 Task: Set up the Egab picnic camping portable tent.
Action: Mouse scrolled (233, 150) with delta (0, 0)
Screenshot: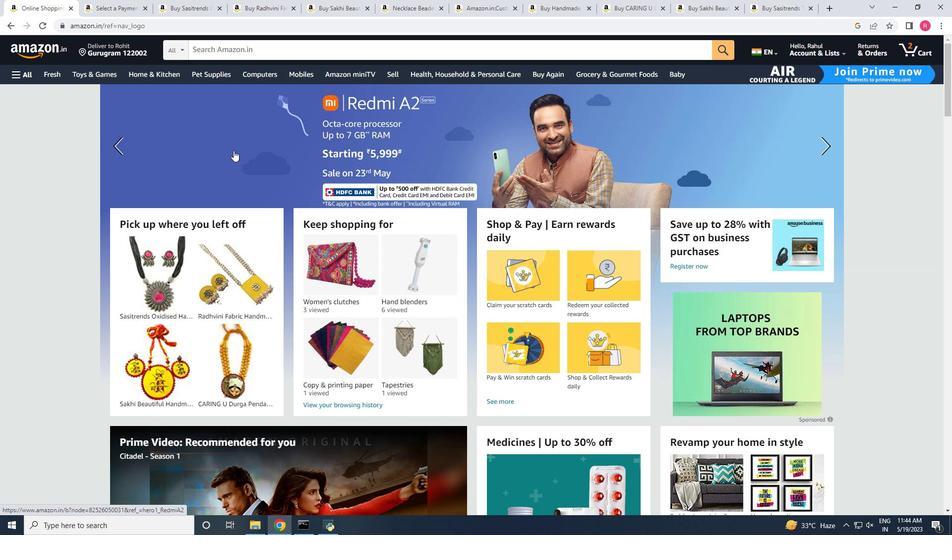 
Action: Mouse scrolled (233, 151) with delta (0, 0)
Screenshot: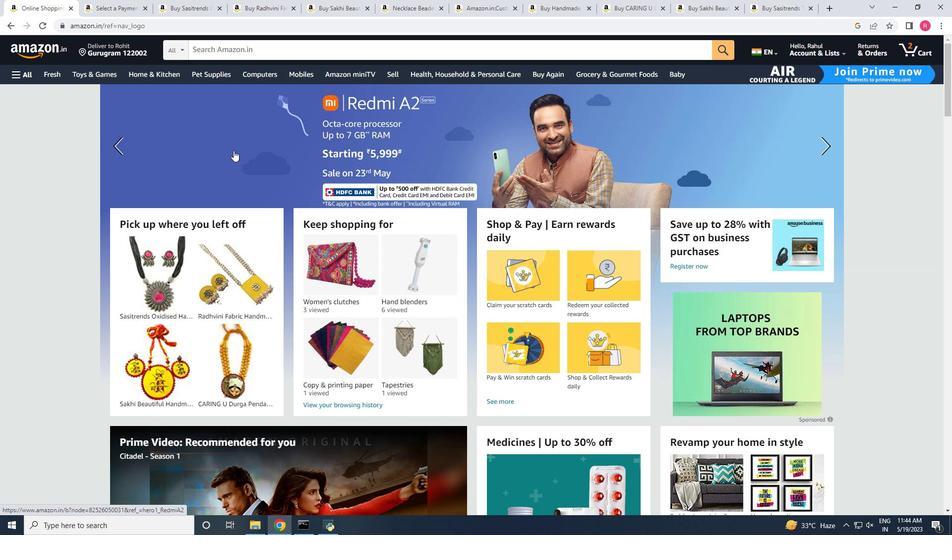 
Action: Mouse scrolled (233, 151) with delta (0, 0)
Screenshot: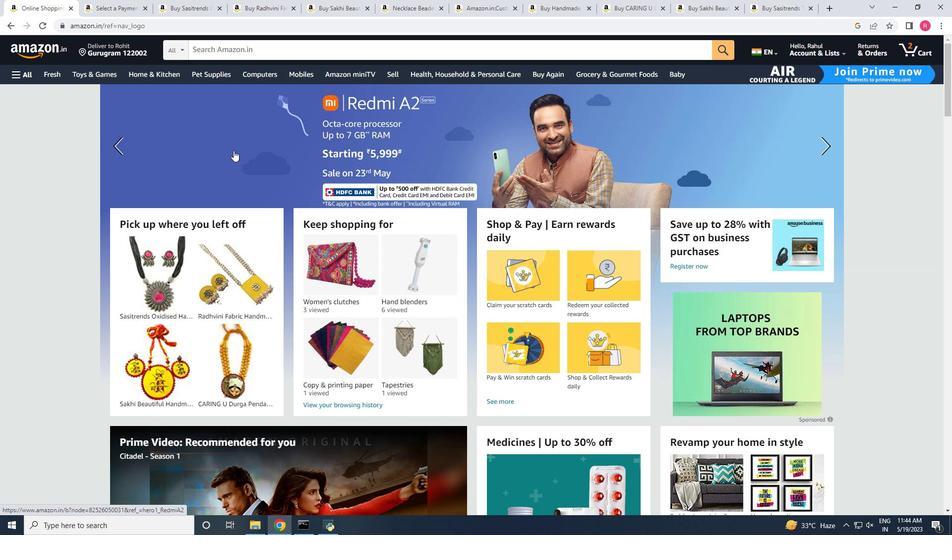 
Action: Mouse moved to (233, 145)
Screenshot: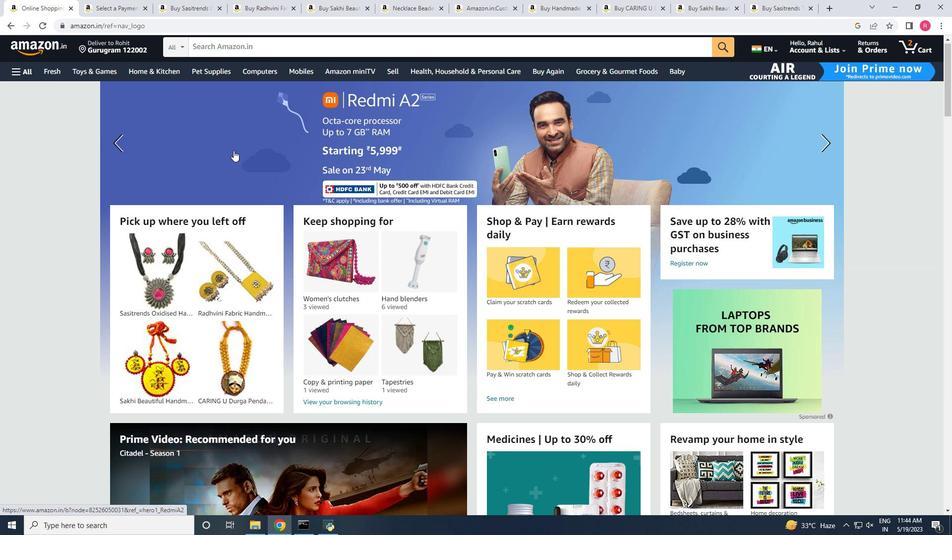
Action: Mouse scrolled (233, 146) with delta (0, 0)
Screenshot: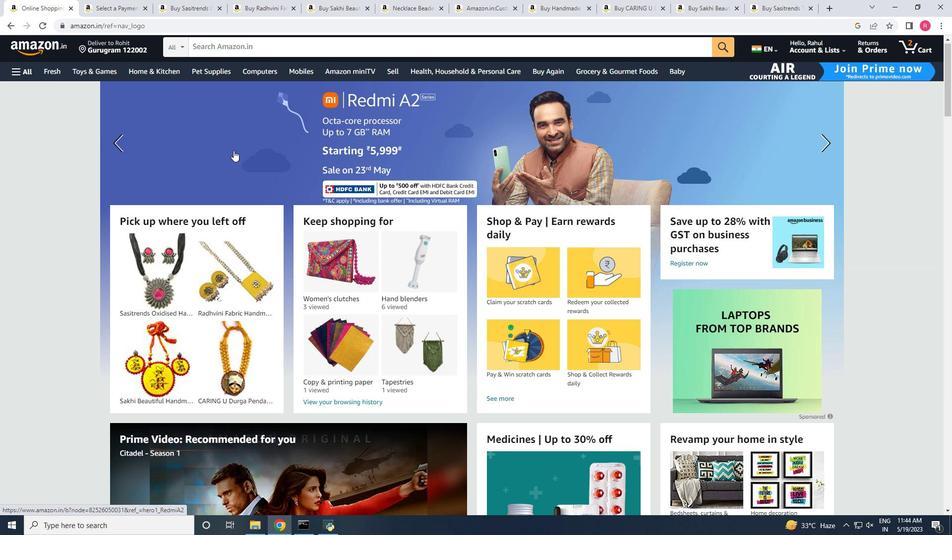 
Action: Mouse moved to (255, 47)
Screenshot: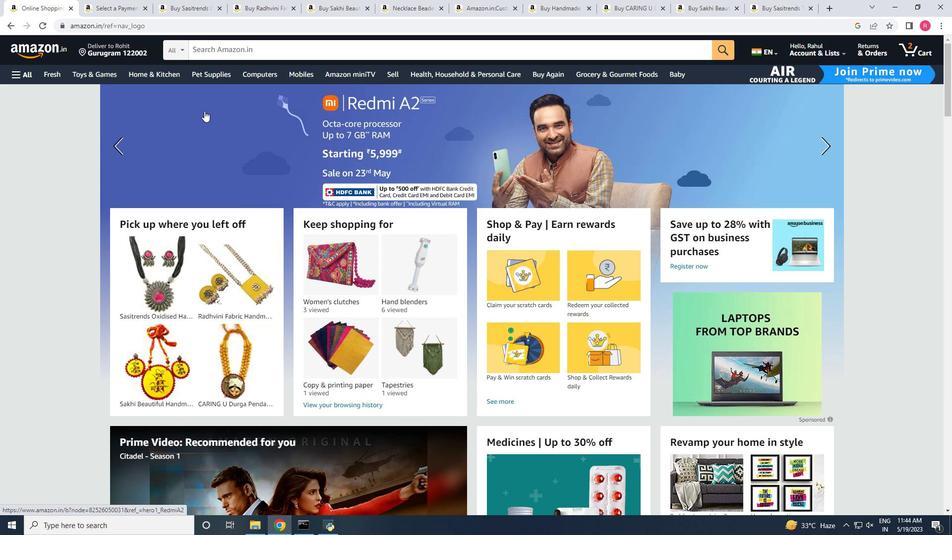
Action: Mouse pressed left at (255, 47)
Screenshot: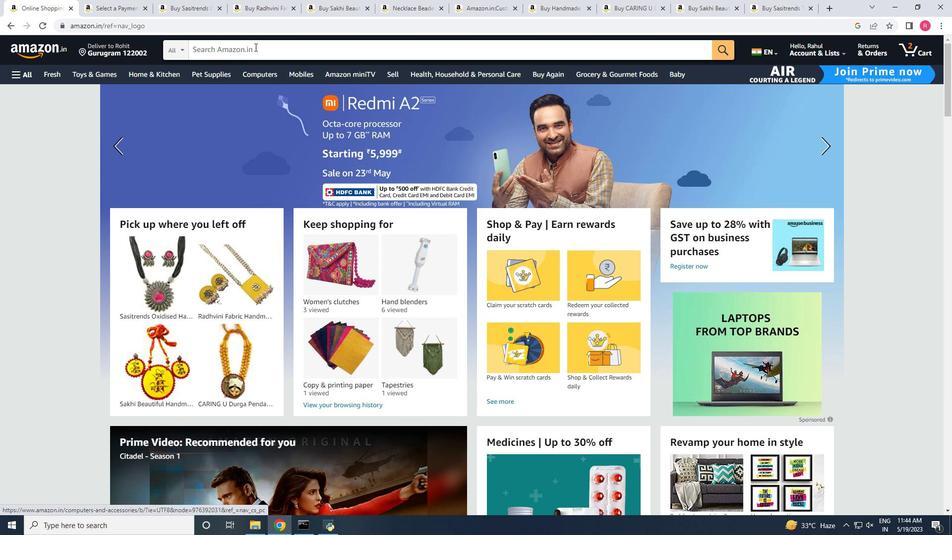 
Action: Key pressed <Key.shift>Outdoor<Key.space><Key.shift>recre<Key.down><Key.enter>
Screenshot: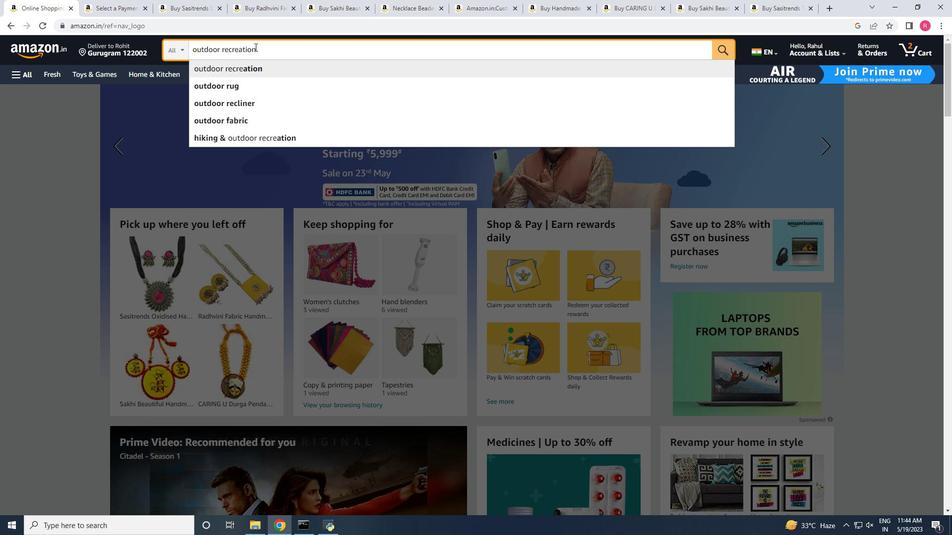 
Action: Mouse moved to (377, 249)
Screenshot: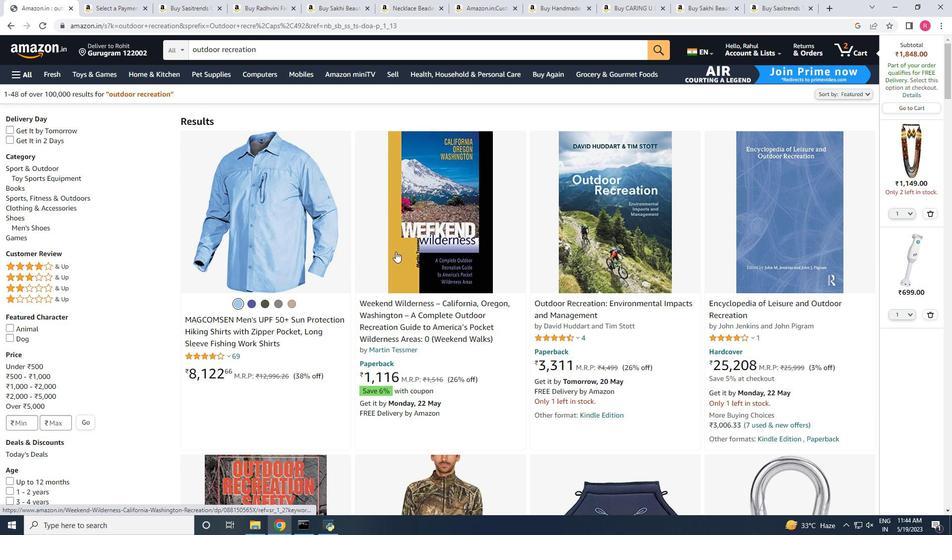 
Action: Mouse scrolled (377, 248) with delta (0, 0)
Screenshot: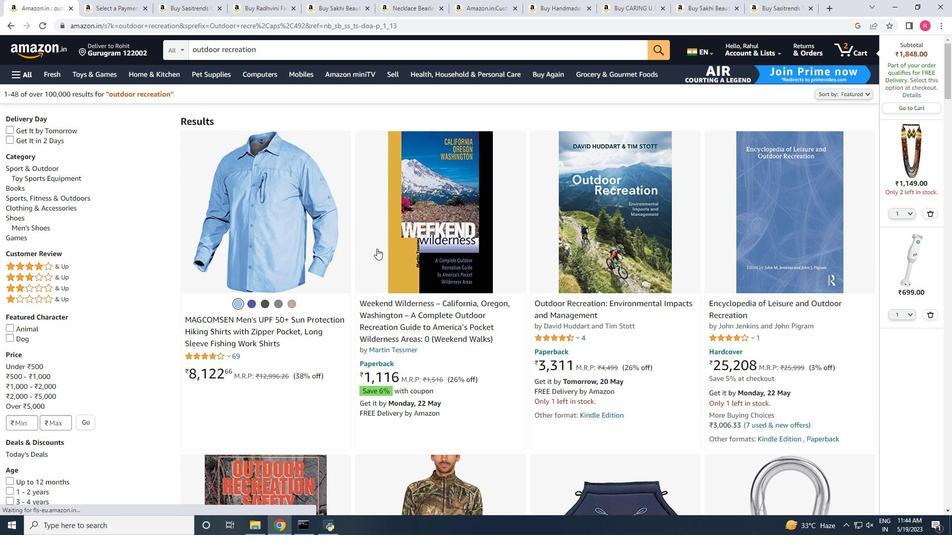 
Action: Mouse scrolled (377, 248) with delta (0, 0)
Screenshot: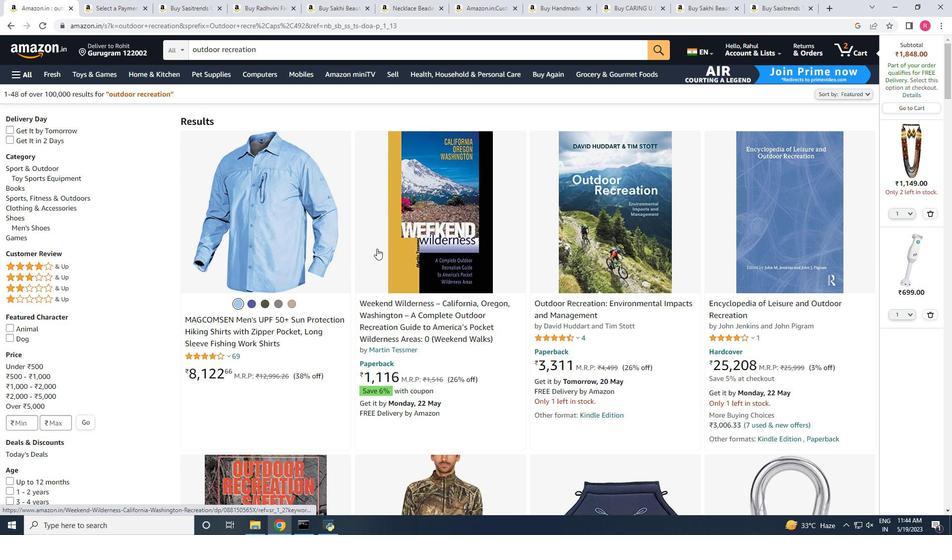
Action: Mouse scrolled (377, 248) with delta (0, 0)
Screenshot: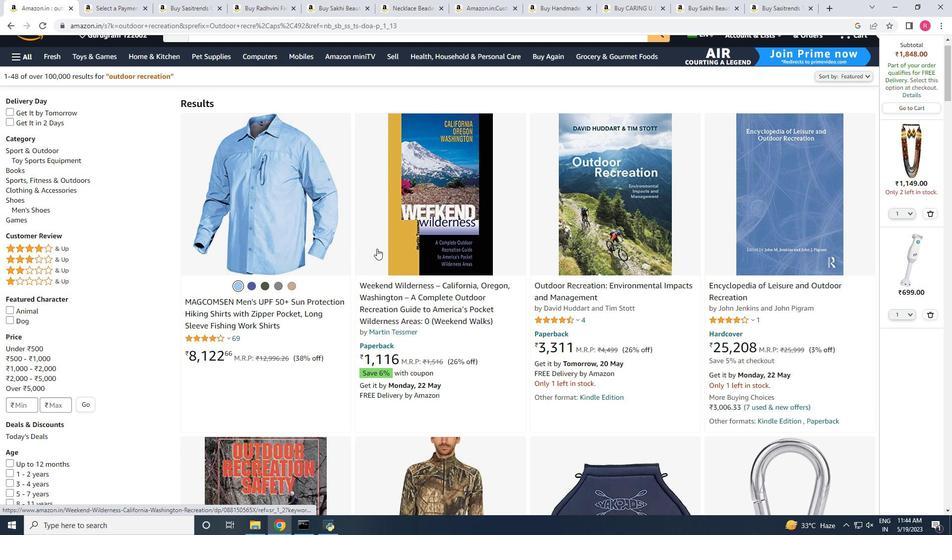 
Action: Mouse moved to (377, 248)
Screenshot: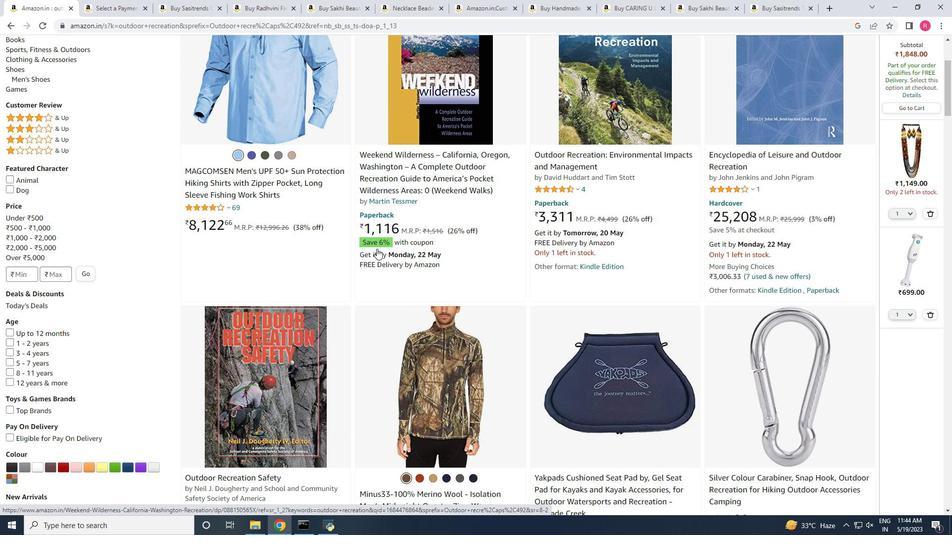 
Action: Mouse scrolled (377, 248) with delta (0, 0)
Screenshot: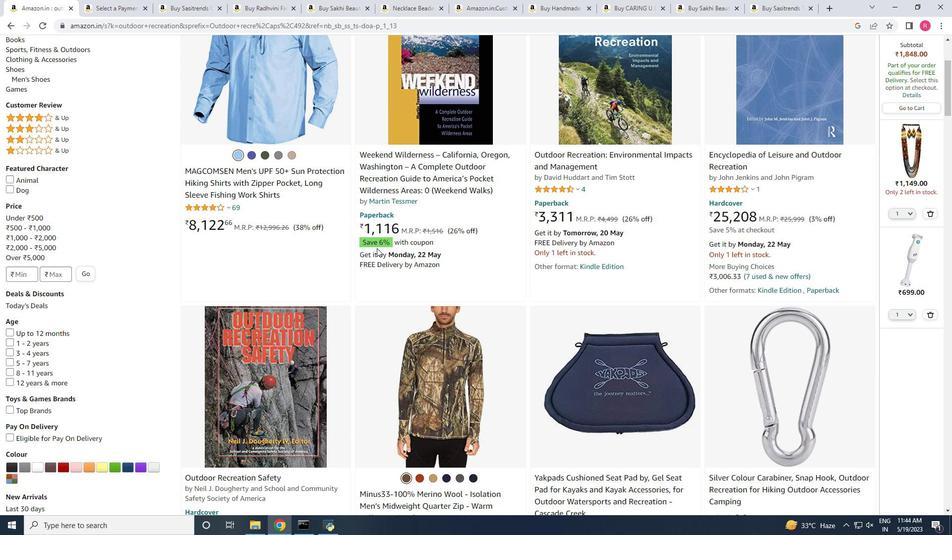 
Action: Mouse scrolled (377, 248) with delta (0, 0)
Screenshot: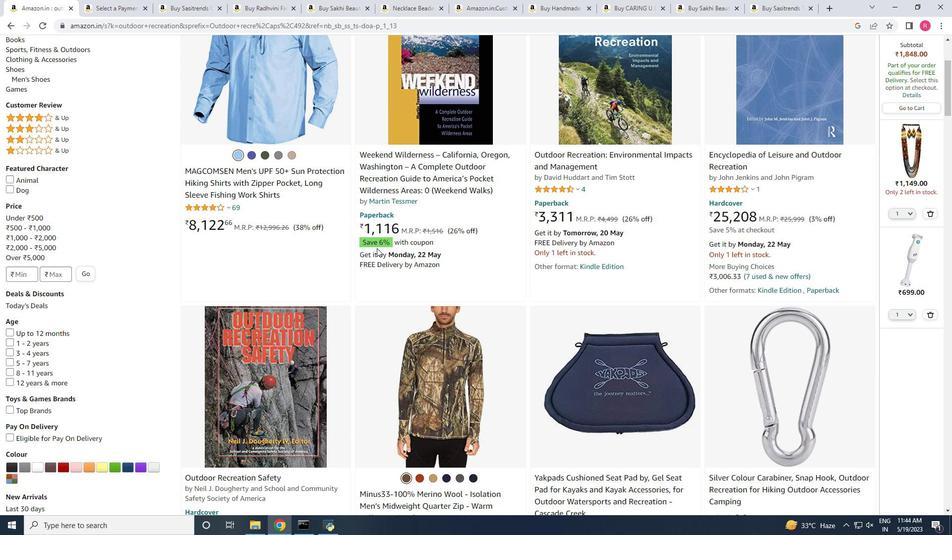 
Action: Mouse scrolled (377, 248) with delta (0, 0)
Screenshot: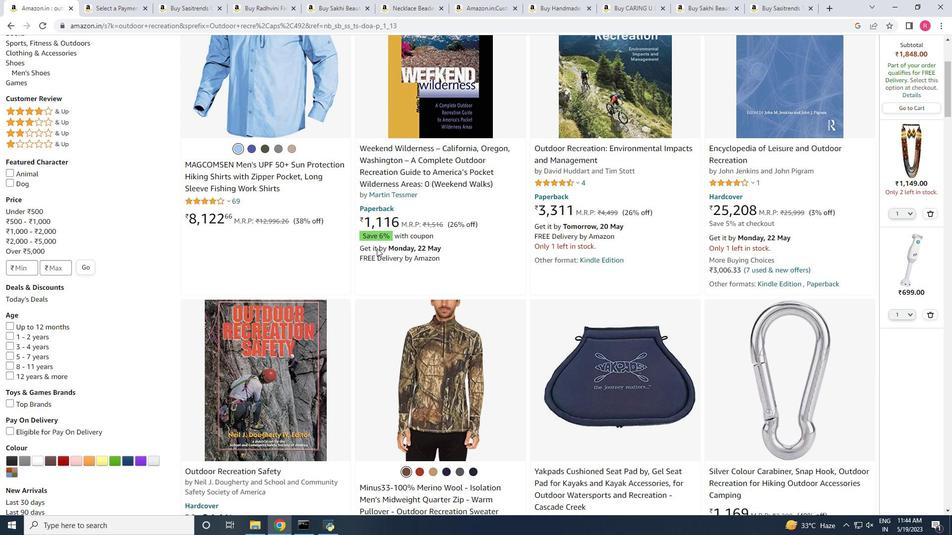 
Action: Mouse scrolled (377, 248) with delta (0, 0)
Screenshot: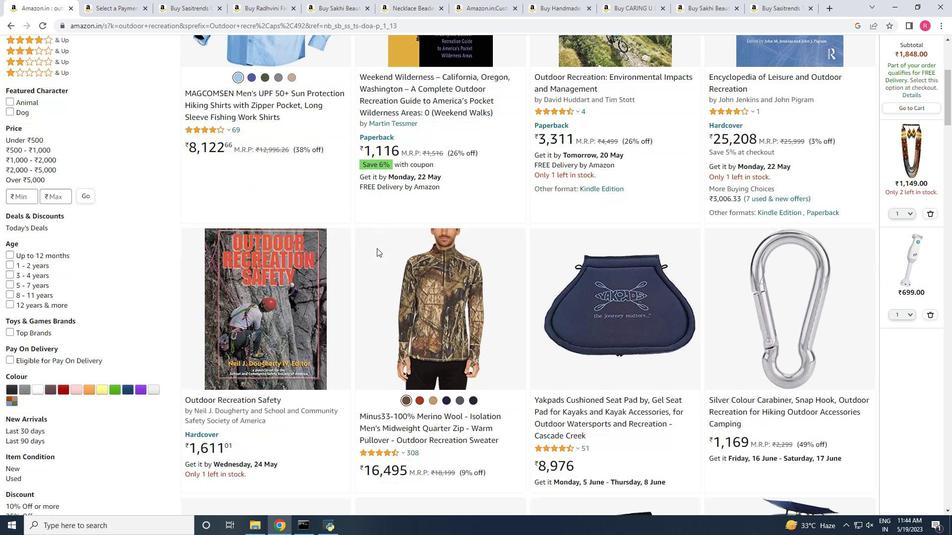 
Action: Mouse scrolled (377, 248) with delta (0, 0)
Screenshot: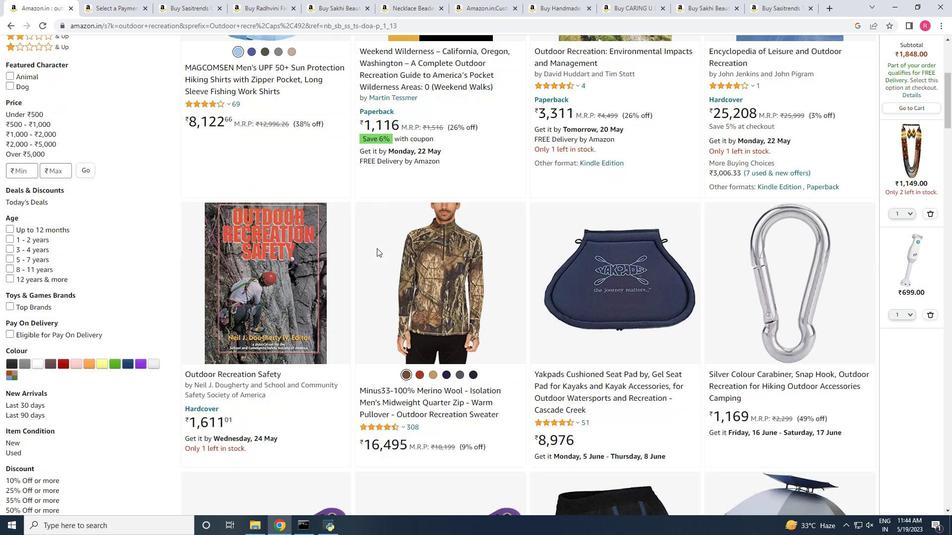 
Action: Mouse scrolled (377, 248) with delta (0, 0)
Screenshot: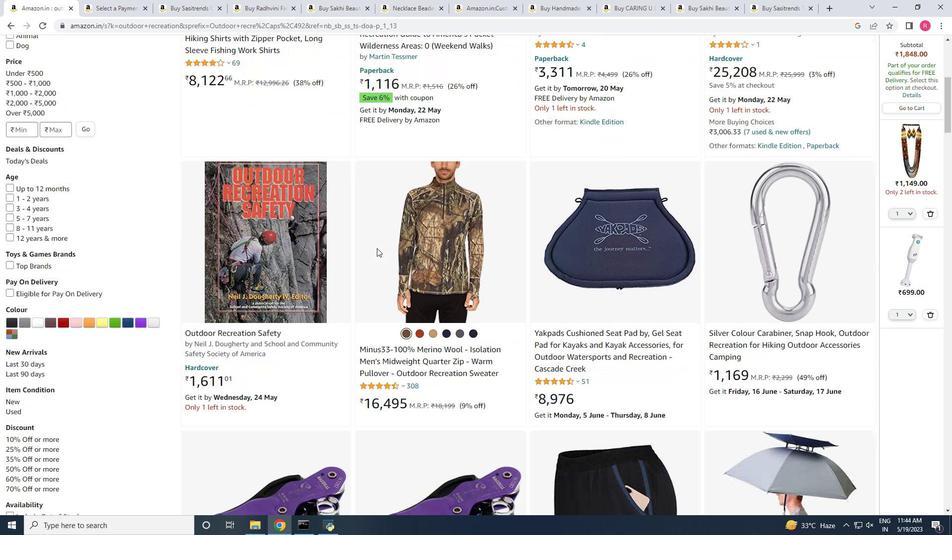 
Action: Mouse moved to (377, 248)
Screenshot: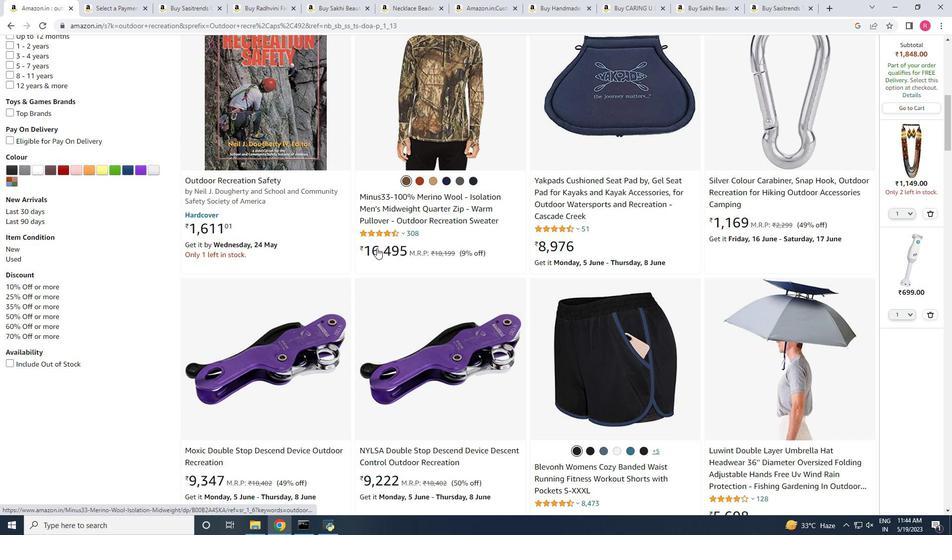 
Action: Mouse scrolled (377, 247) with delta (0, 0)
Screenshot: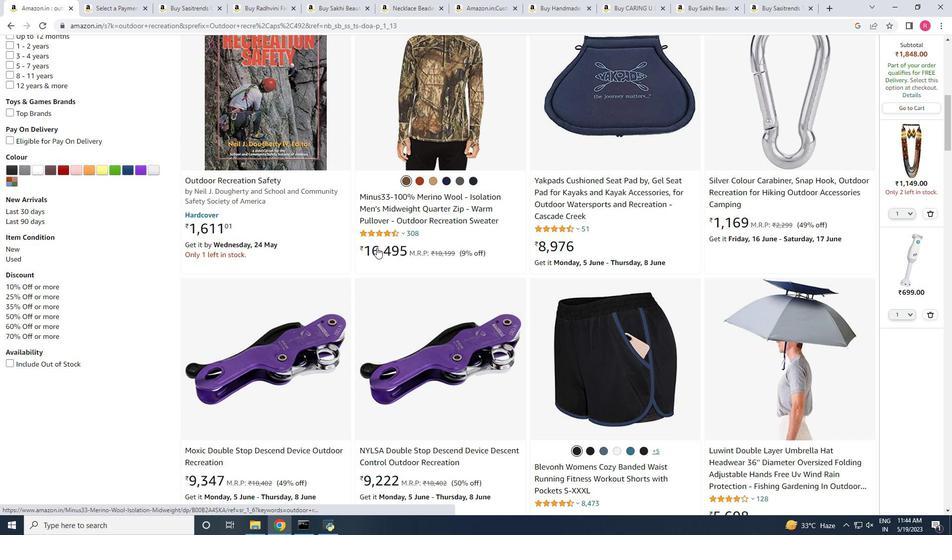 
Action: Mouse moved to (376, 247)
Screenshot: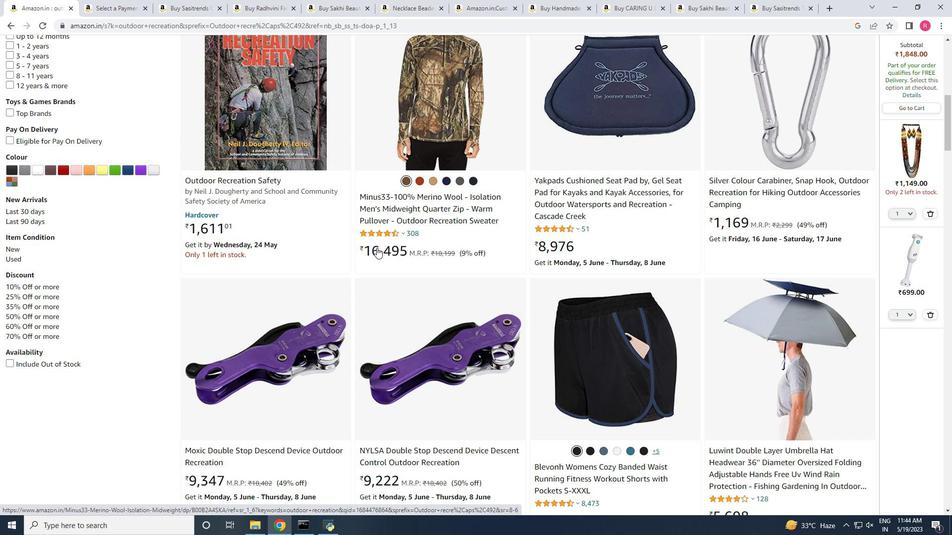 
Action: Mouse scrolled (376, 247) with delta (0, 0)
Screenshot: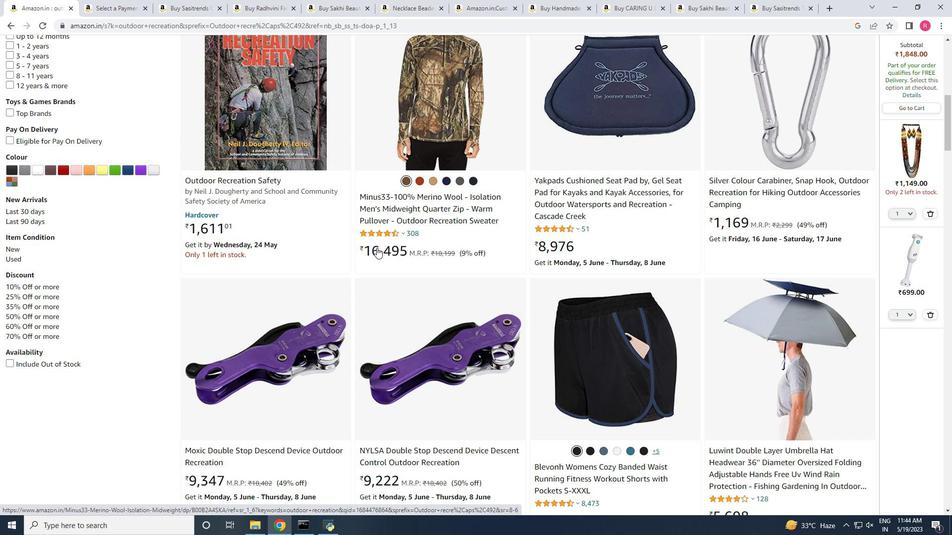 
Action: Mouse scrolled (376, 247) with delta (0, 0)
Screenshot: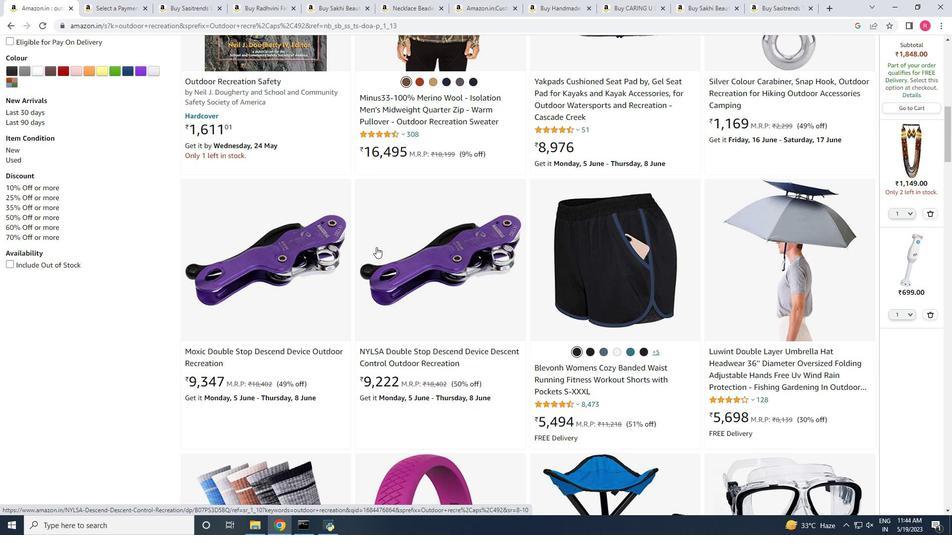 
Action: Mouse scrolled (376, 247) with delta (0, 0)
Screenshot: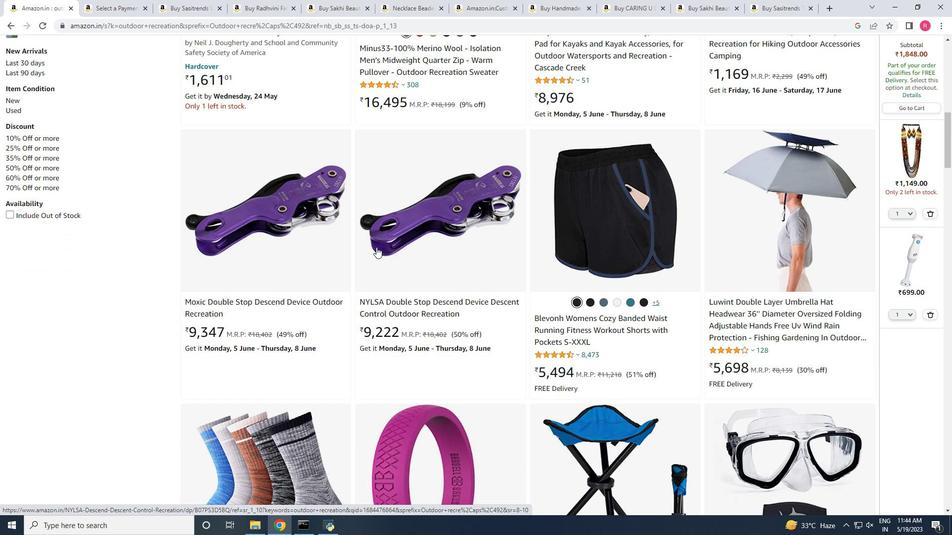 
Action: Mouse scrolled (376, 247) with delta (0, 0)
Screenshot: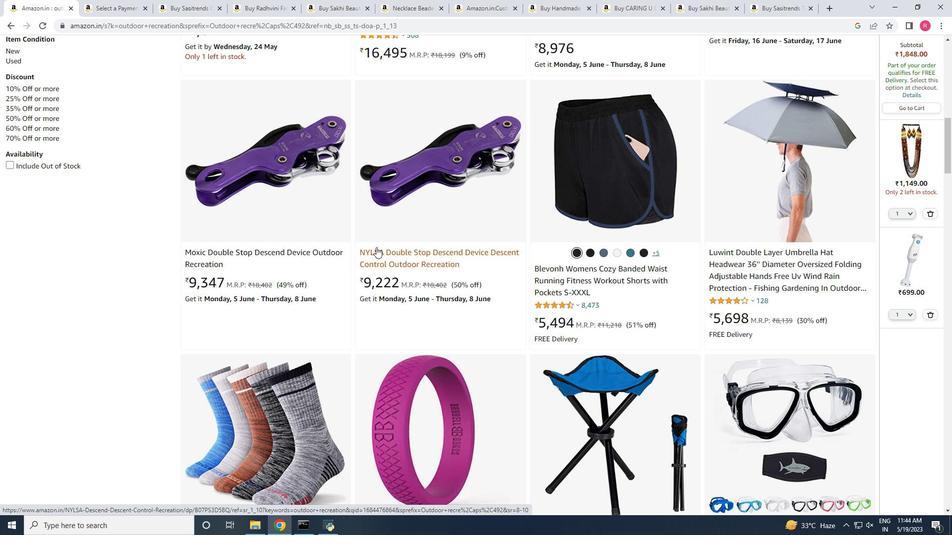 
Action: Mouse scrolled (376, 247) with delta (0, 0)
Screenshot: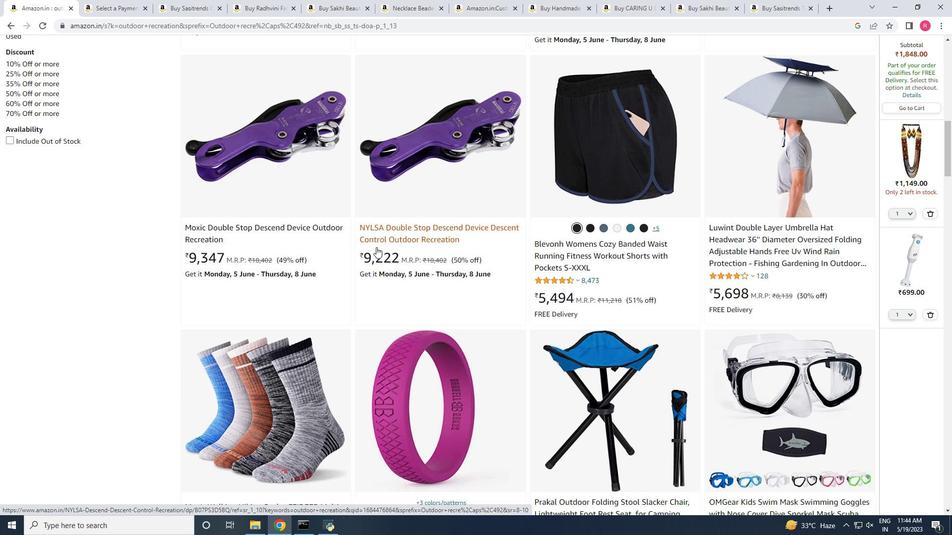 
Action: Mouse scrolled (376, 247) with delta (0, 0)
Screenshot: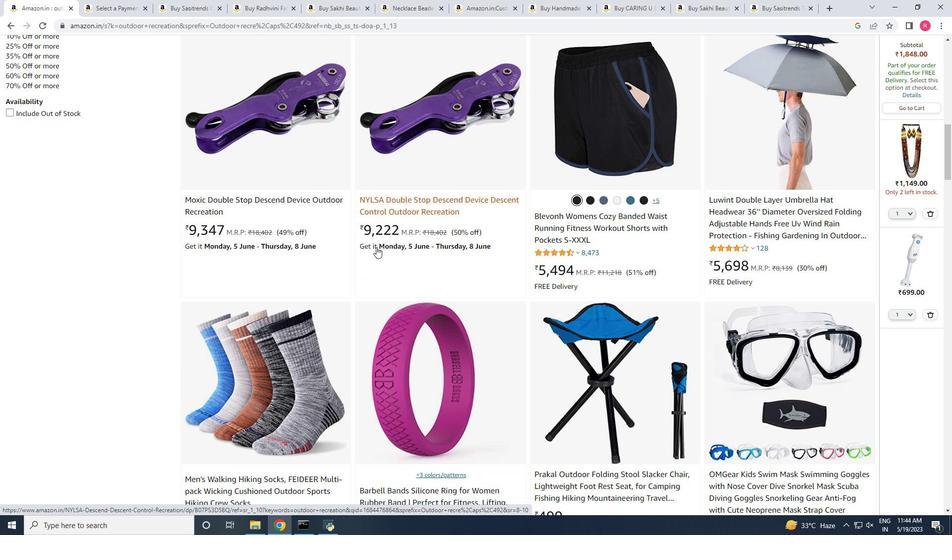
Action: Mouse scrolled (376, 247) with delta (0, 0)
Screenshot: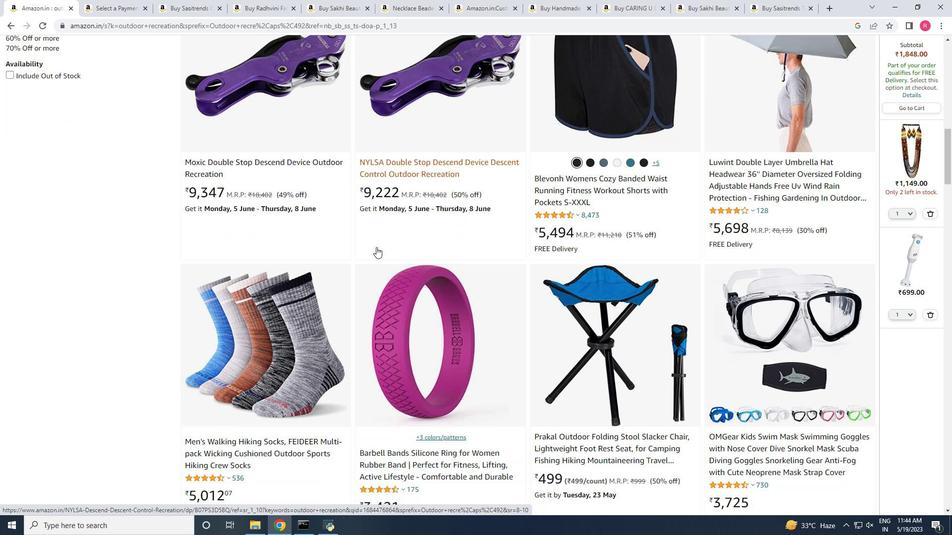 
Action: Mouse scrolled (376, 247) with delta (0, 0)
Screenshot: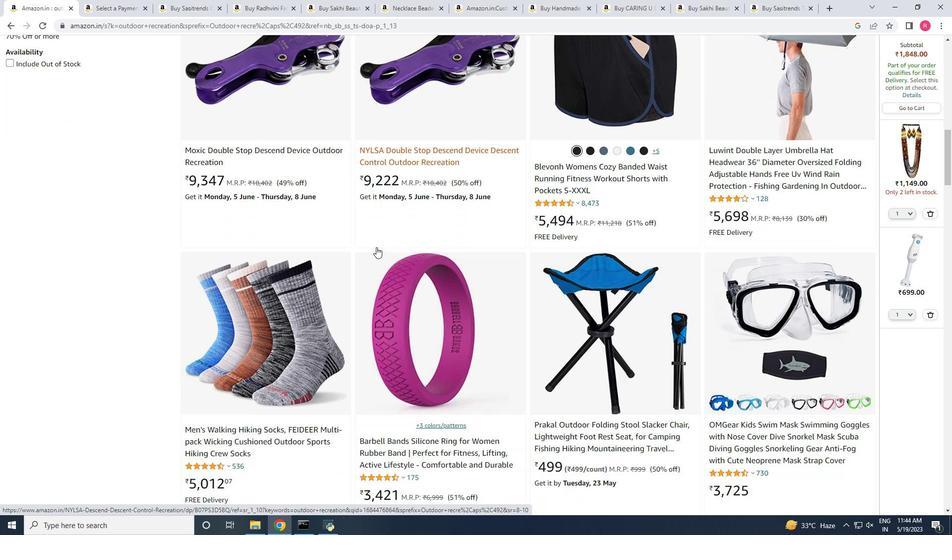 
Action: Mouse scrolled (376, 248) with delta (0, 0)
Screenshot: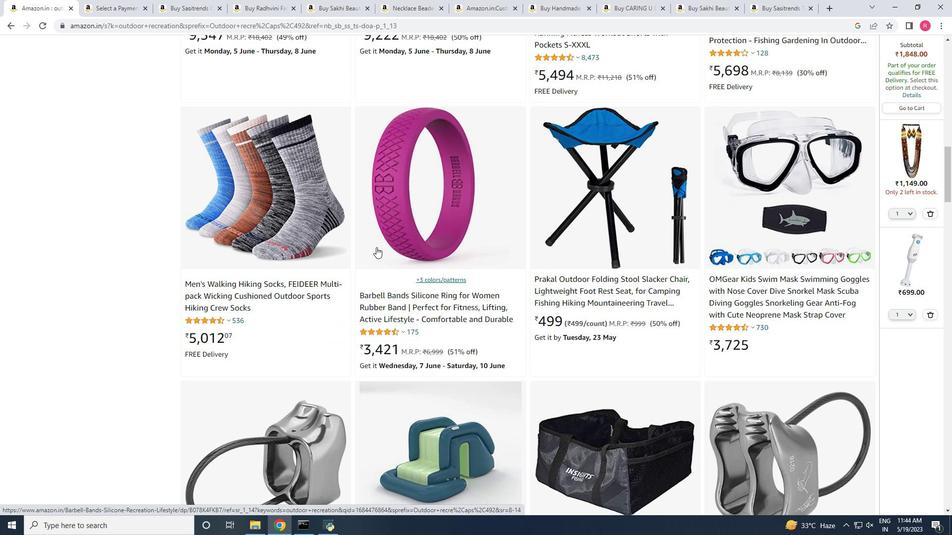 
Action: Mouse scrolled (376, 248) with delta (0, 0)
Screenshot: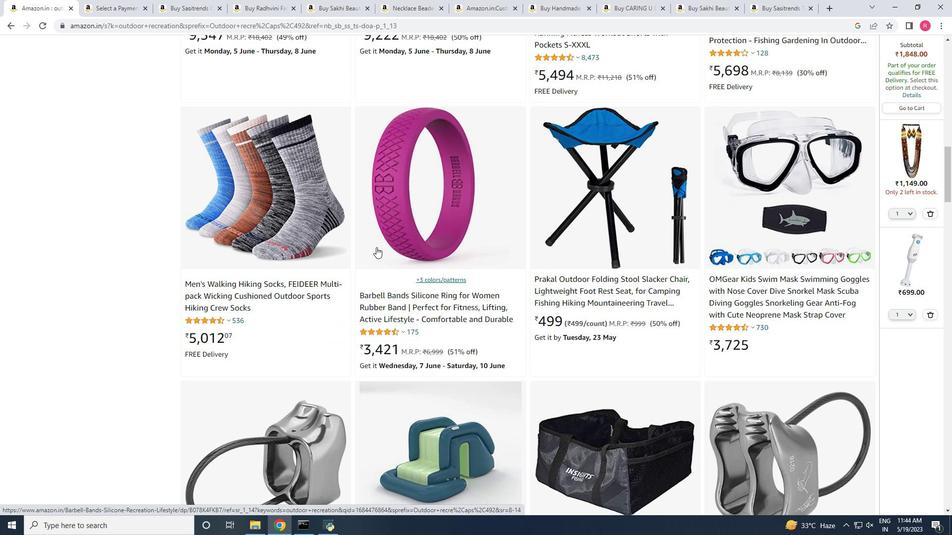 
Action: Mouse scrolled (376, 248) with delta (0, 0)
Screenshot: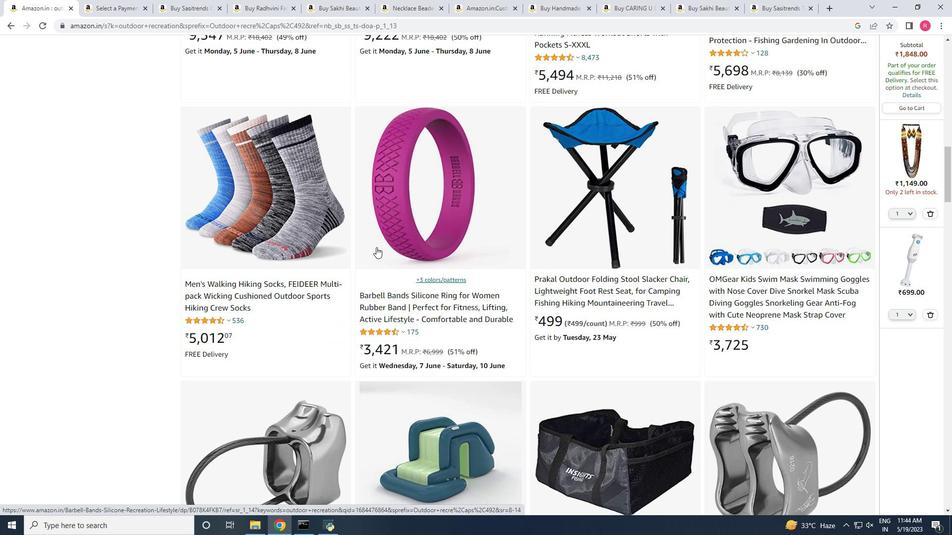 
Action: Mouse scrolled (376, 248) with delta (0, 0)
Screenshot: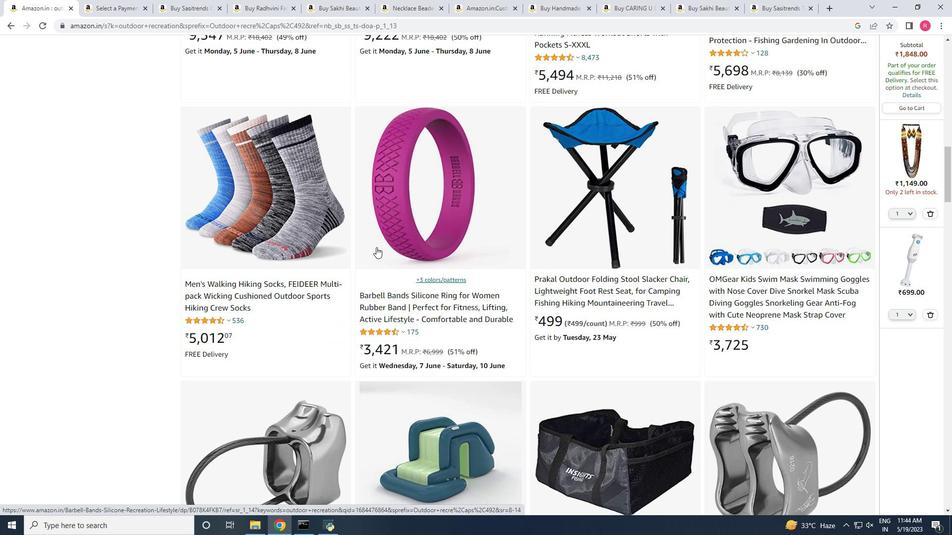 
Action: Mouse scrolled (376, 248) with delta (0, 0)
Screenshot: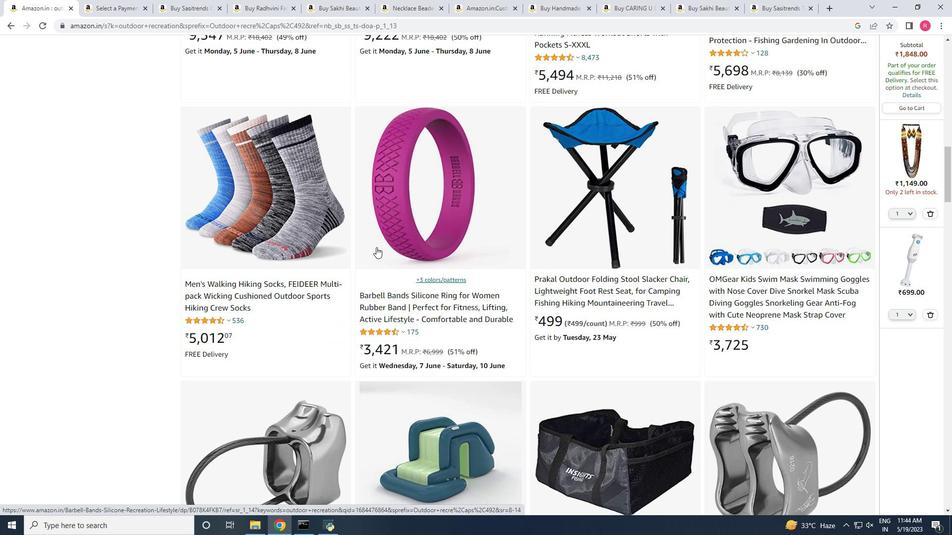 
Action: Mouse scrolled (376, 248) with delta (0, 0)
Screenshot: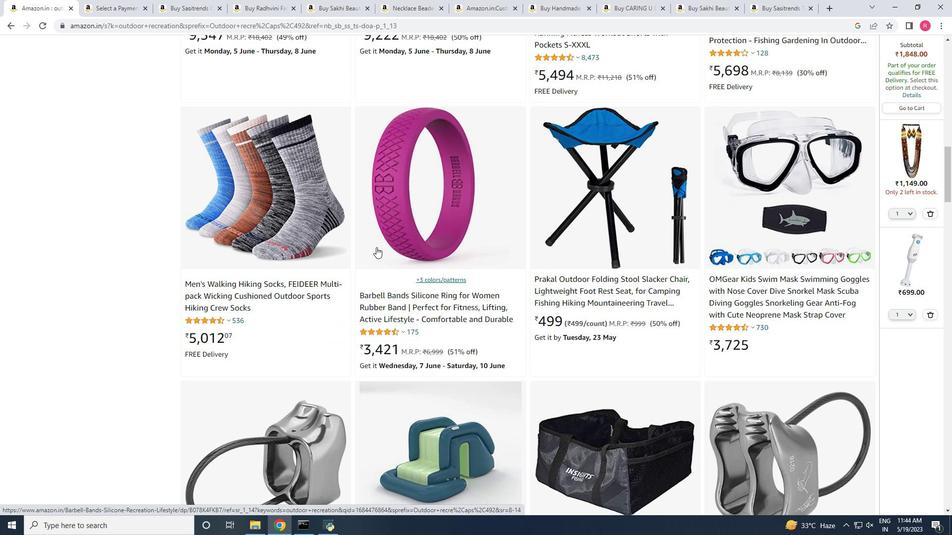 
Action: Mouse scrolled (376, 248) with delta (0, 0)
Screenshot: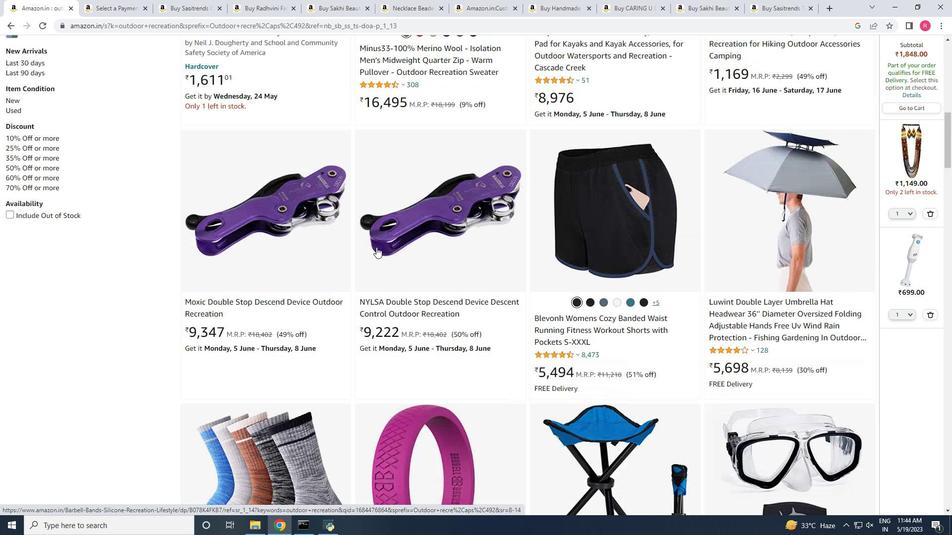 
Action: Mouse scrolled (376, 248) with delta (0, 0)
Screenshot: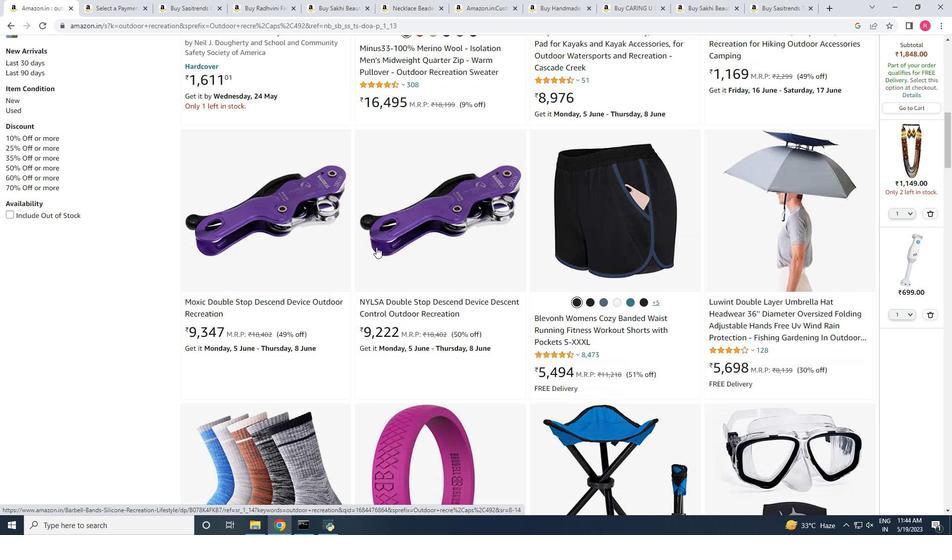 
Action: Mouse scrolled (376, 248) with delta (0, 0)
Screenshot: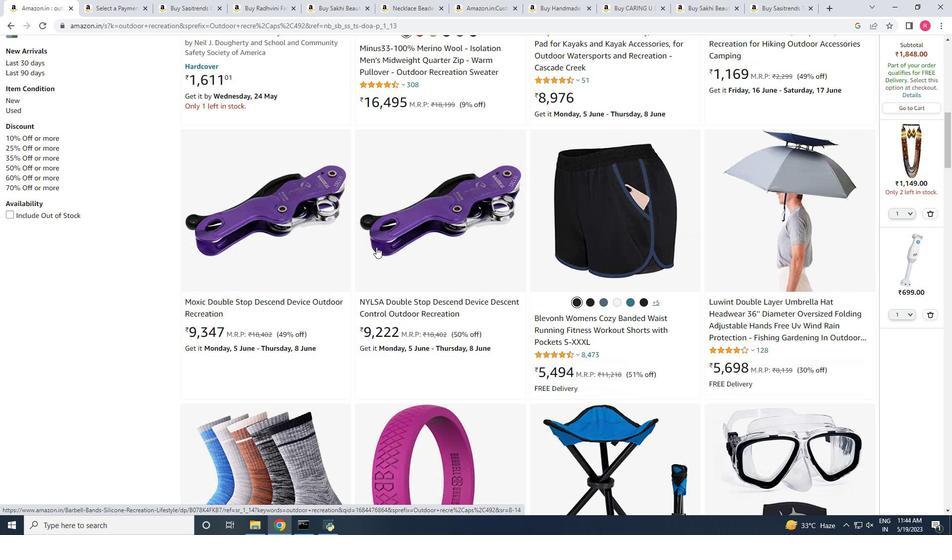 
Action: Mouse scrolled (376, 248) with delta (0, 0)
Screenshot: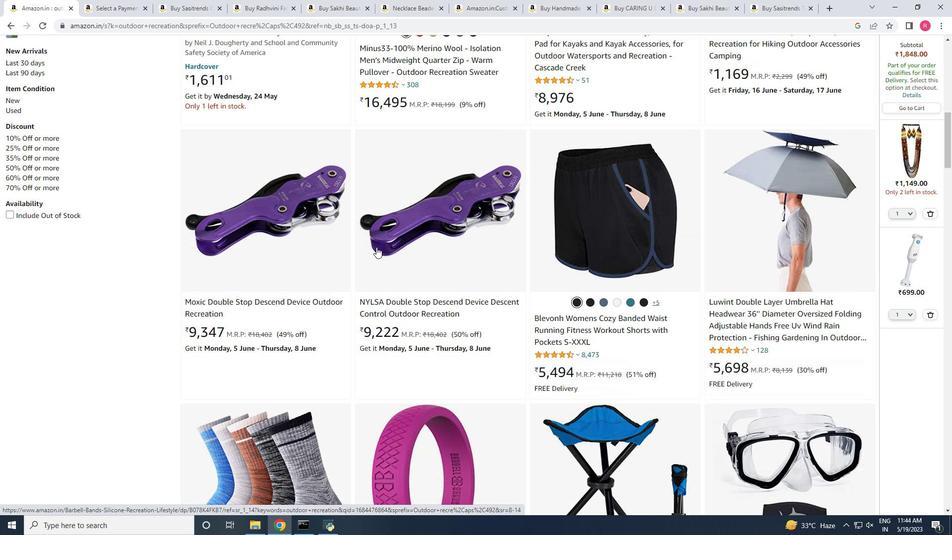 
Action: Mouse scrolled (376, 248) with delta (0, 0)
Screenshot: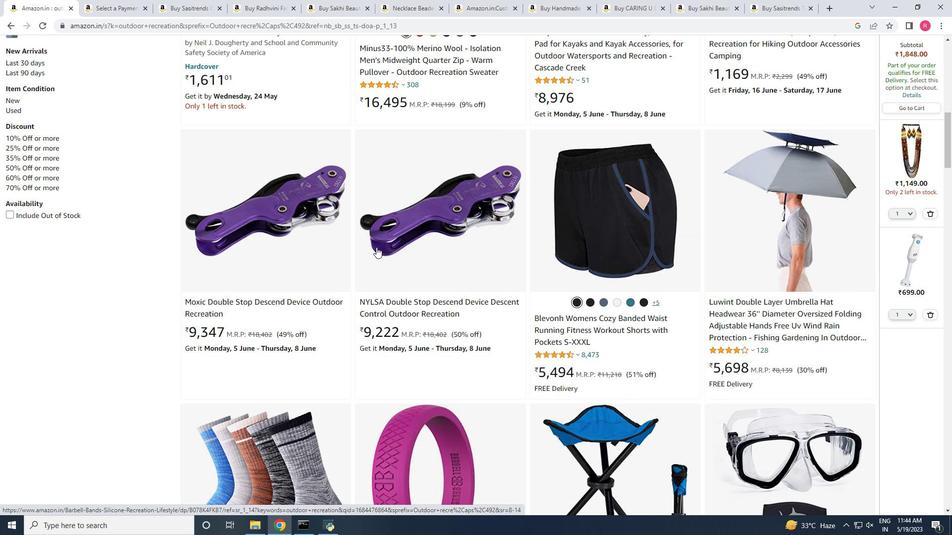 
Action: Mouse moved to (306, 233)
Screenshot: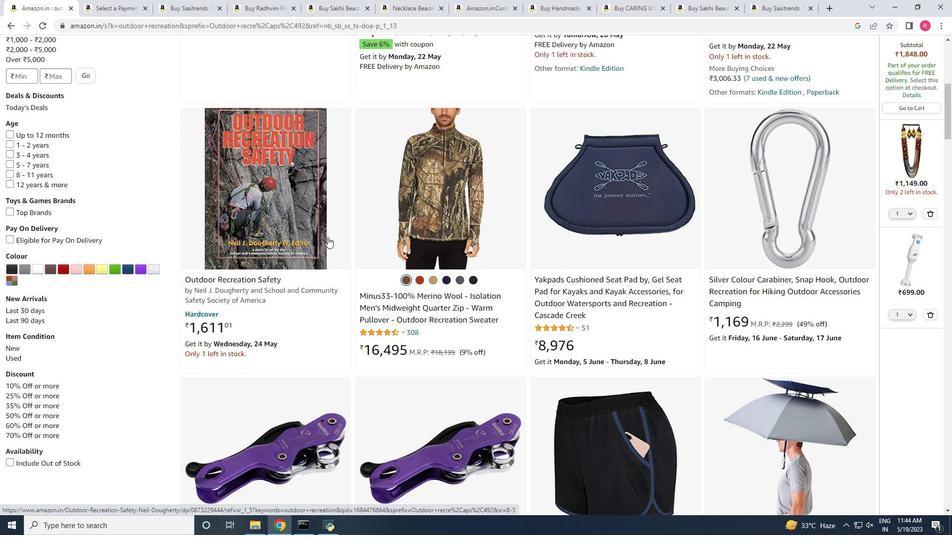
Action: Mouse scrolled (306, 233) with delta (0, 0)
Screenshot: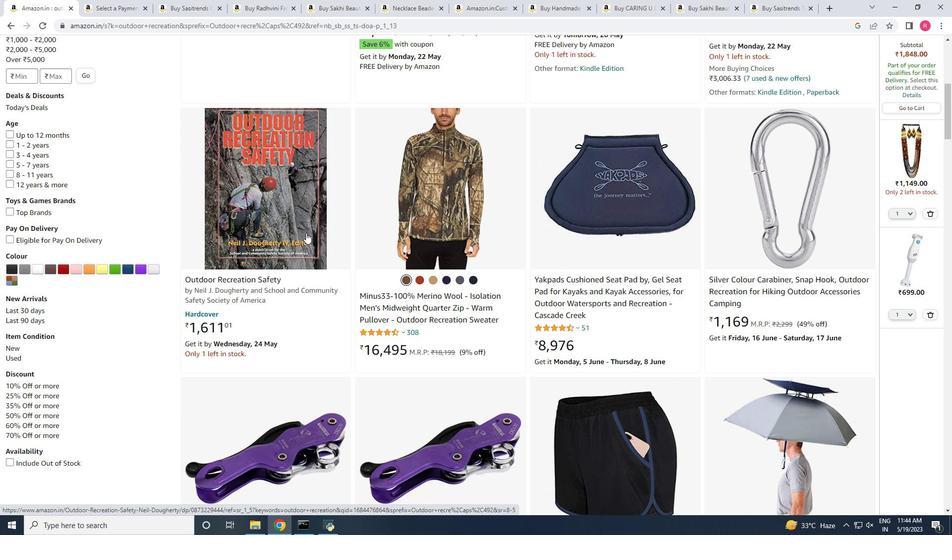 
Action: Mouse scrolled (306, 233) with delta (0, 0)
Screenshot: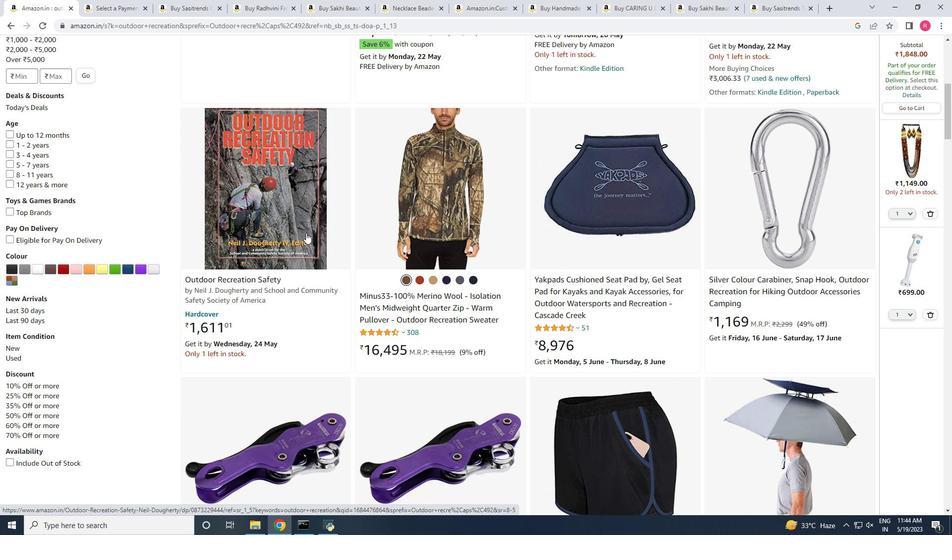 
Action: Mouse scrolled (306, 233) with delta (0, 0)
Screenshot: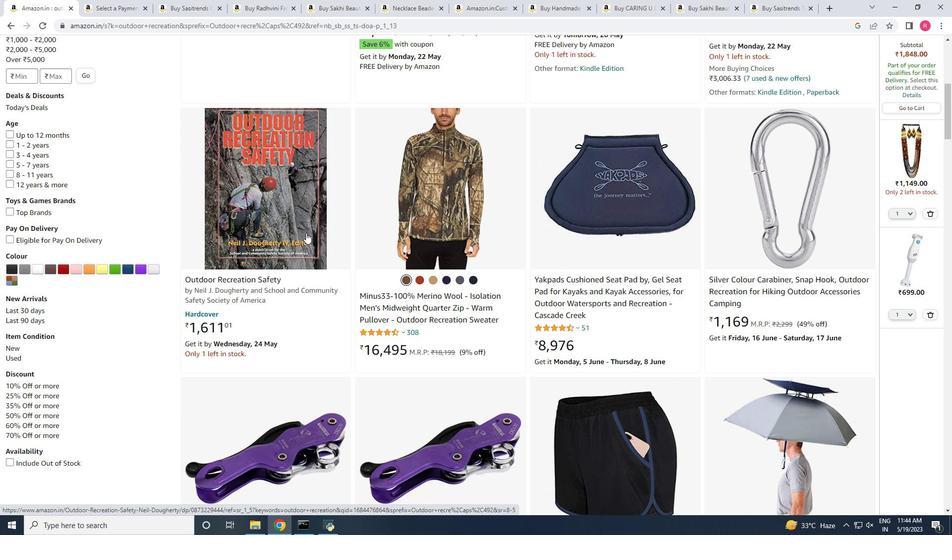 
Action: Mouse scrolled (306, 233) with delta (0, 0)
Screenshot: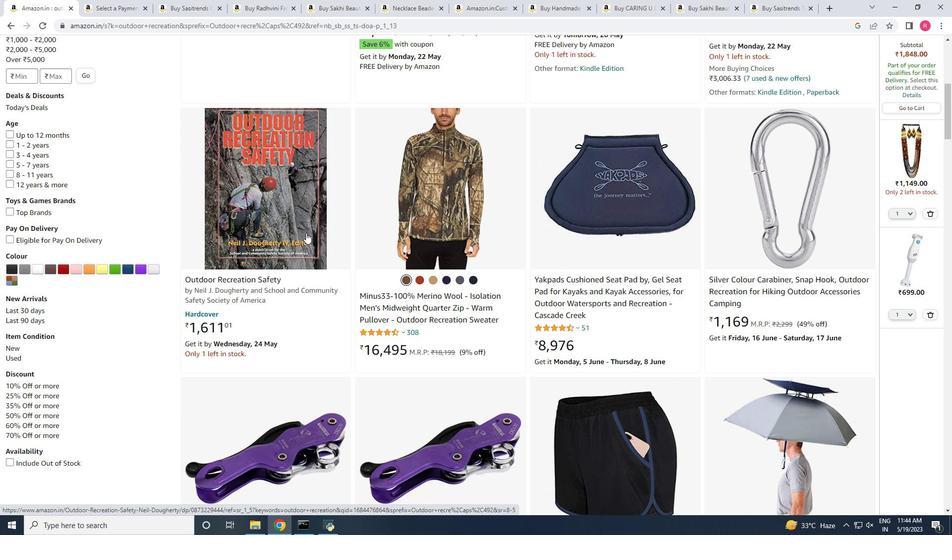 
Action: Mouse scrolled (306, 233) with delta (0, 0)
Screenshot: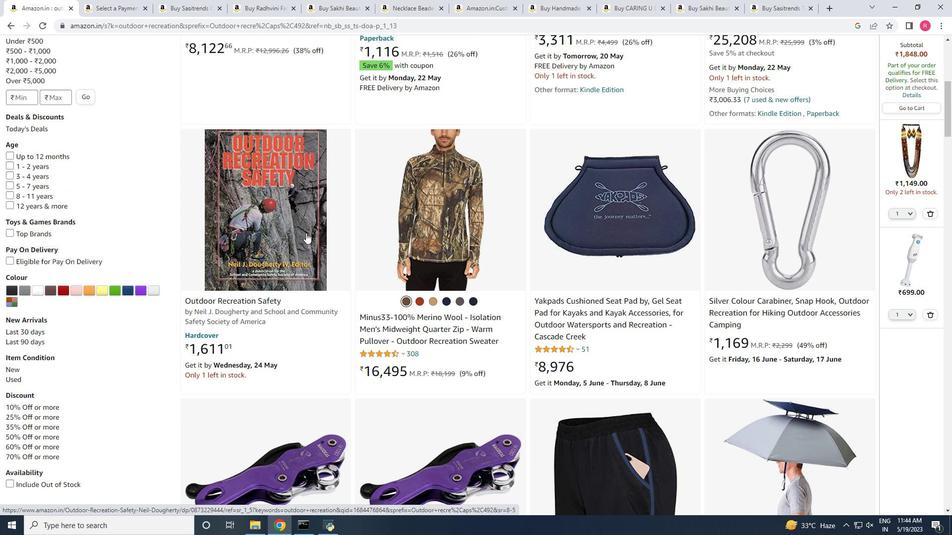 
Action: Mouse scrolled (306, 233) with delta (0, 0)
Screenshot: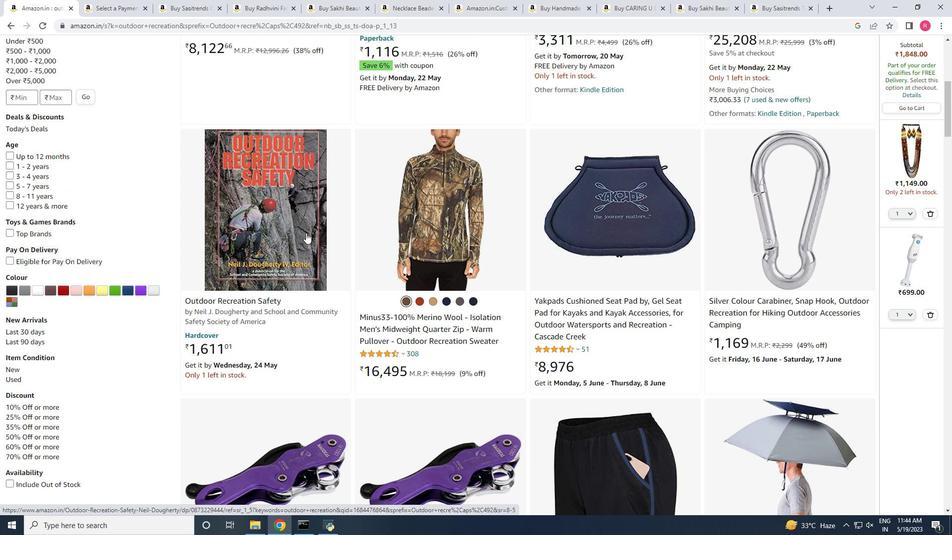 
Action: Mouse scrolled (306, 233) with delta (0, 0)
Screenshot: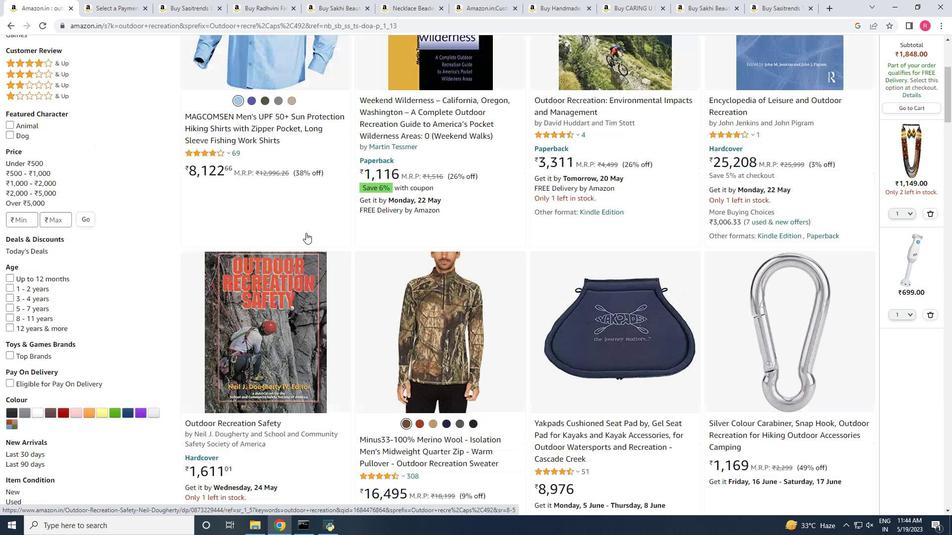 
Action: Mouse moved to (305, 232)
Screenshot: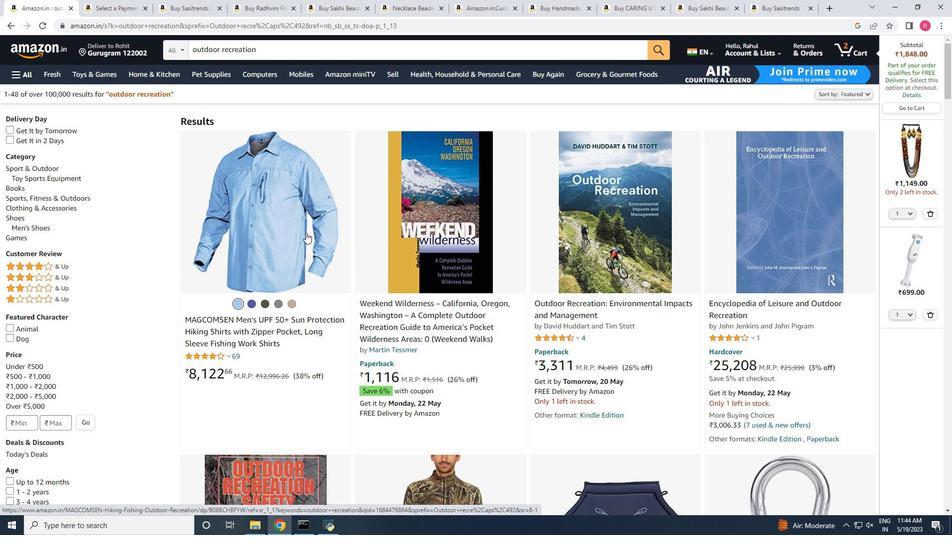 
Action: Mouse pressed left at (305, 232)
Screenshot: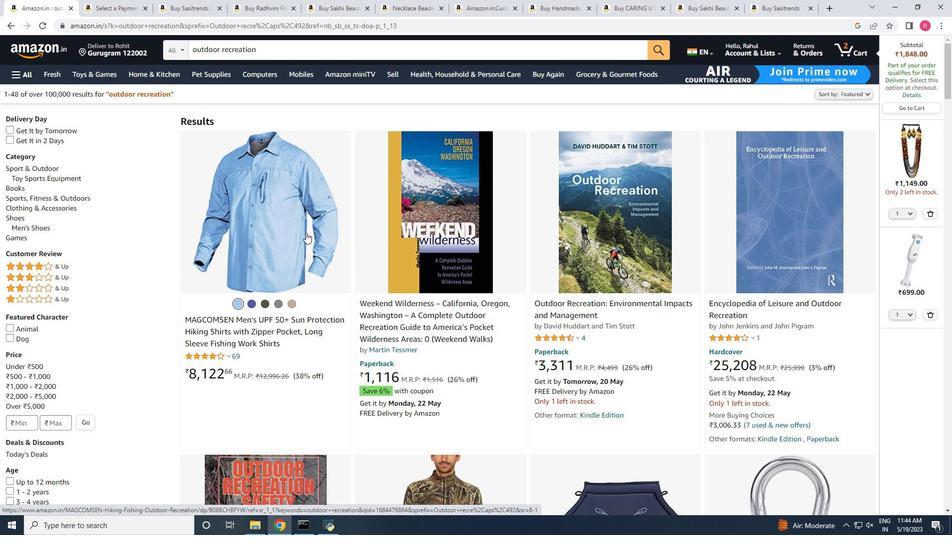 
Action: Mouse moved to (248, 315)
Screenshot: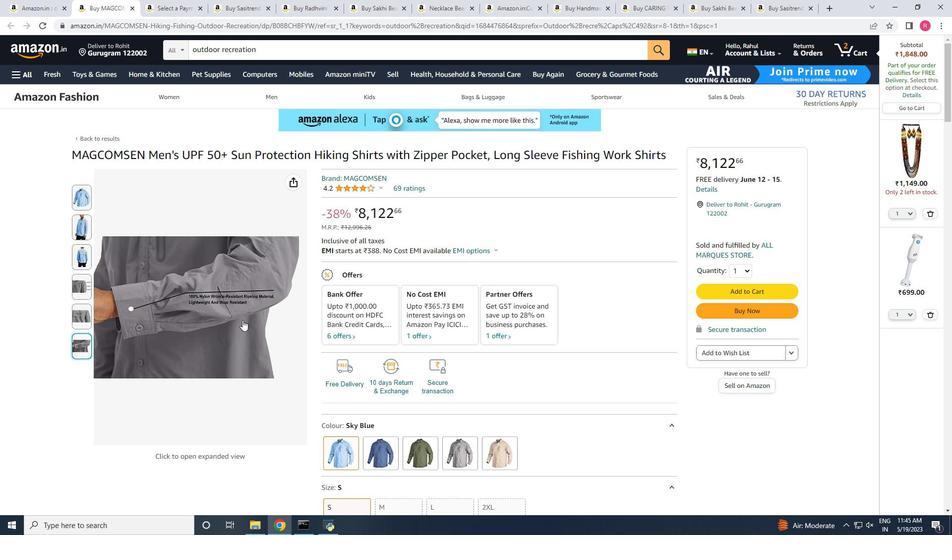 
Action: Mouse scrolled (248, 315) with delta (0, 0)
Screenshot: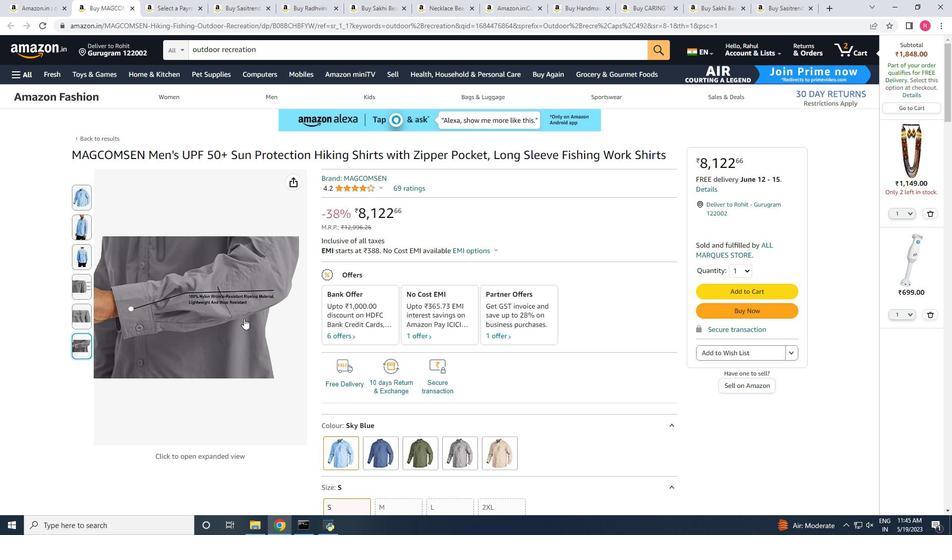 
Action: Mouse scrolled (248, 315) with delta (0, 0)
Screenshot: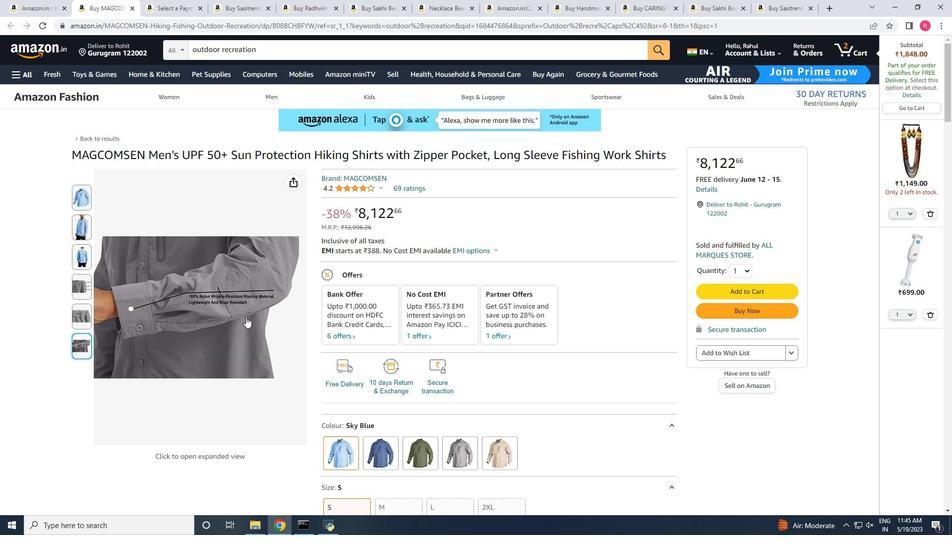 
Action: Mouse scrolled (248, 315) with delta (0, 0)
Screenshot: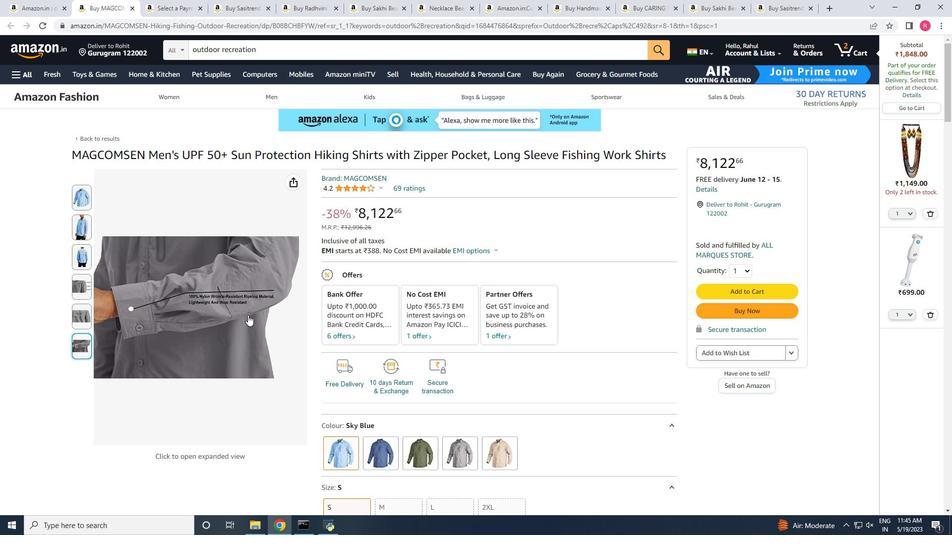 
Action: Mouse scrolled (248, 315) with delta (0, 0)
Screenshot: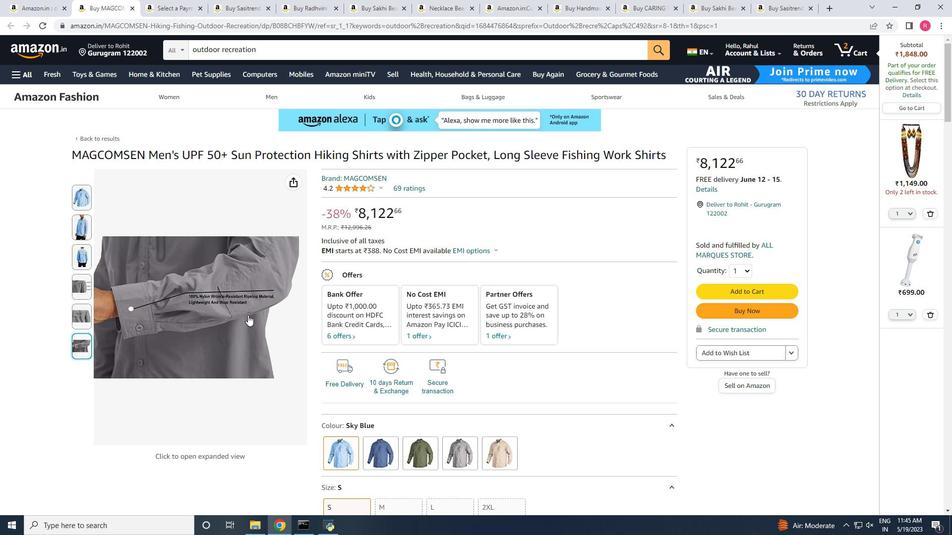 
Action: Mouse scrolled (248, 315) with delta (0, 0)
Screenshot: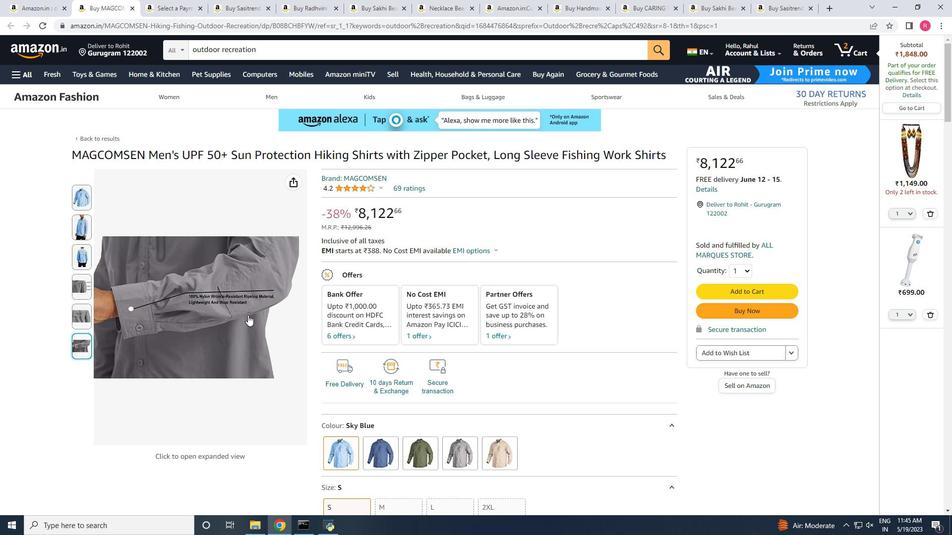 
Action: Mouse moved to (286, 319)
Screenshot: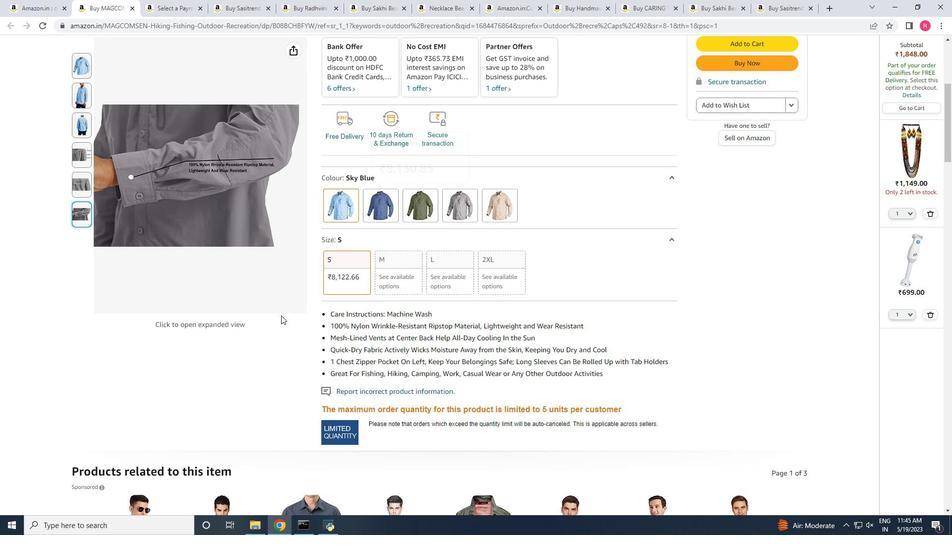 
Action: Mouse scrolled (286, 318) with delta (0, 0)
Screenshot: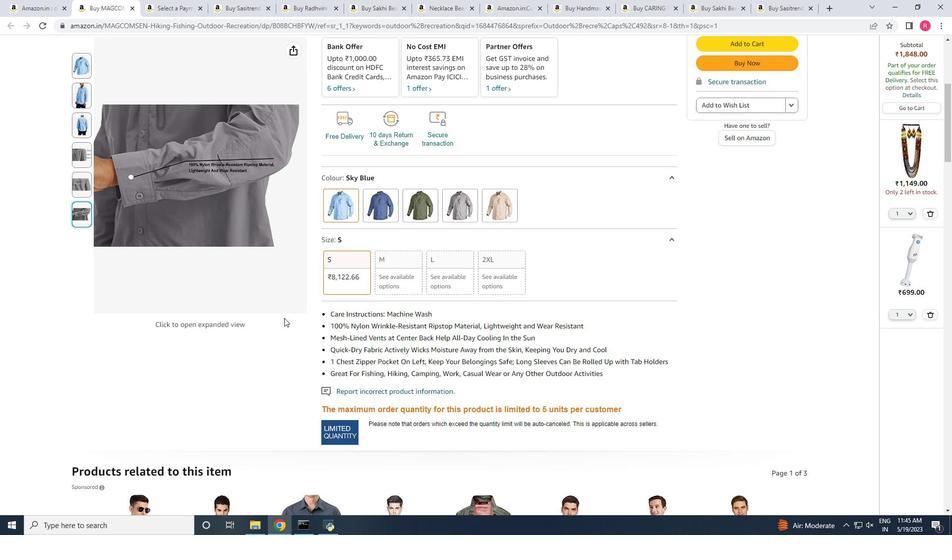 
Action: Mouse scrolled (286, 318) with delta (0, 0)
Screenshot: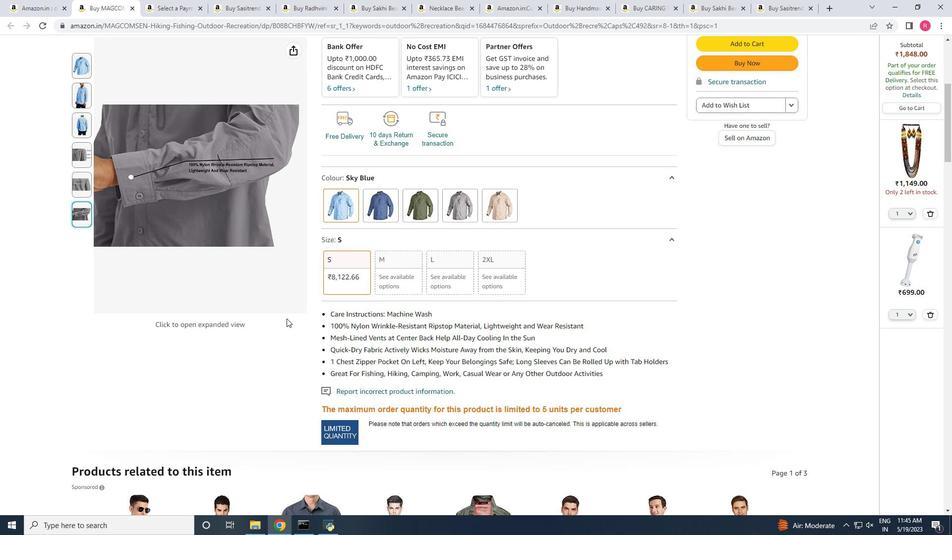 
Action: Mouse scrolled (286, 318) with delta (0, 0)
Screenshot: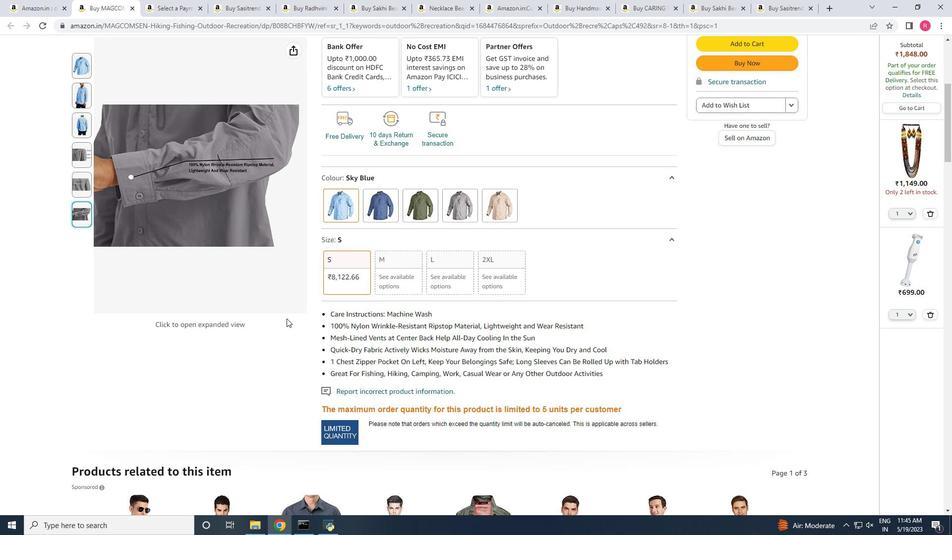 
Action: Mouse scrolled (286, 318) with delta (0, 0)
Screenshot: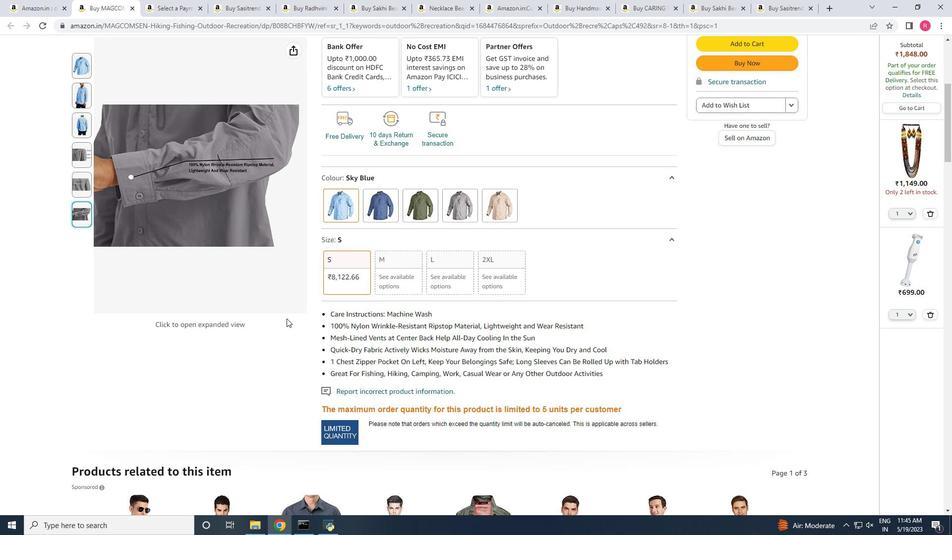 
Action: Mouse scrolled (286, 318) with delta (0, 0)
Screenshot: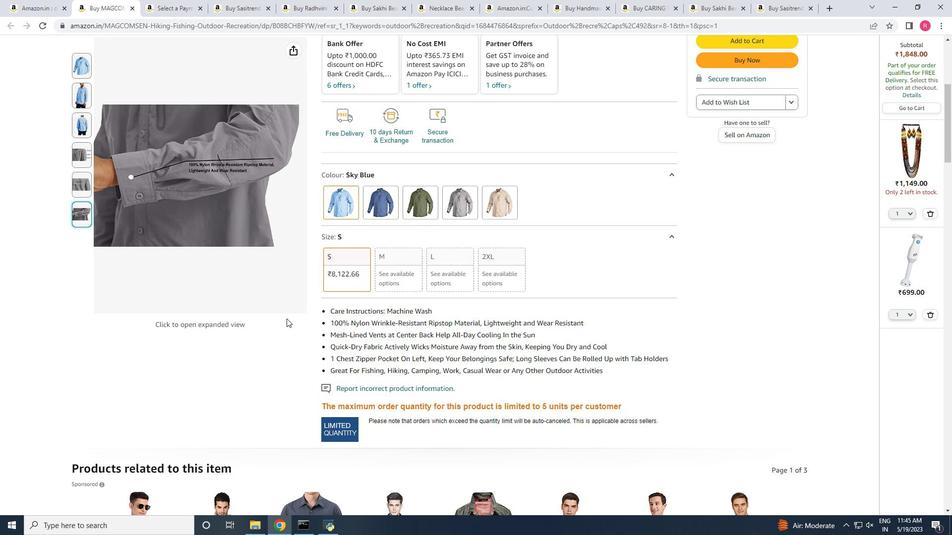 
Action: Mouse scrolled (286, 318) with delta (0, 0)
Screenshot: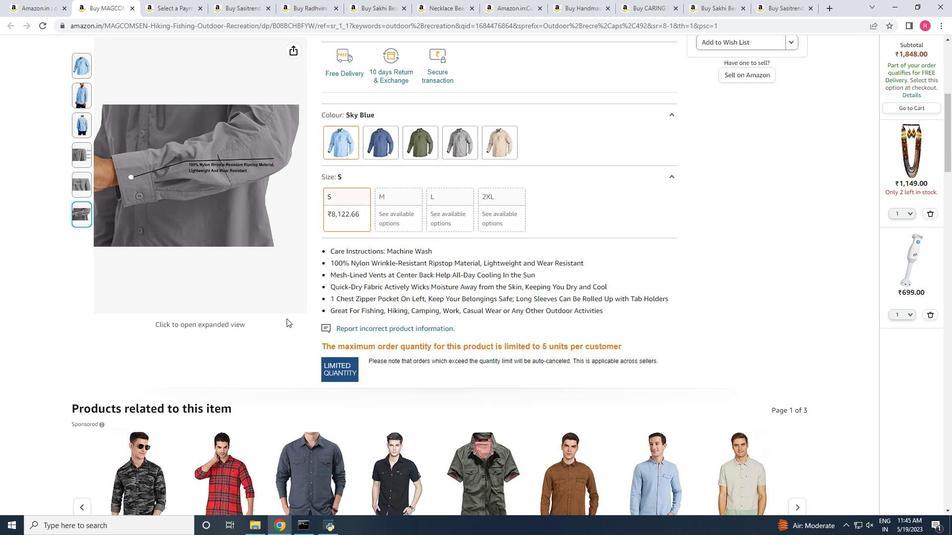 
Action: Mouse scrolled (286, 318) with delta (0, 0)
Screenshot: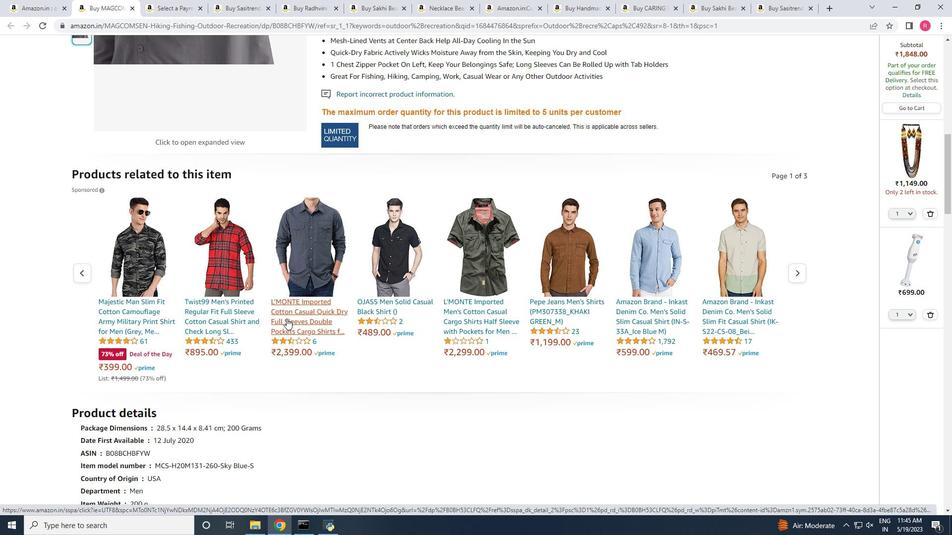 
Action: Mouse scrolled (286, 318) with delta (0, 0)
Screenshot: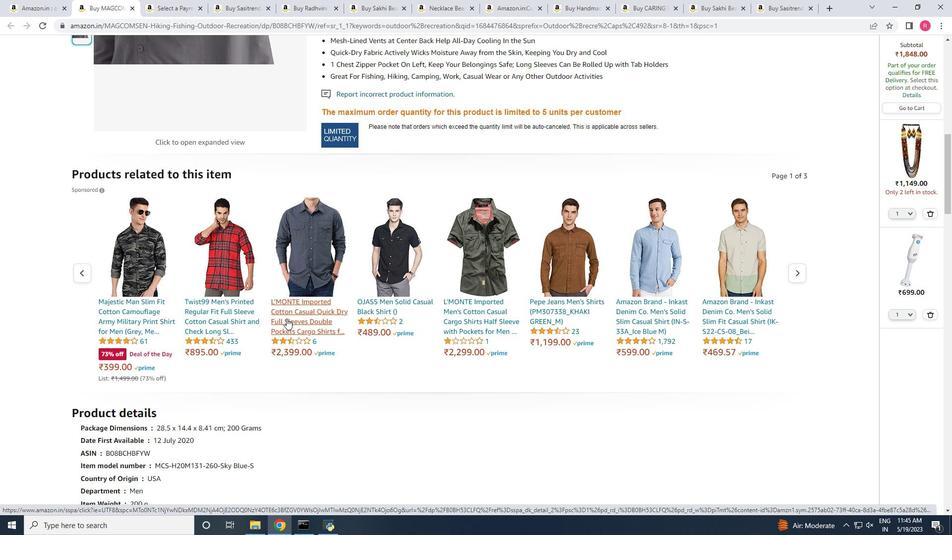 
Action: Mouse scrolled (286, 318) with delta (0, 0)
Screenshot: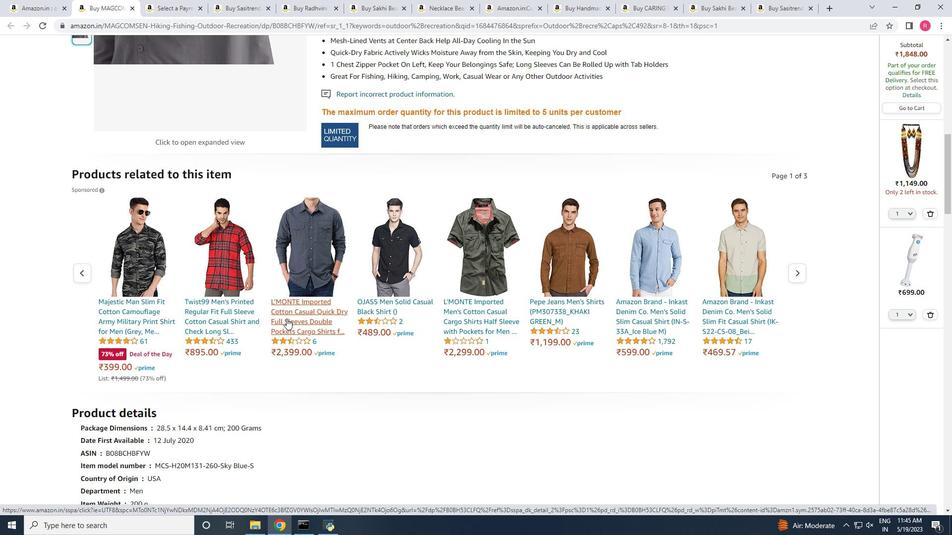 
Action: Mouse scrolled (286, 318) with delta (0, 0)
Screenshot: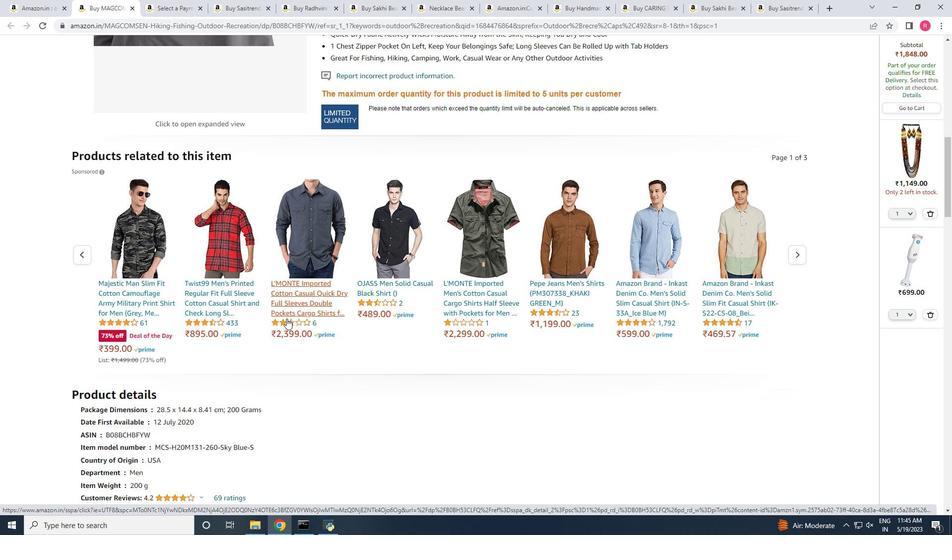 
Action: Mouse scrolled (286, 318) with delta (0, 0)
Screenshot: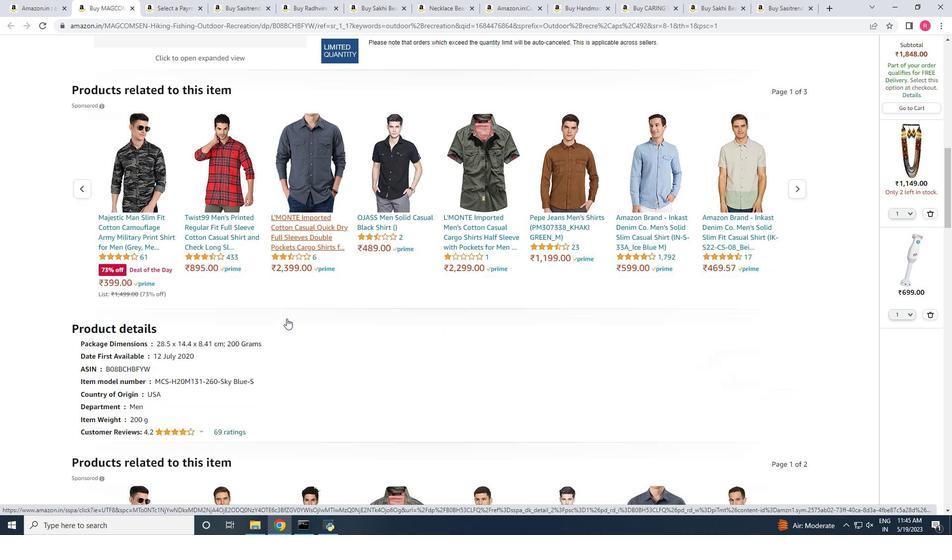 
Action: Mouse scrolled (286, 319) with delta (0, 0)
Screenshot: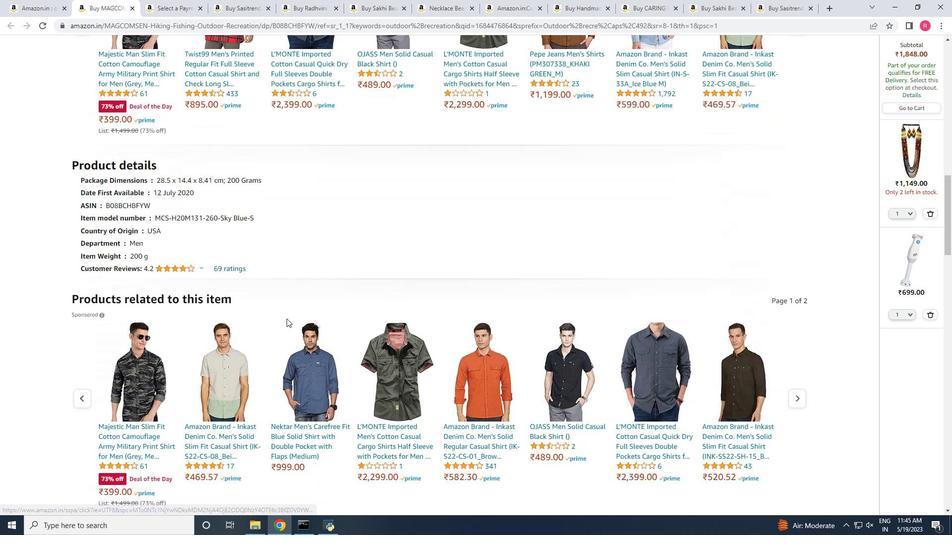 
Action: Mouse scrolled (286, 319) with delta (0, 0)
Screenshot: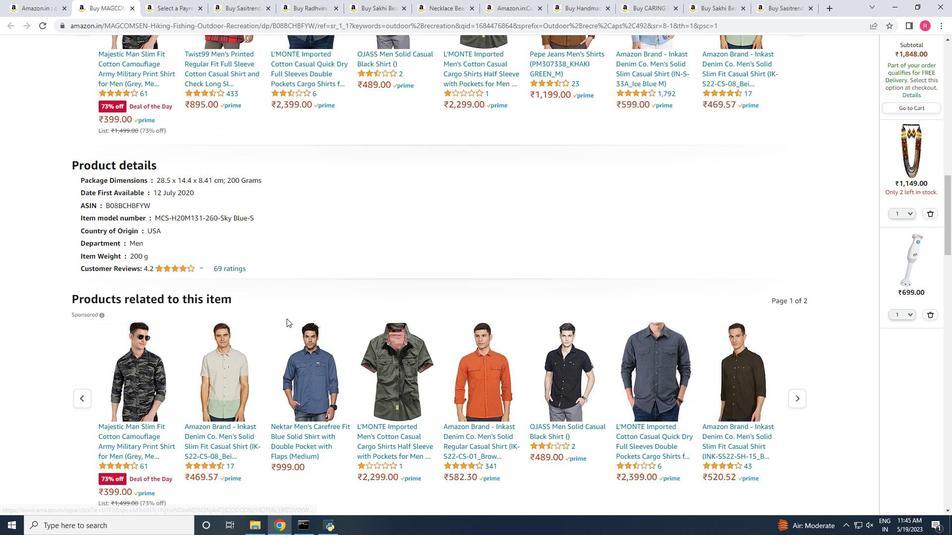 
Action: Mouse scrolled (286, 319) with delta (0, 0)
Screenshot: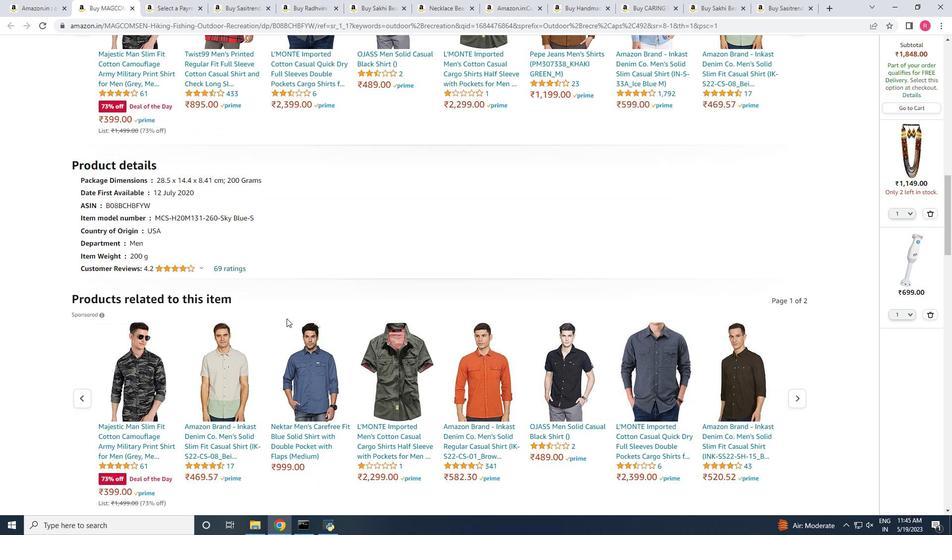 
Action: Mouse moved to (286, 319)
Screenshot: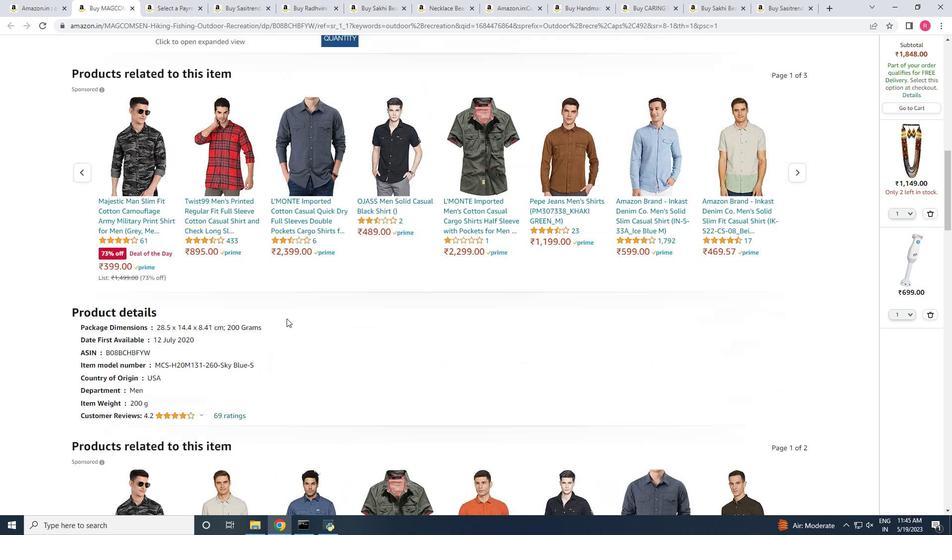 
Action: Mouse scrolled (286, 318) with delta (0, 0)
Screenshot: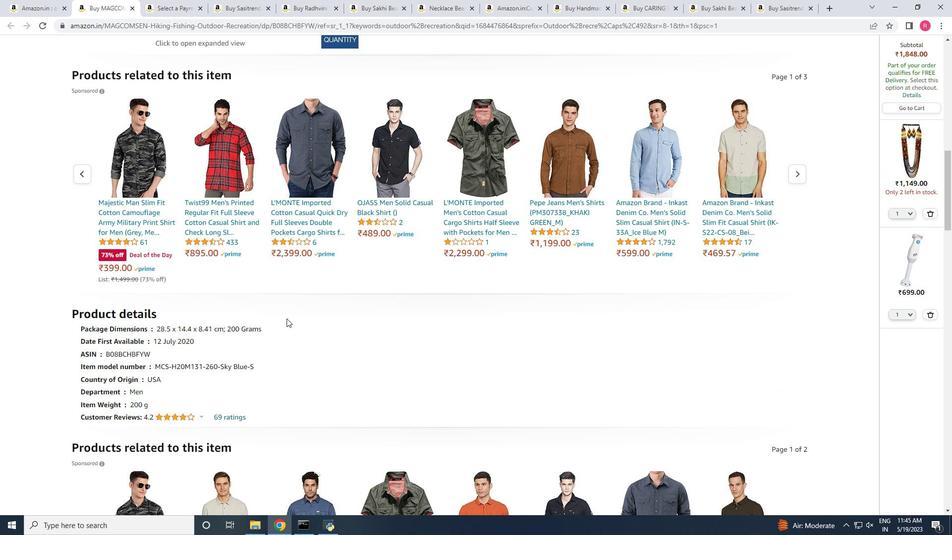 
Action: Mouse scrolled (286, 318) with delta (0, 0)
Screenshot: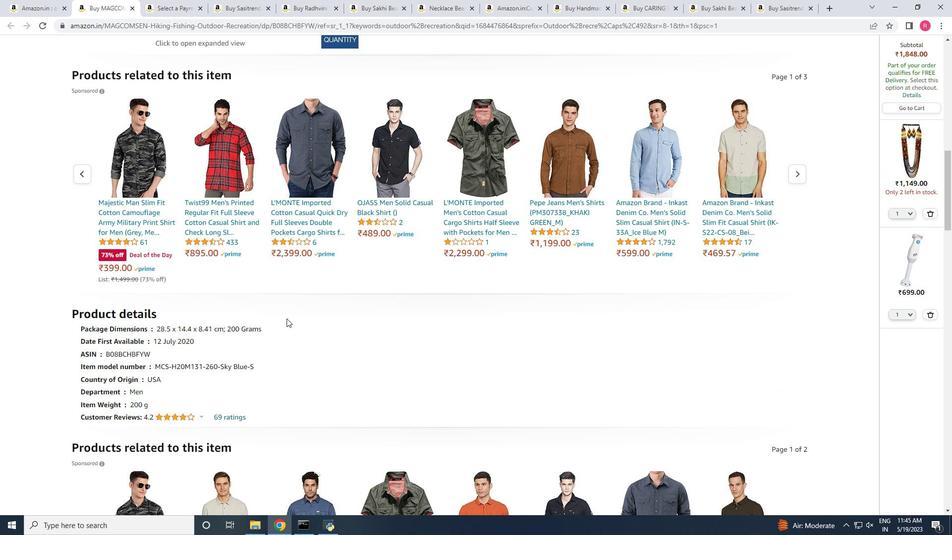 
Action: Mouse scrolled (286, 318) with delta (0, 0)
Screenshot: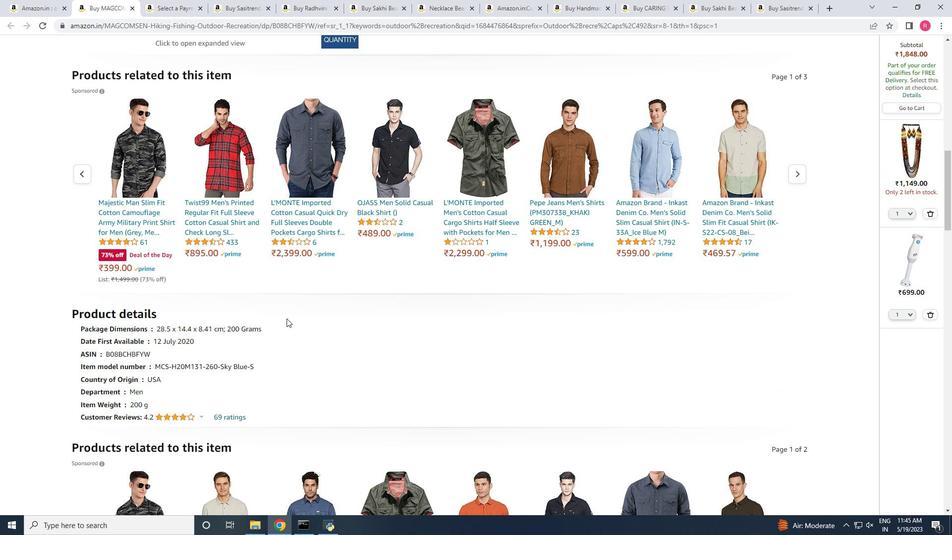 
Action: Mouse scrolled (286, 318) with delta (0, 0)
Screenshot: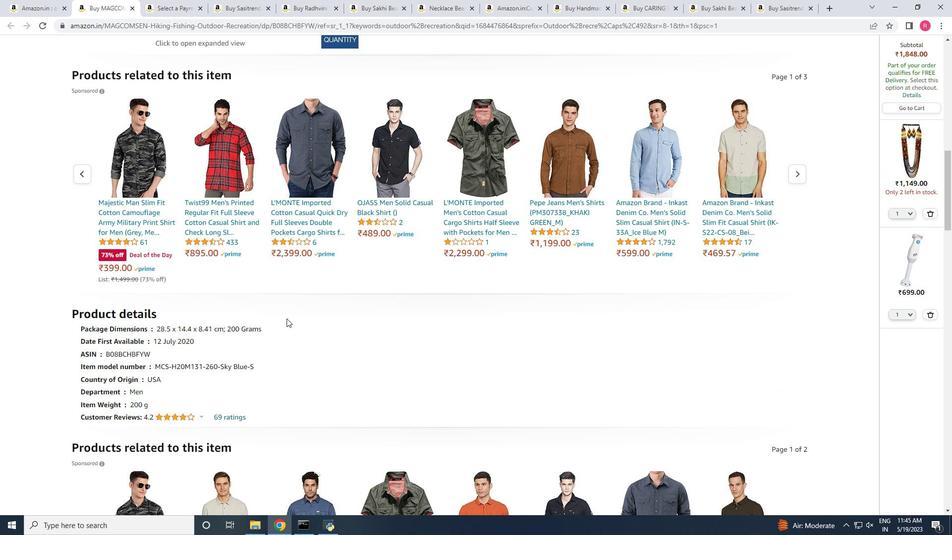 
Action: Mouse scrolled (286, 318) with delta (0, 0)
Screenshot: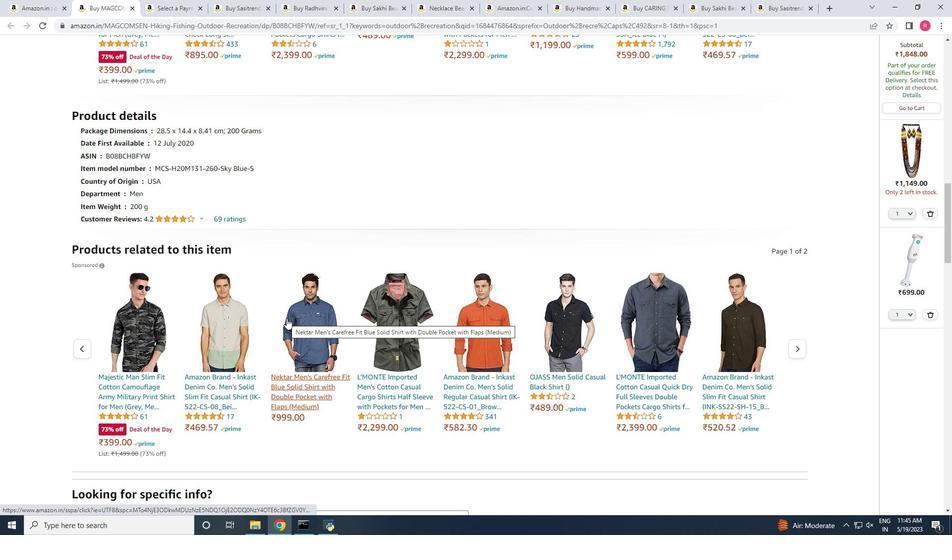 
Action: Mouse scrolled (286, 318) with delta (0, 0)
Screenshot: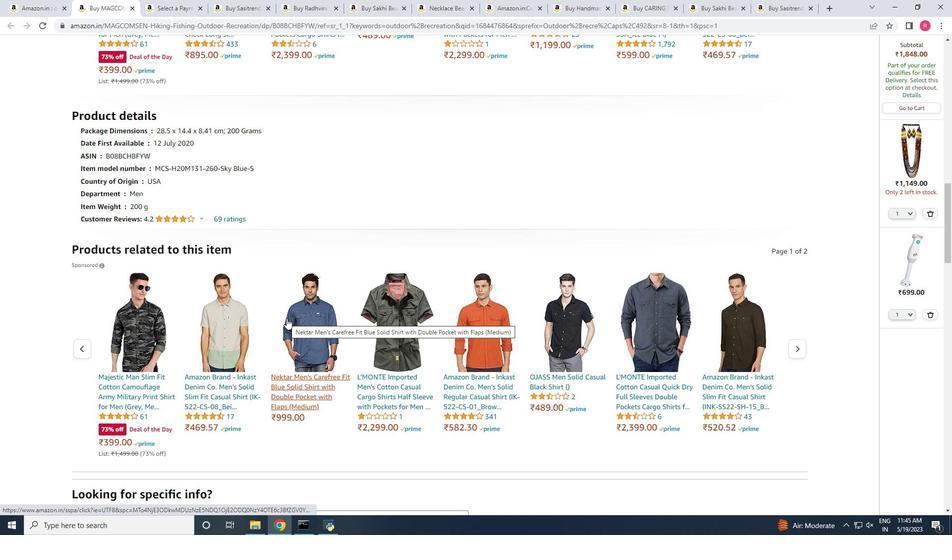 
Action: Mouse scrolled (286, 318) with delta (0, 0)
Screenshot: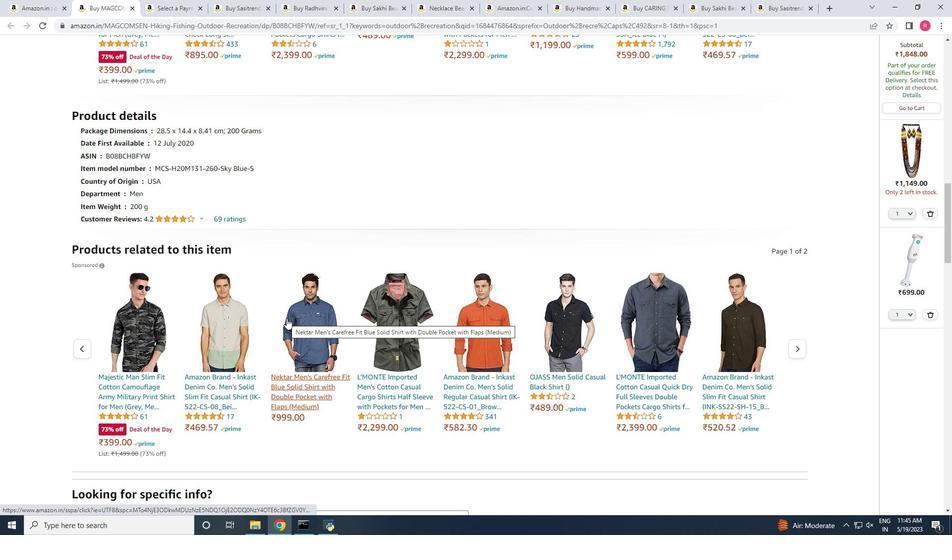 
Action: Mouse scrolled (286, 318) with delta (0, 0)
Screenshot: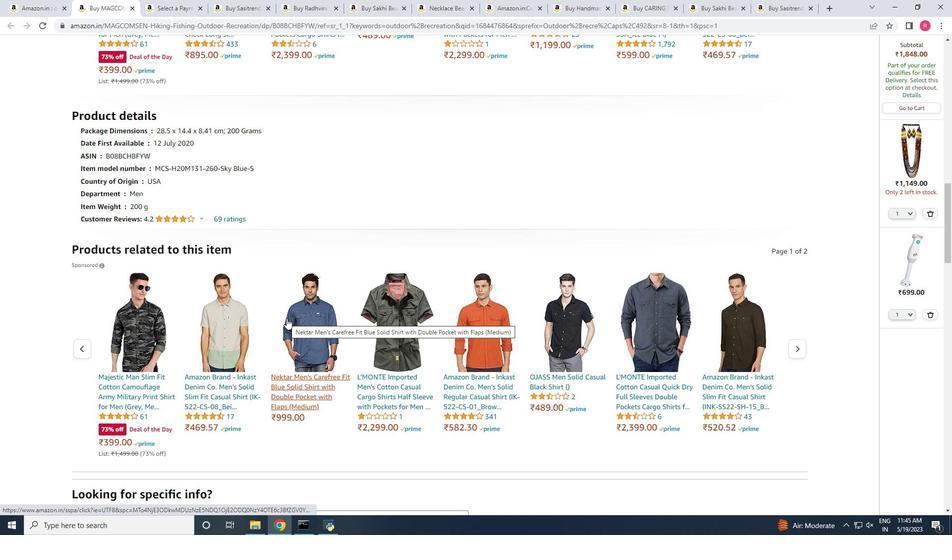 
Action: Mouse scrolled (286, 318) with delta (0, 0)
Screenshot: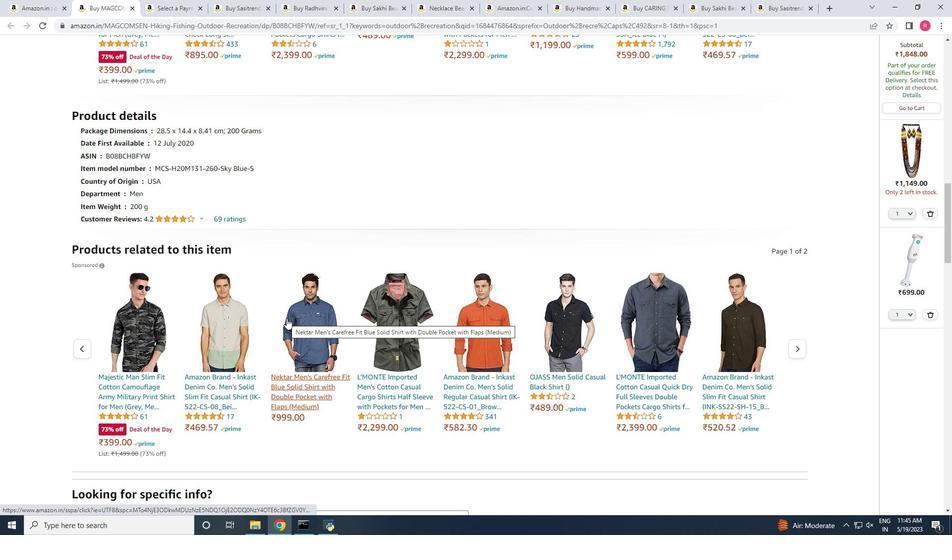 
Action: Mouse scrolled (286, 318) with delta (0, 0)
Screenshot: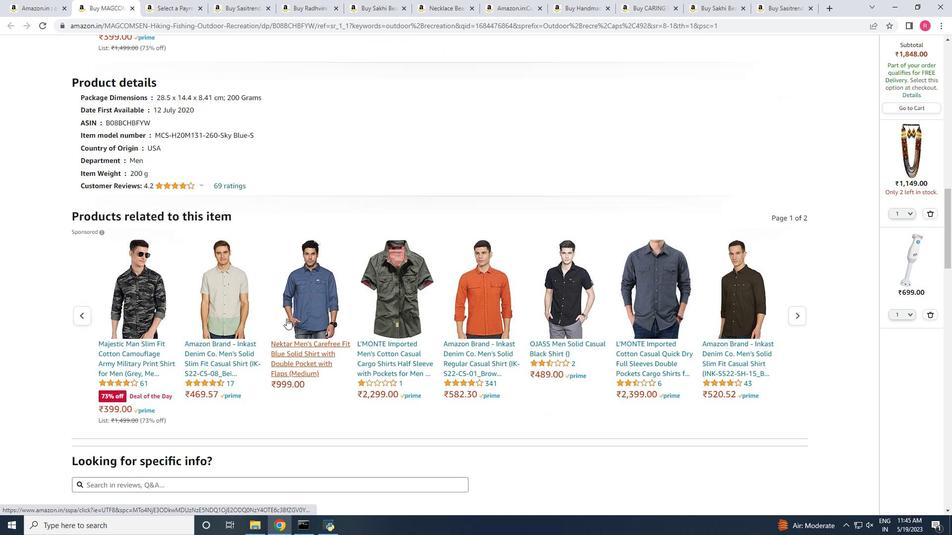 
Action: Mouse scrolled (286, 318) with delta (0, 0)
Screenshot: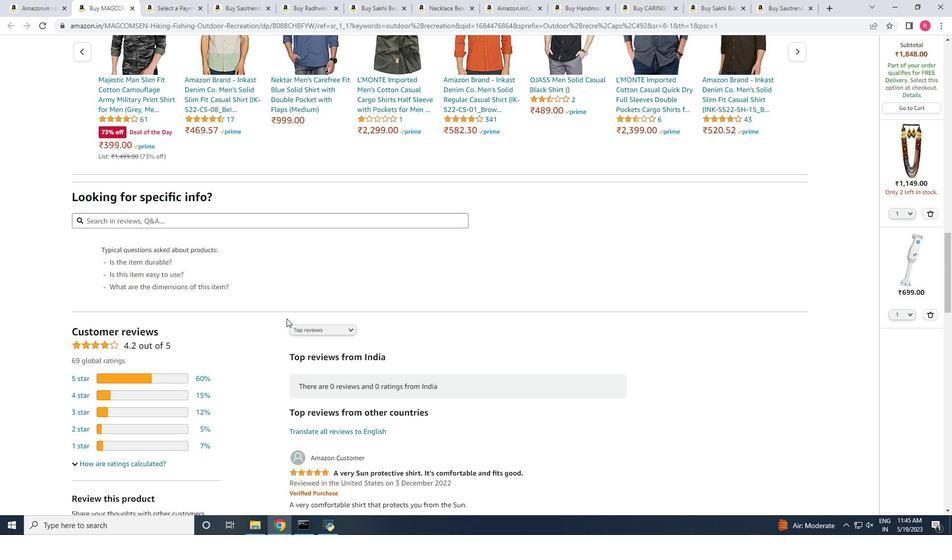 
Action: Mouse scrolled (286, 318) with delta (0, 0)
Screenshot: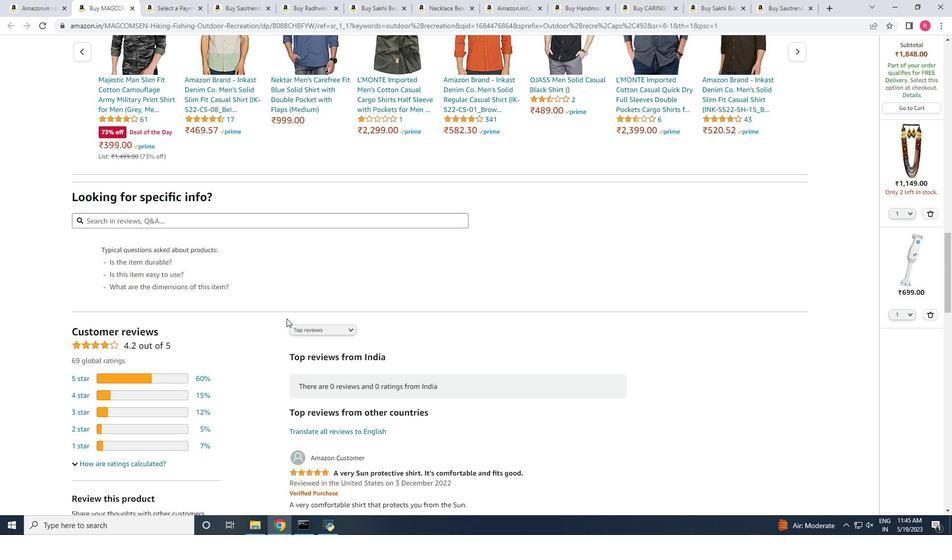 
Action: Mouse scrolled (286, 318) with delta (0, 0)
Screenshot: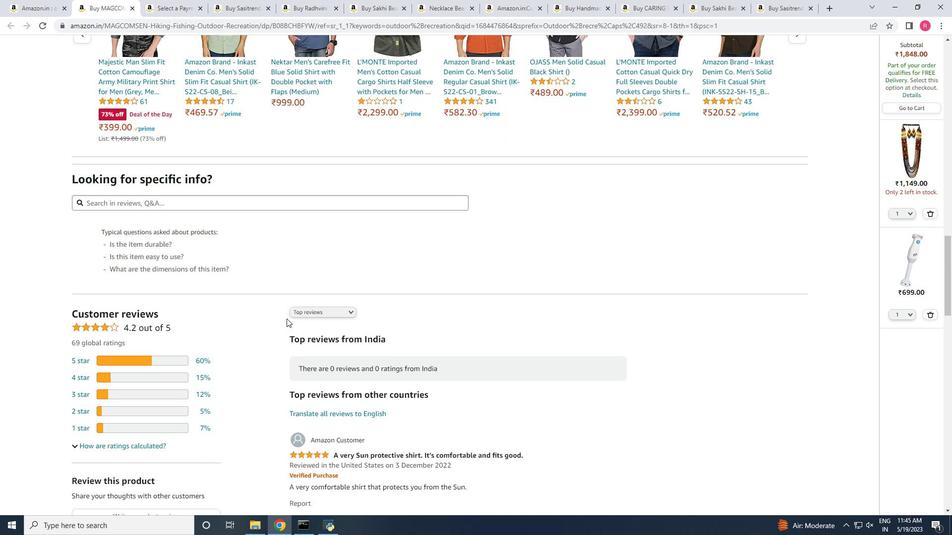 
Action: Mouse scrolled (286, 318) with delta (0, 0)
Screenshot: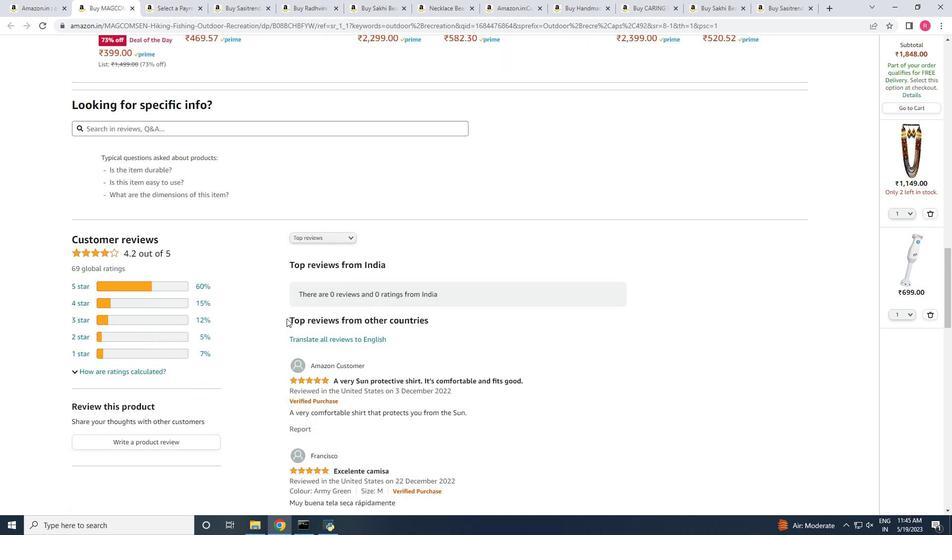 
Action: Mouse scrolled (286, 318) with delta (0, 0)
Screenshot: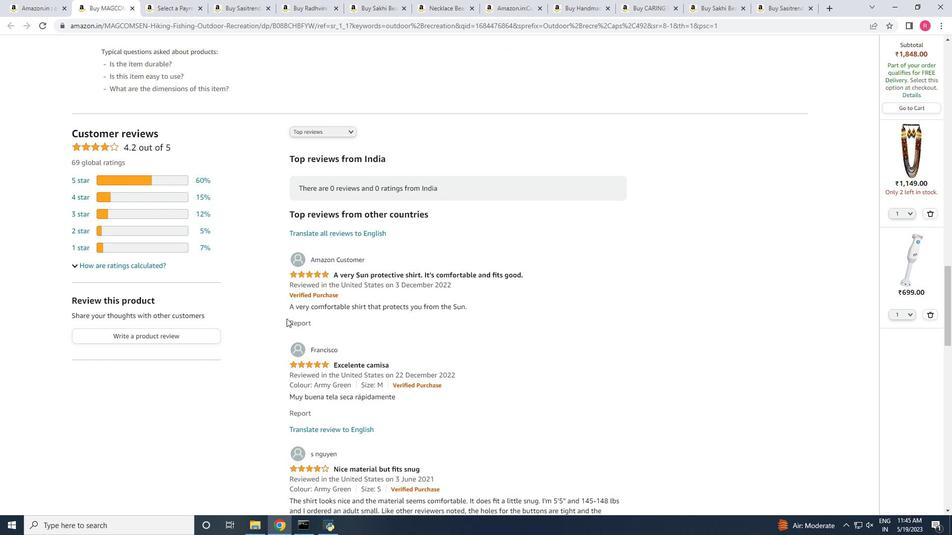 
Action: Mouse scrolled (286, 318) with delta (0, 0)
Screenshot: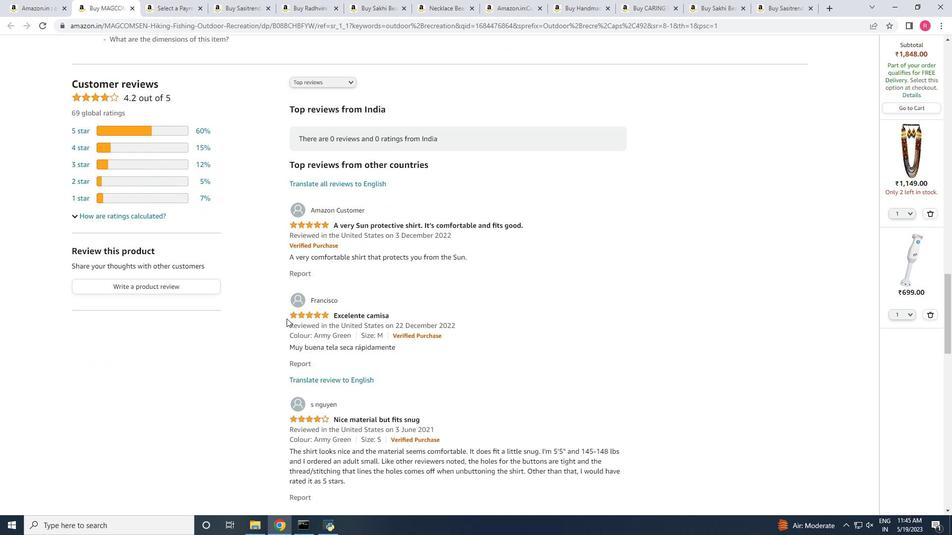 
Action: Mouse scrolled (286, 318) with delta (0, 0)
Screenshot: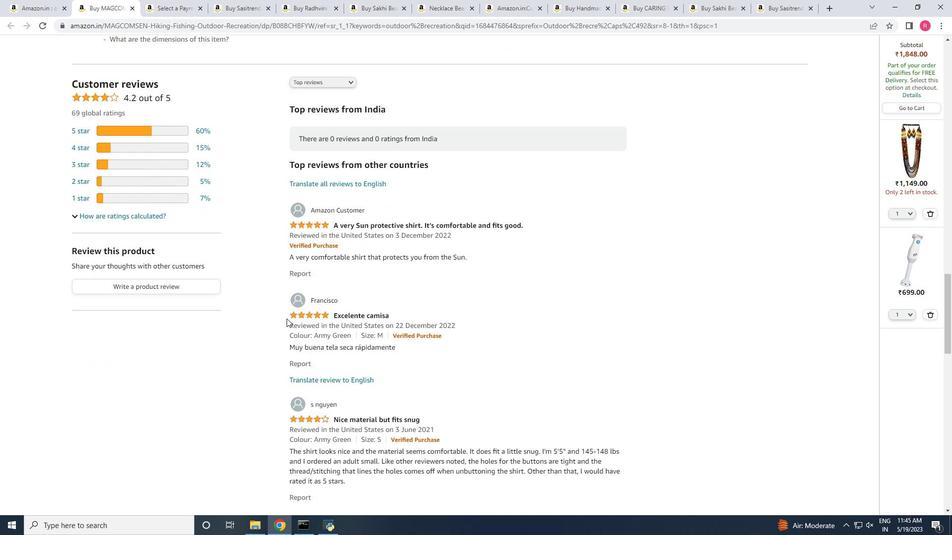 
Action: Mouse scrolled (286, 318) with delta (0, 0)
Screenshot: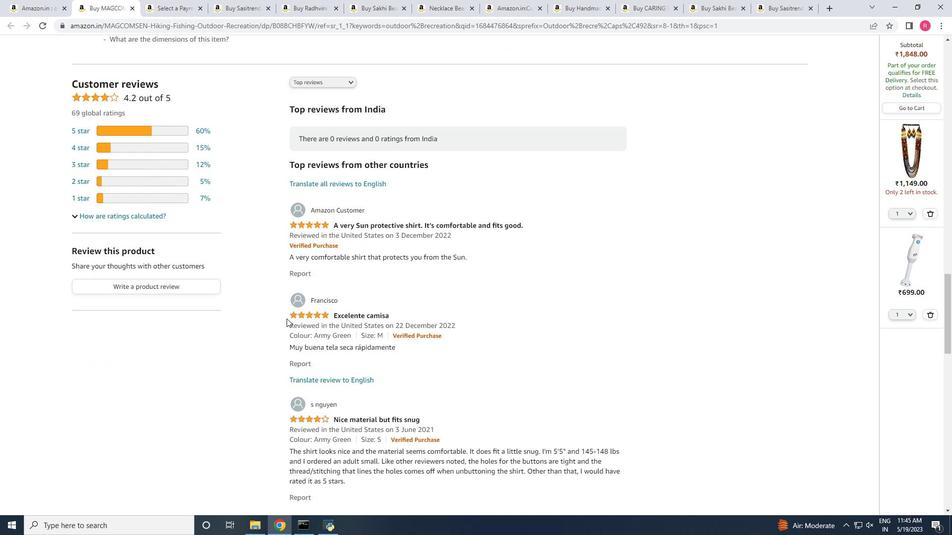 
Action: Mouse scrolled (286, 318) with delta (0, 0)
Screenshot: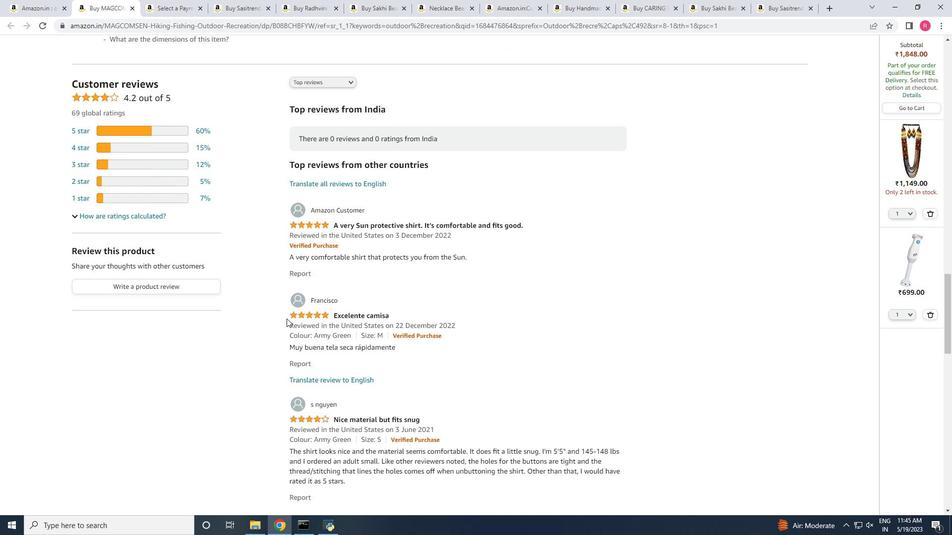 
Action: Mouse scrolled (286, 318) with delta (0, 0)
Screenshot: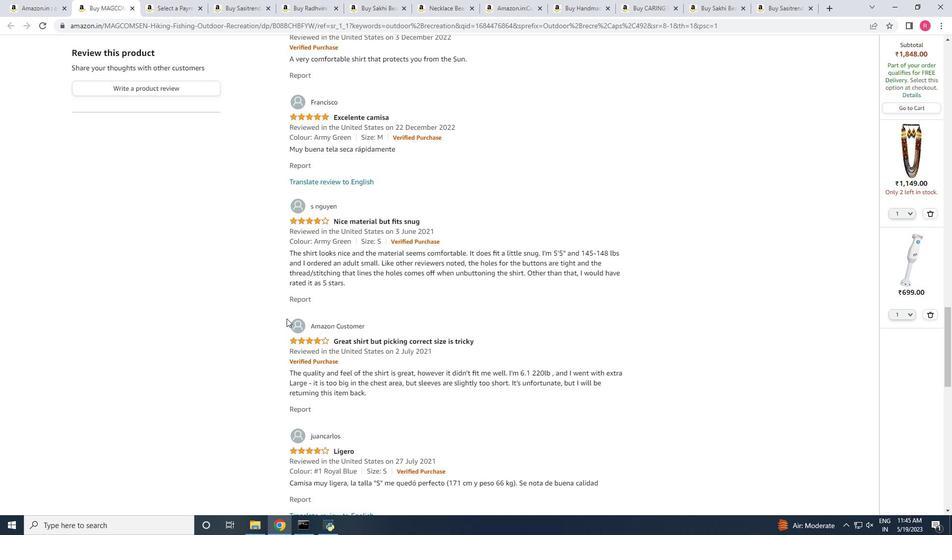 
Action: Mouse scrolled (286, 318) with delta (0, 0)
Screenshot: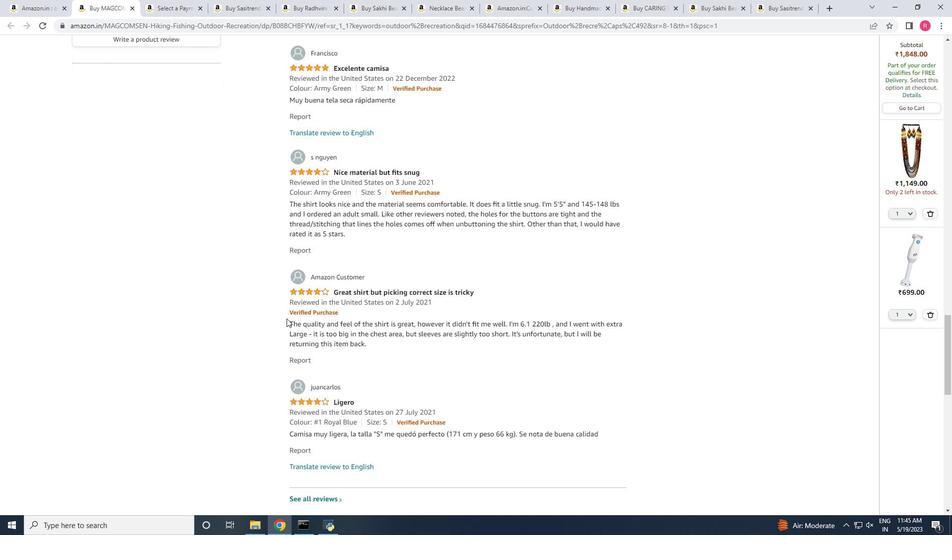 
Action: Mouse scrolled (286, 318) with delta (0, 0)
Screenshot: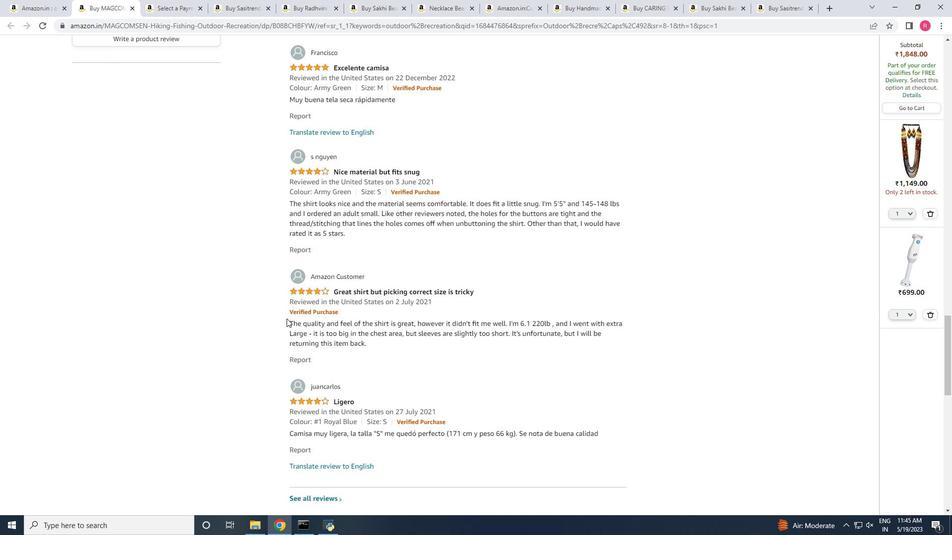 
Action: Mouse scrolled (286, 318) with delta (0, 0)
Screenshot: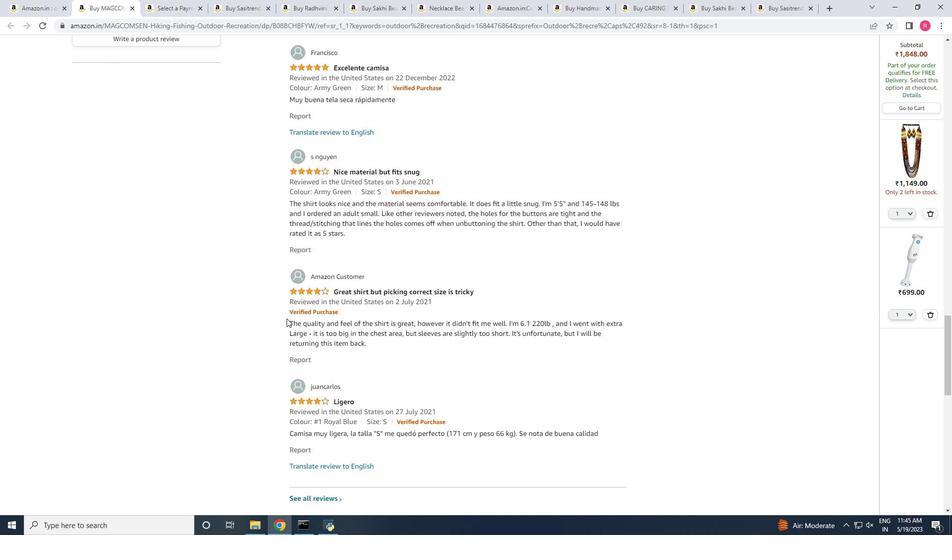 
Action: Mouse scrolled (286, 318) with delta (0, 0)
Screenshot: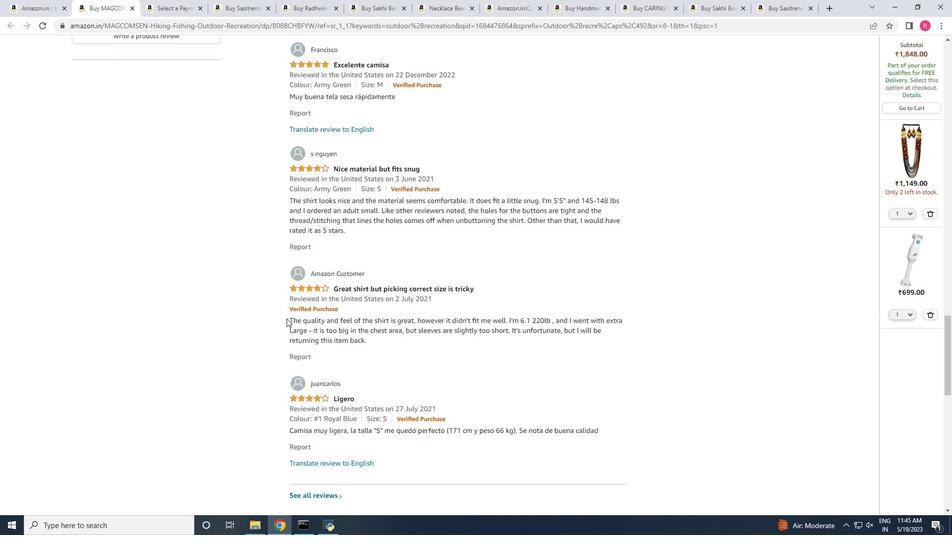
Action: Mouse scrolled (286, 318) with delta (0, 0)
Screenshot: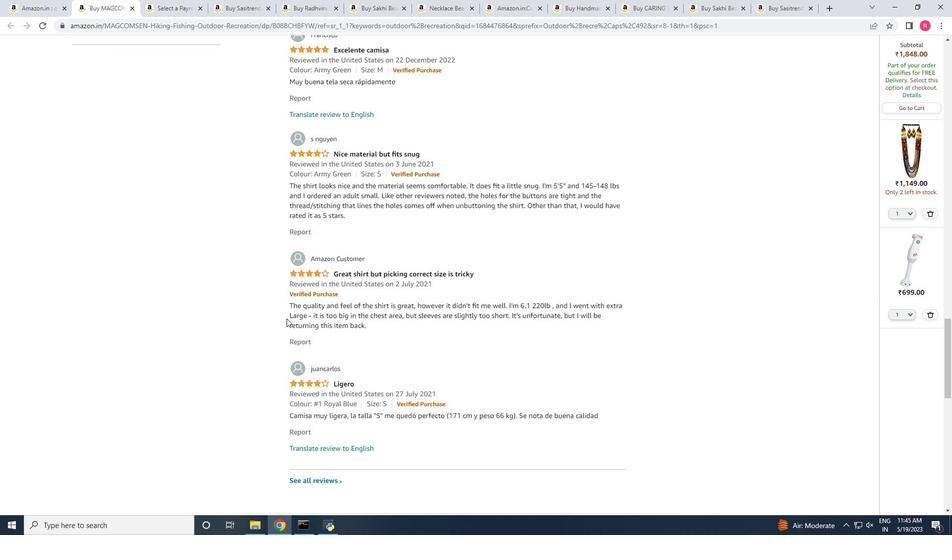 
Action: Mouse scrolled (286, 318) with delta (0, 0)
Screenshot: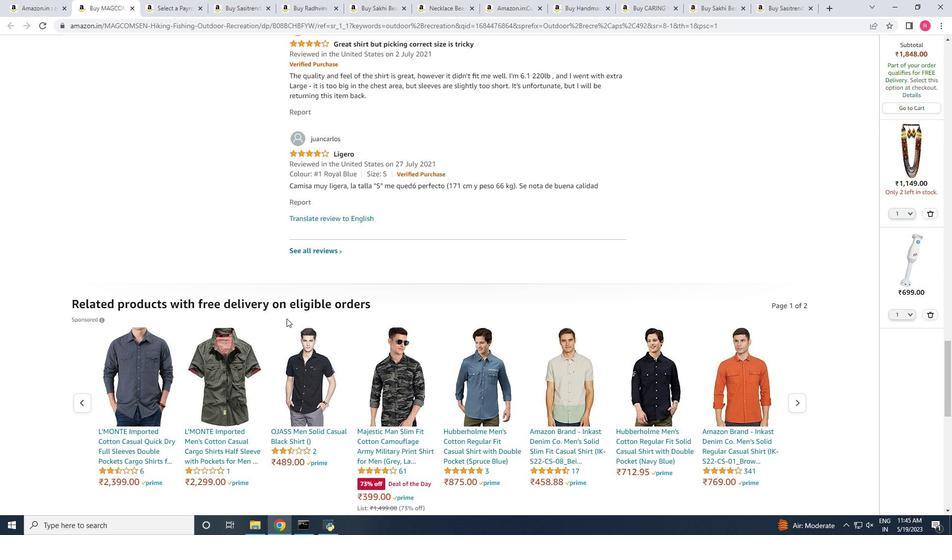 
Action: Mouse scrolled (286, 318) with delta (0, 0)
Screenshot: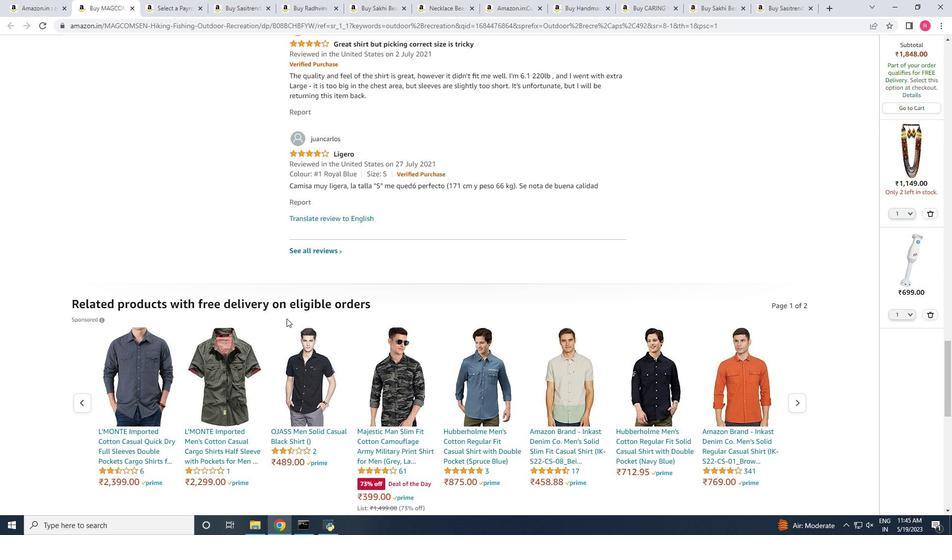 
Action: Mouse scrolled (286, 318) with delta (0, 0)
Screenshot: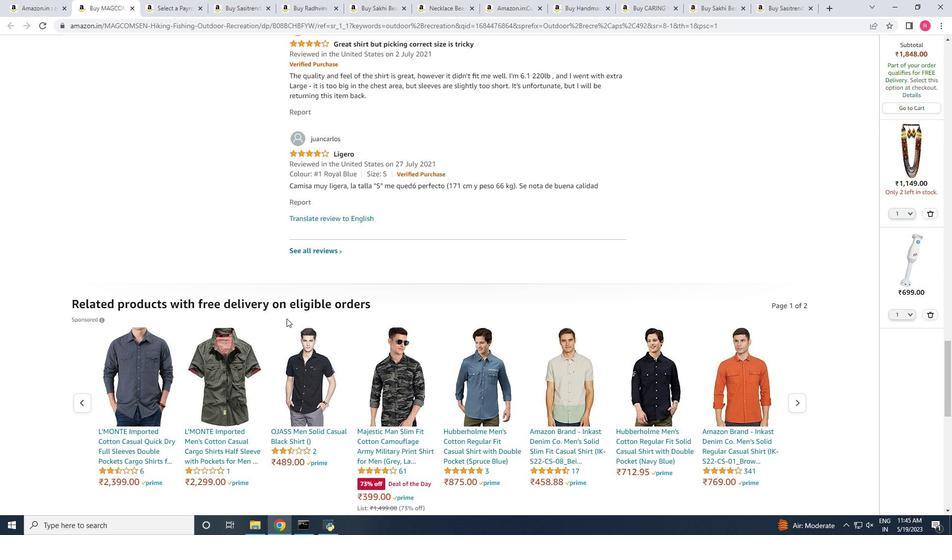 
Action: Mouse scrolled (286, 318) with delta (0, 0)
Screenshot: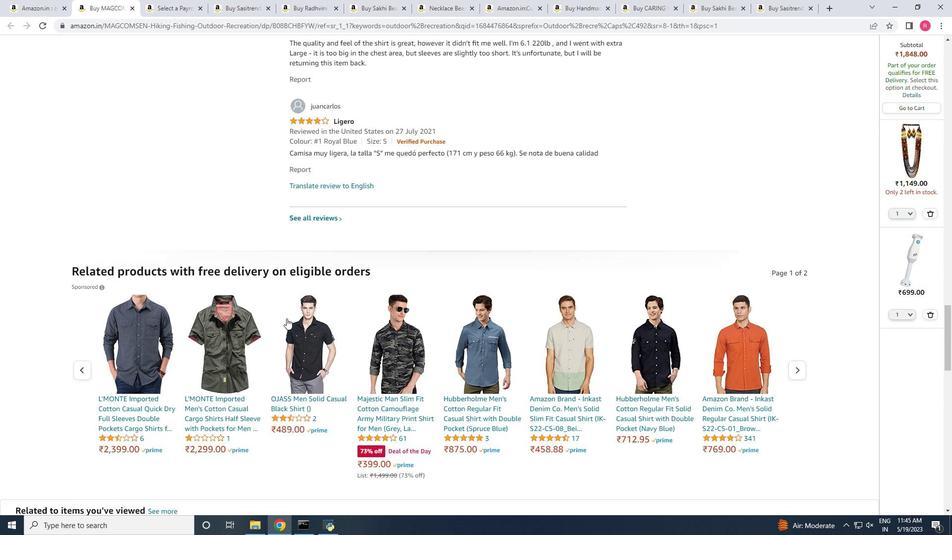 
Action: Mouse scrolled (286, 318) with delta (0, 0)
Screenshot: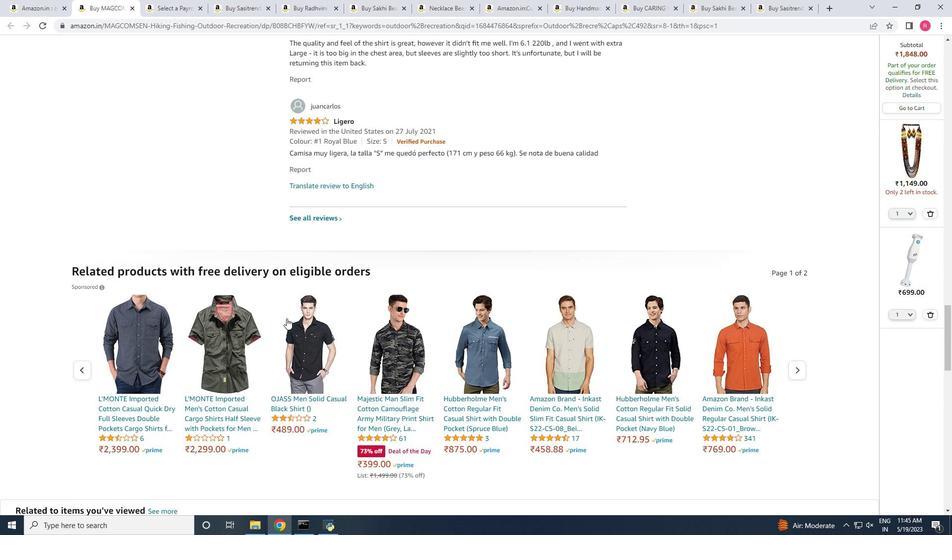 
Action: Mouse scrolled (286, 318) with delta (0, 0)
Screenshot: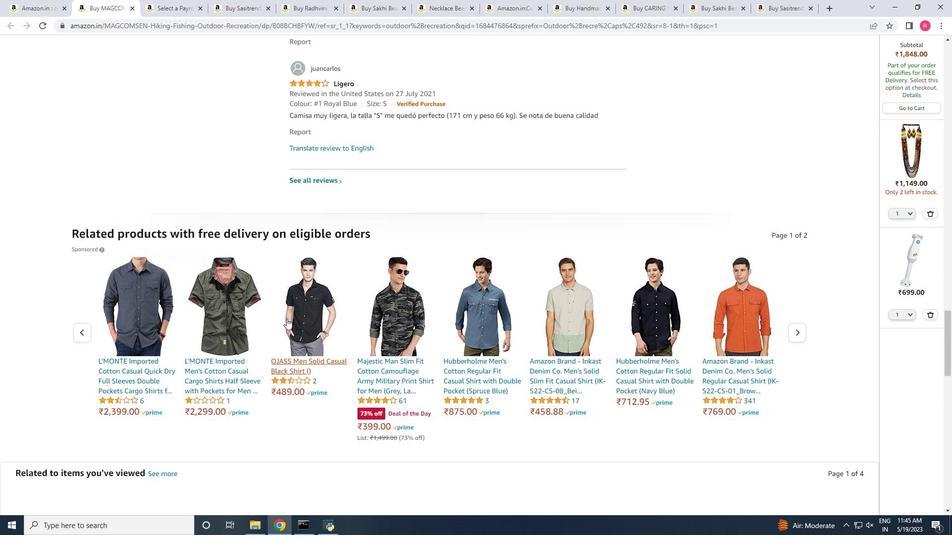 
Action: Mouse scrolled (286, 318) with delta (0, 0)
Screenshot: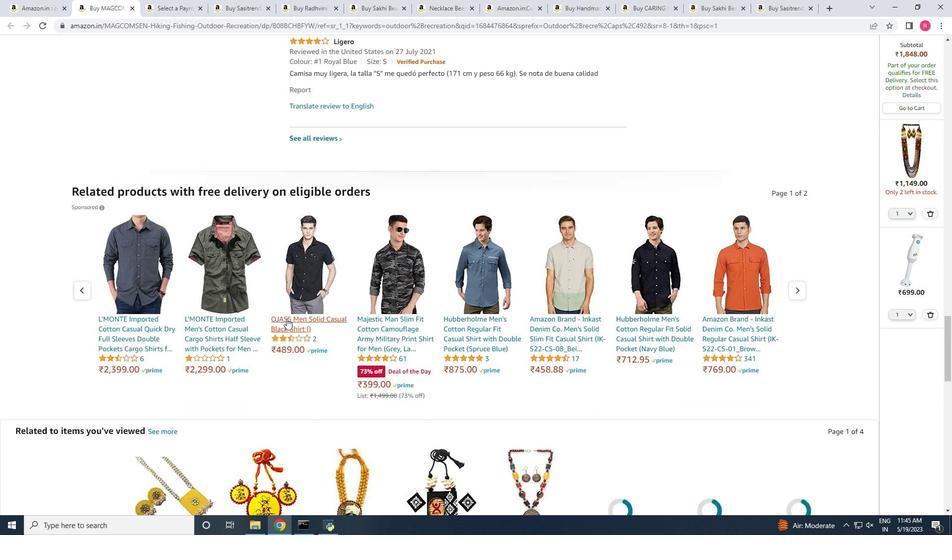 
Action: Mouse scrolled (286, 318) with delta (0, 0)
Screenshot: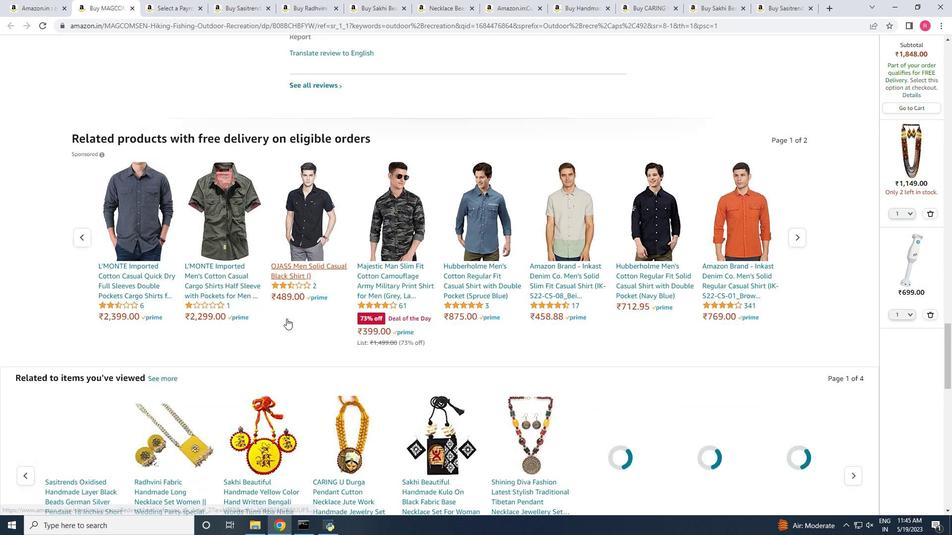 
Action: Mouse scrolled (286, 319) with delta (0, 0)
Screenshot: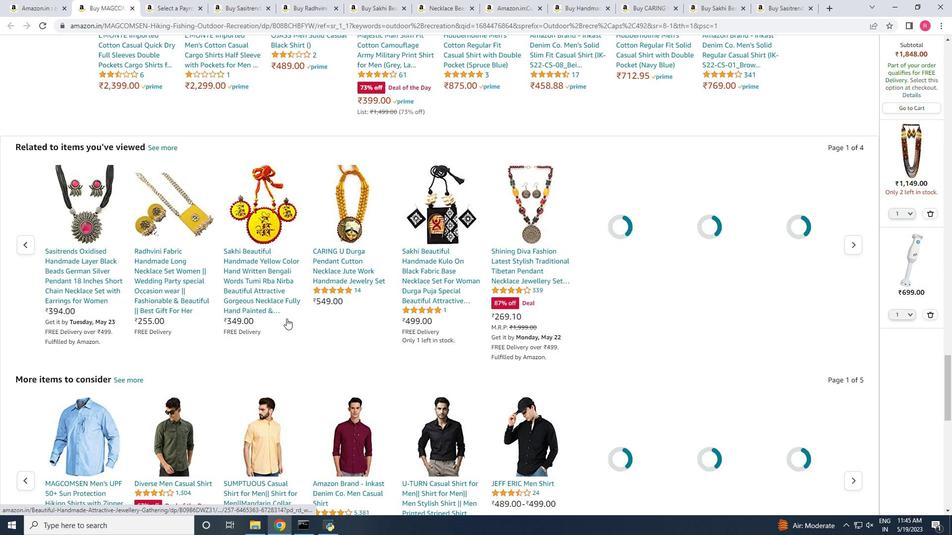 
Action: Mouse scrolled (286, 319) with delta (0, 0)
Screenshot: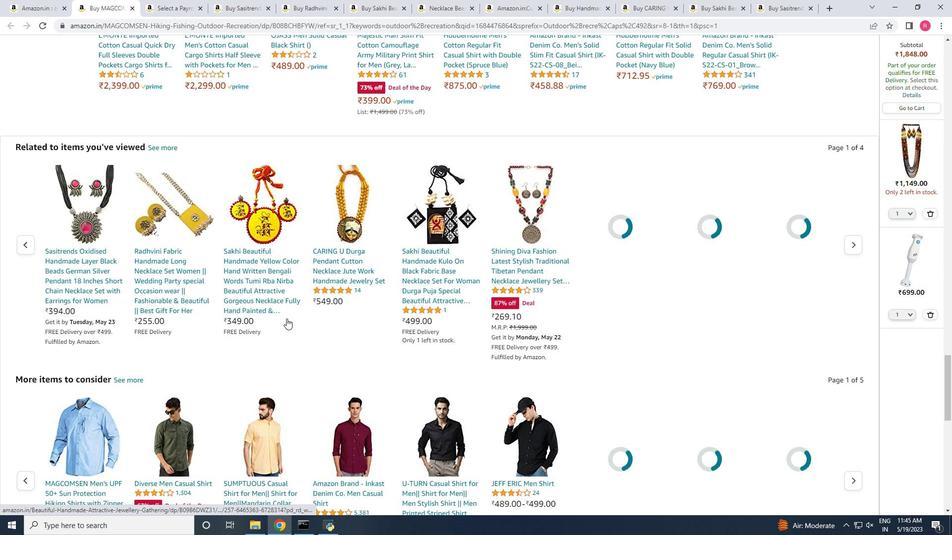 
Action: Mouse scrolled (286, 319) with delta (0, 0)
Screenshot: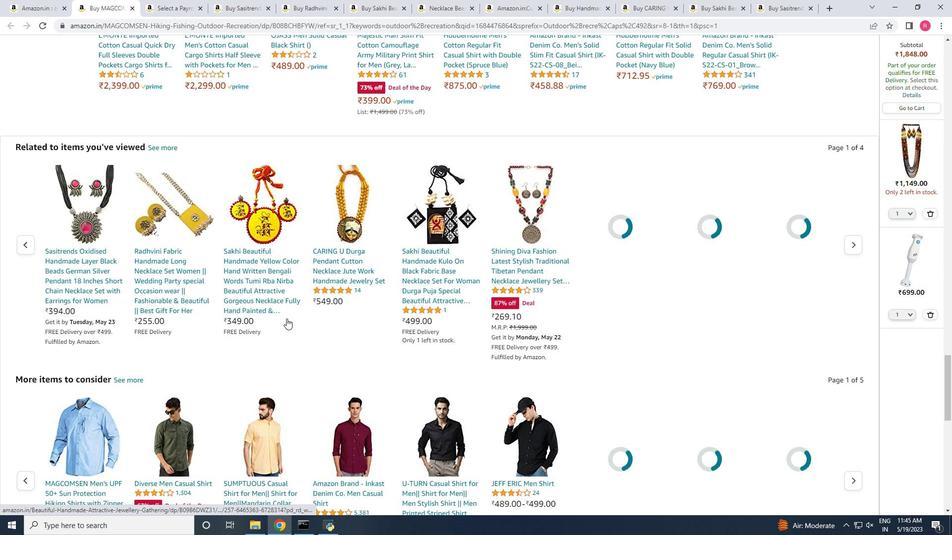 
Action: Mouse scrolled (286, 319) with delta (0, 0)
Screenshot: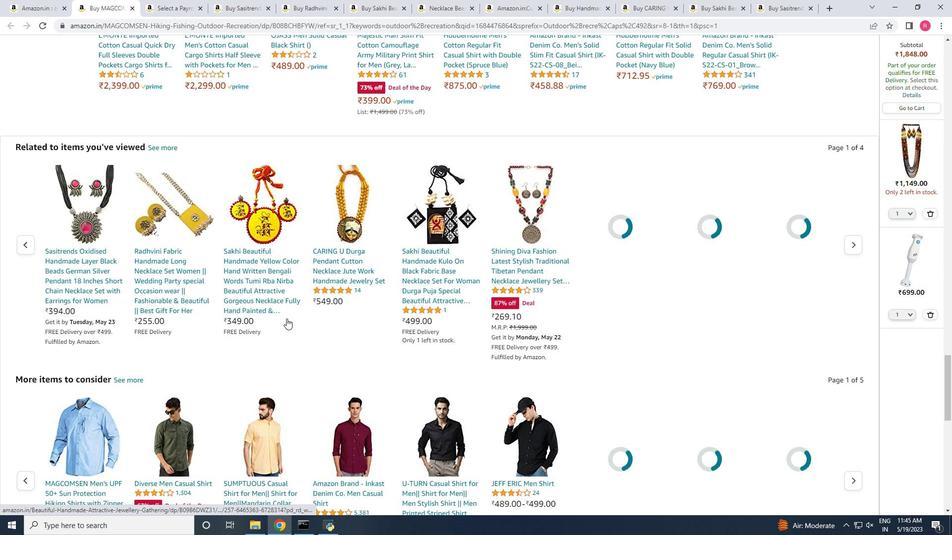 
Action: Mouse scrolled (286, 319) with delta (0, 0)
Screenshot: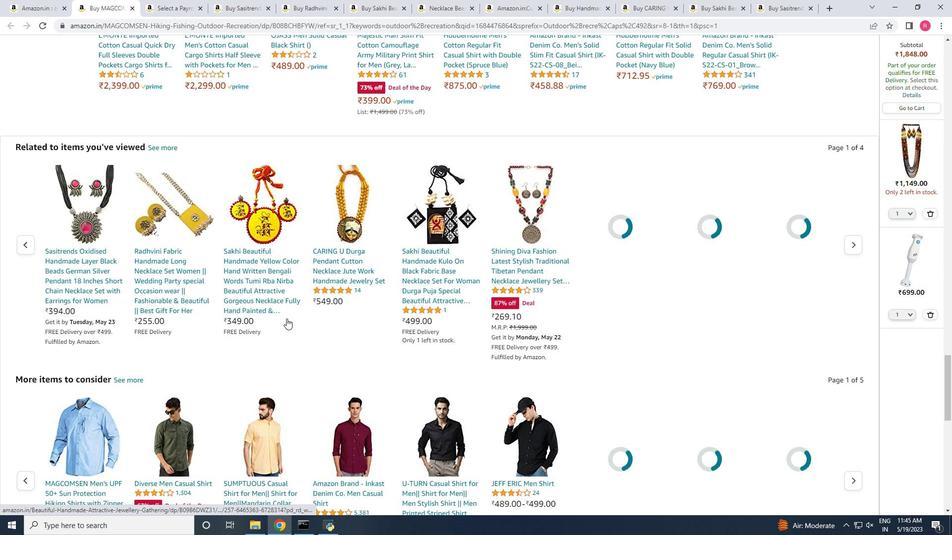 
Action: Mouse scrolled (286, 319) with delta (0, 0)
Screenshot: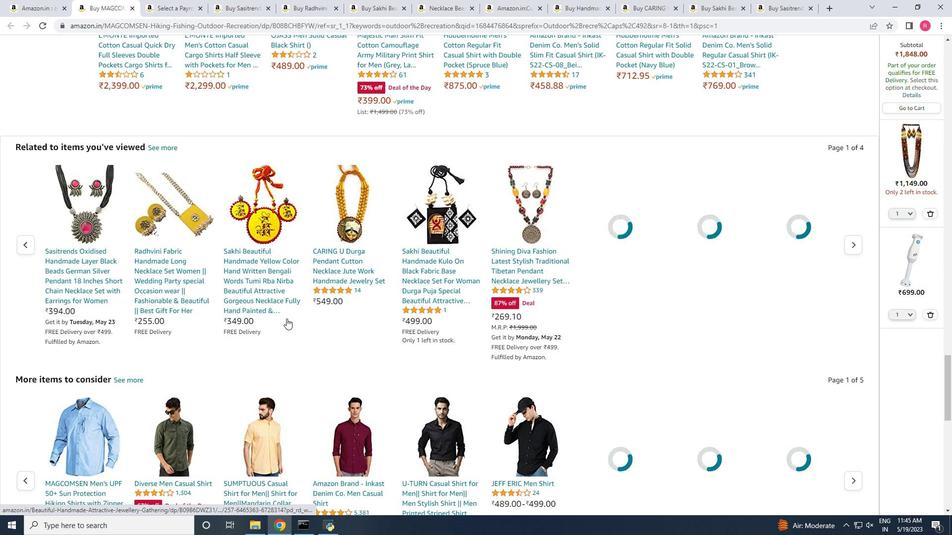 
Action: Mouse scrolled (286, 319) with delta (0, 0)
Screenshot: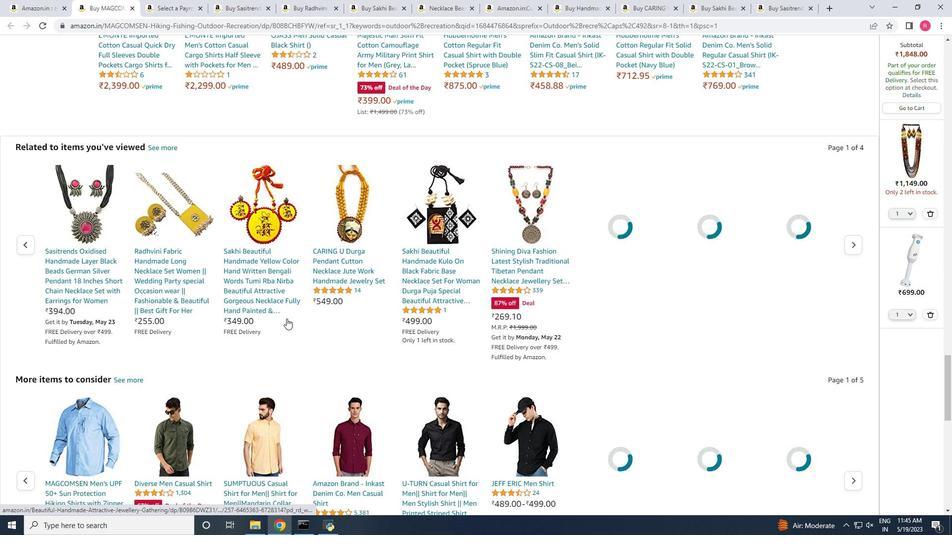 
Action: Mouse scrolled (286, 319) with delta (0, 0)
Screenshot: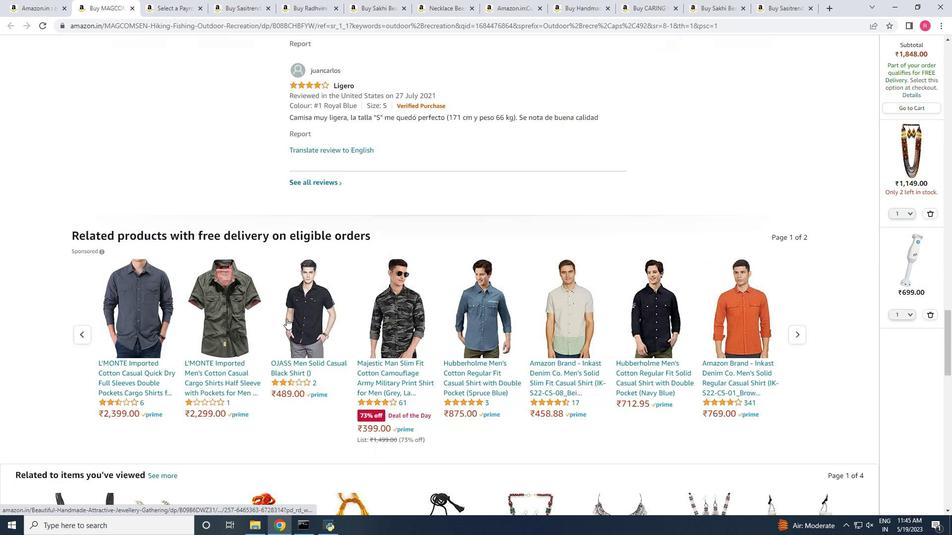 
Action: Mouse scrolled (286, 319) with delta (0, 0)
Screenshot: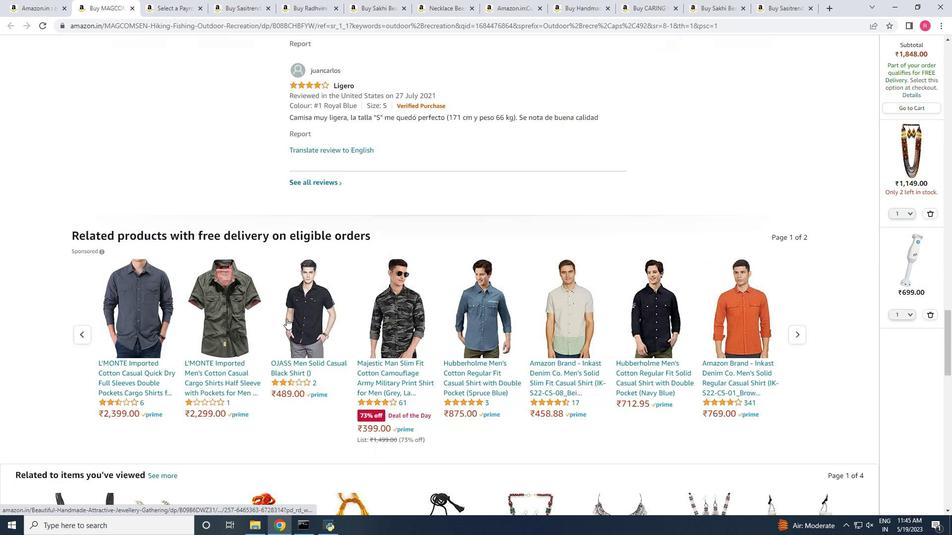 
Action: Mouse scrolled (286, 319) with delta (0, 0)
Screenshot: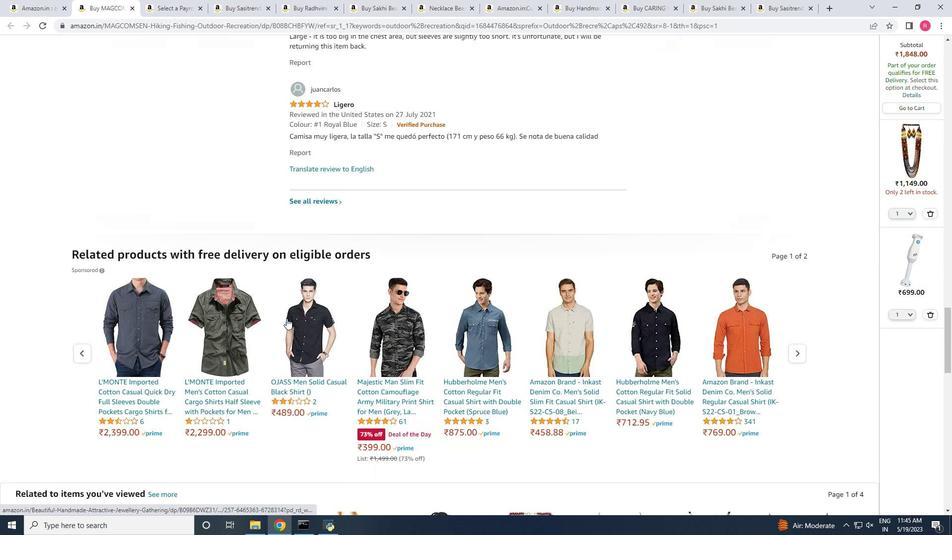 
Action: Mouse scrolled (286, 319) with delta (0, 0)
Screenshot: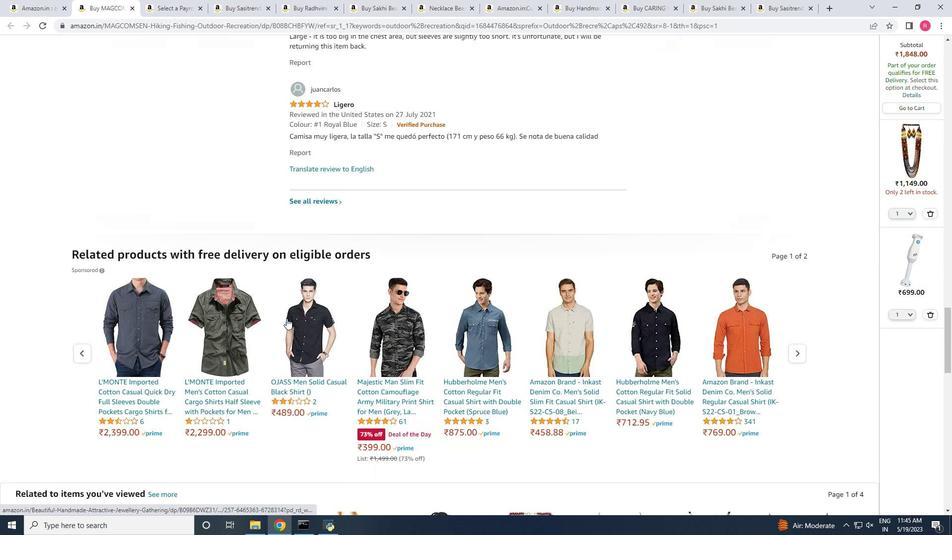 
Action: Mouse scrolled (286, 319) with delta (0, 0)
Screenshot: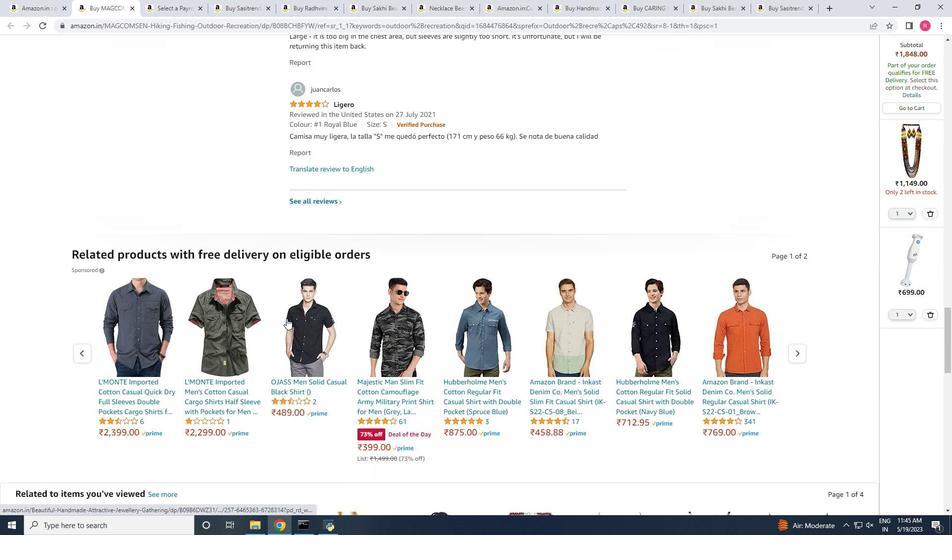 
Action: Mouse moved to (41, 6)
Screenshot: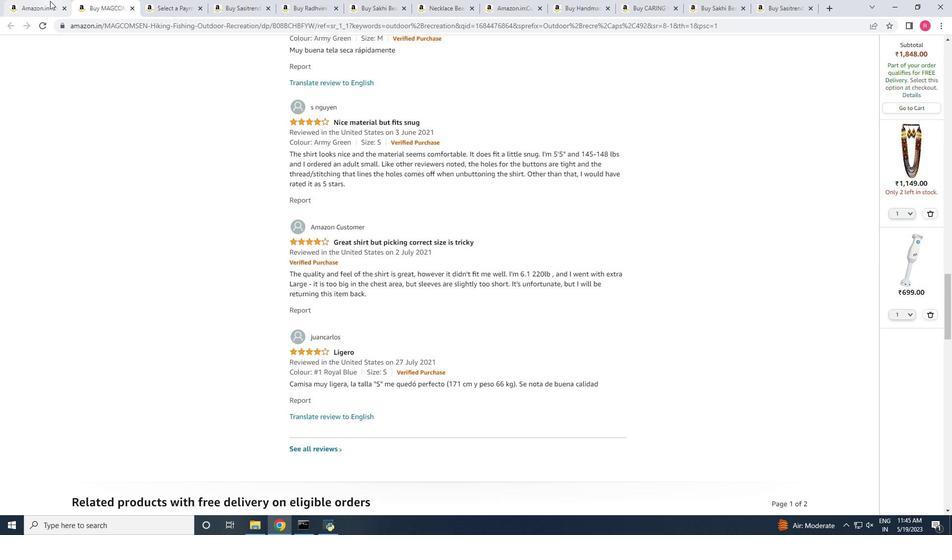 
Action: Mouse pressed left at (41, 6)
Screenshot: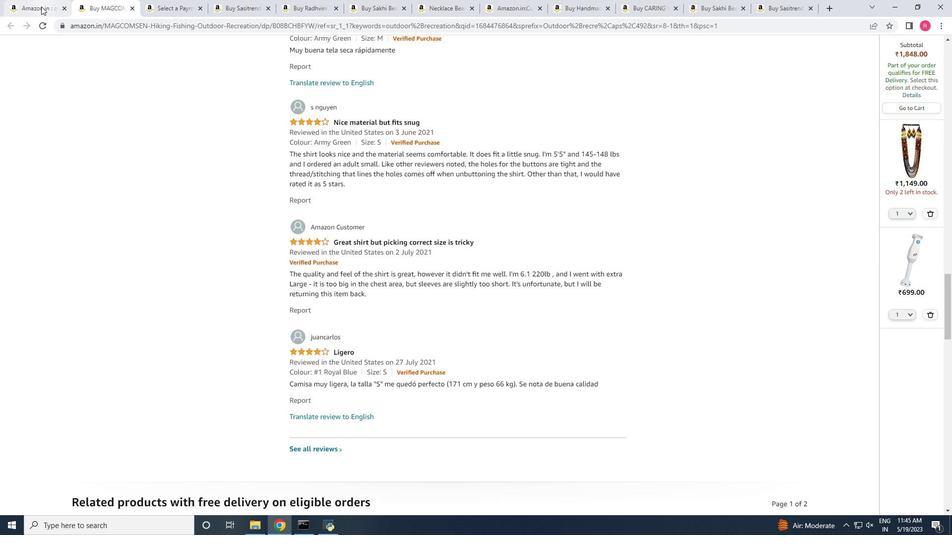 
Action: Mouse moved to (372, 259)
Screenshot: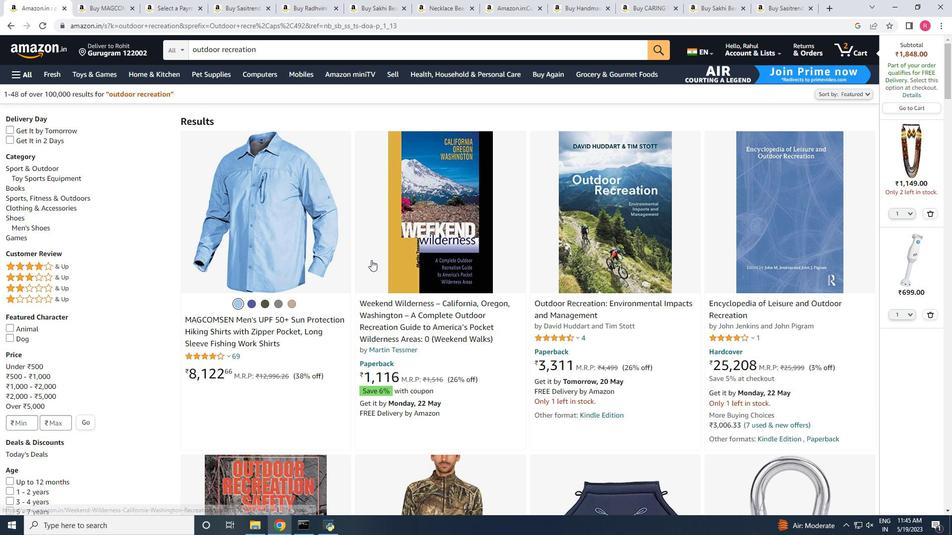 
Action: Mouse scrolled (372, 258) with delta (0, 0)
Screenshot: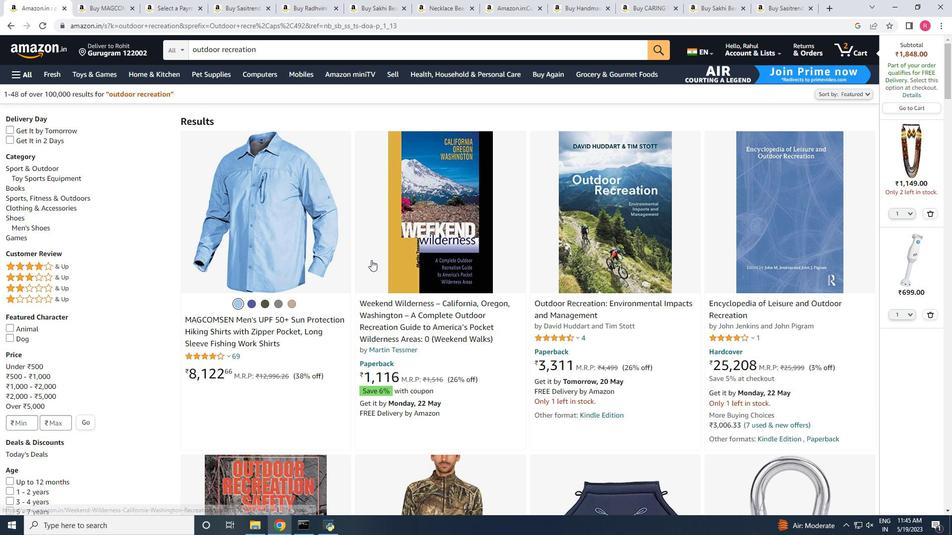 
Action: Mouse moved to (372, 258)
Screenshot: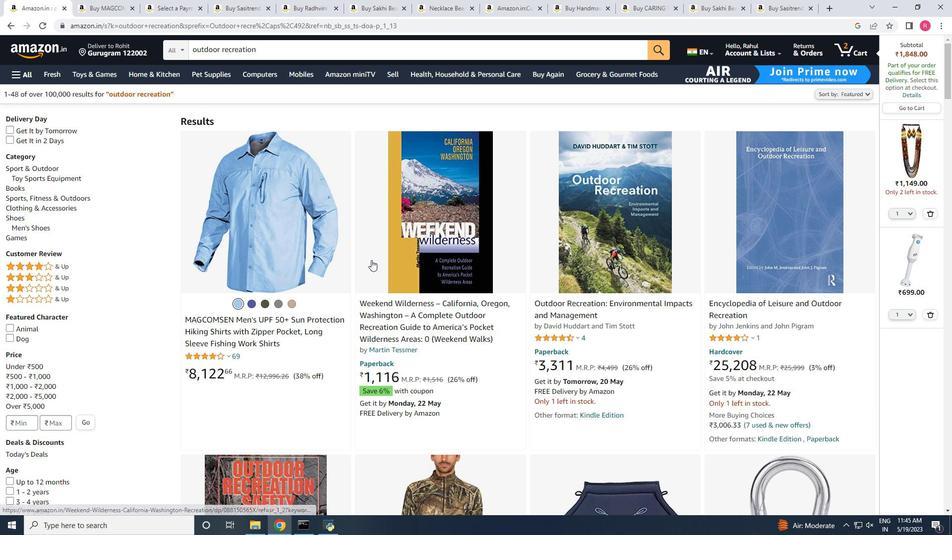 
Action: Mouse scrolled (372, 258) with delta (0, 0)
Screenshot: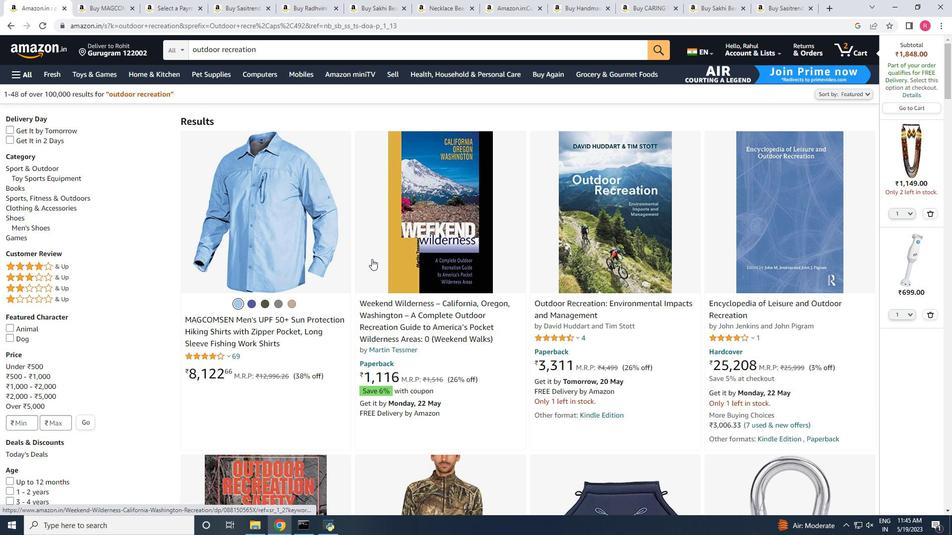 
Action: Mouse moved to (326, 238)
Screenshot: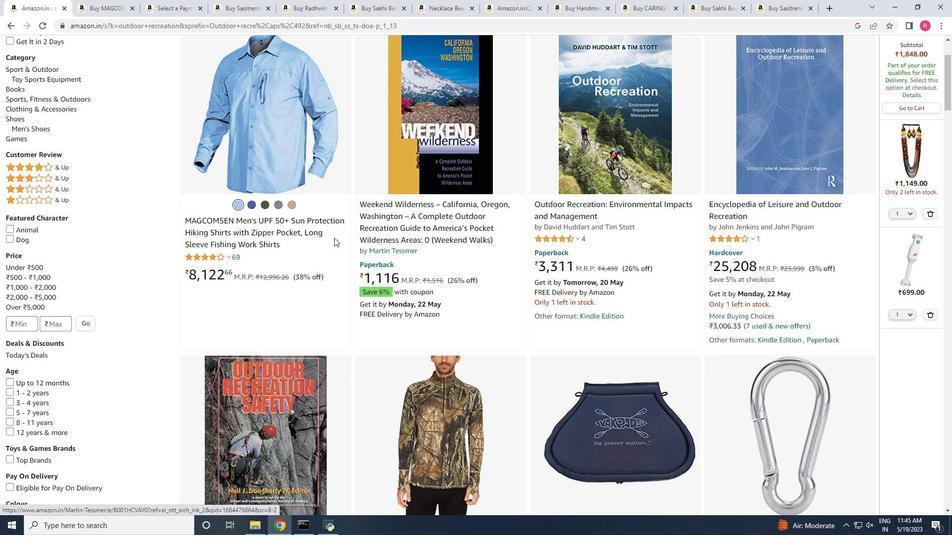 
Action: Mouse scrolled (326, 237) with delta (0, 0)
Screenshot: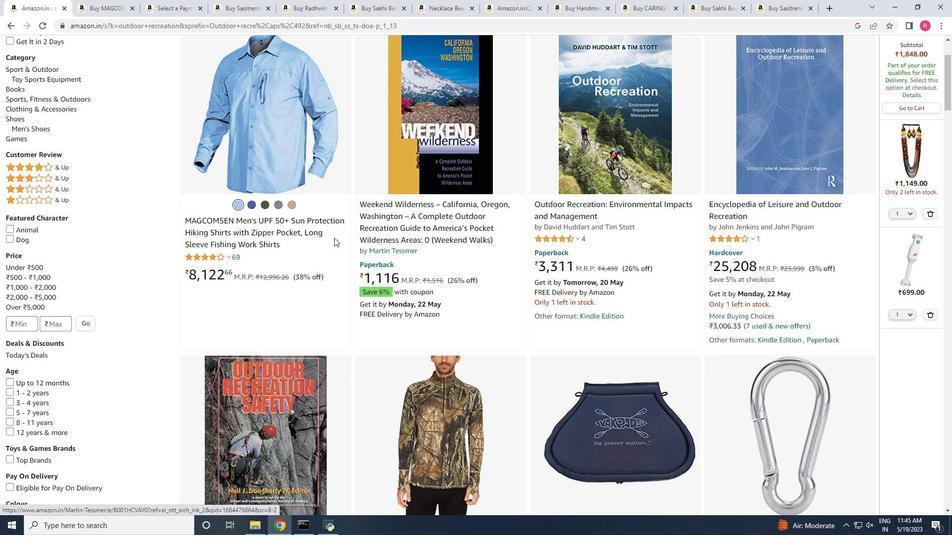 
Action: Mouse scrolled (326, 237) with delta (0, 0)
Screenshot: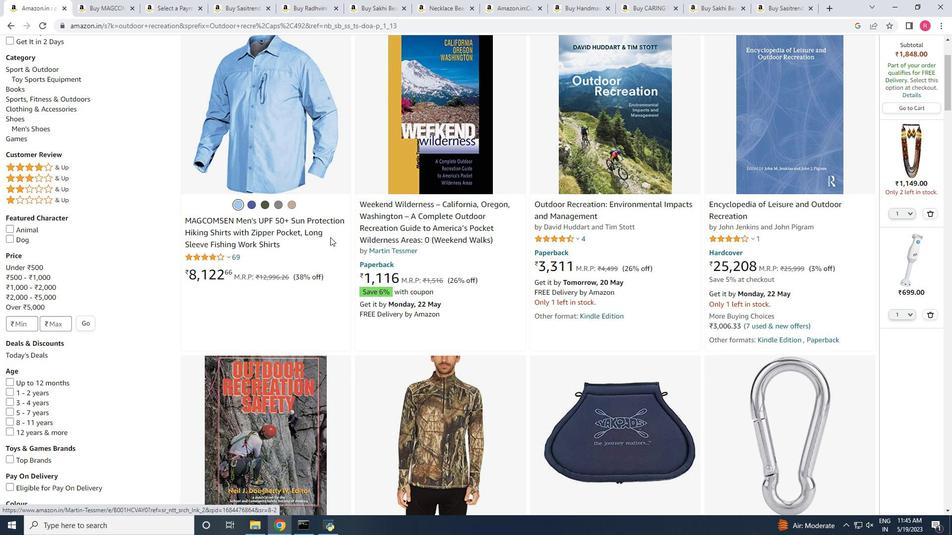 
Action: Mouse scrolled (326, 237) with delta (0, 0)
Screenshot: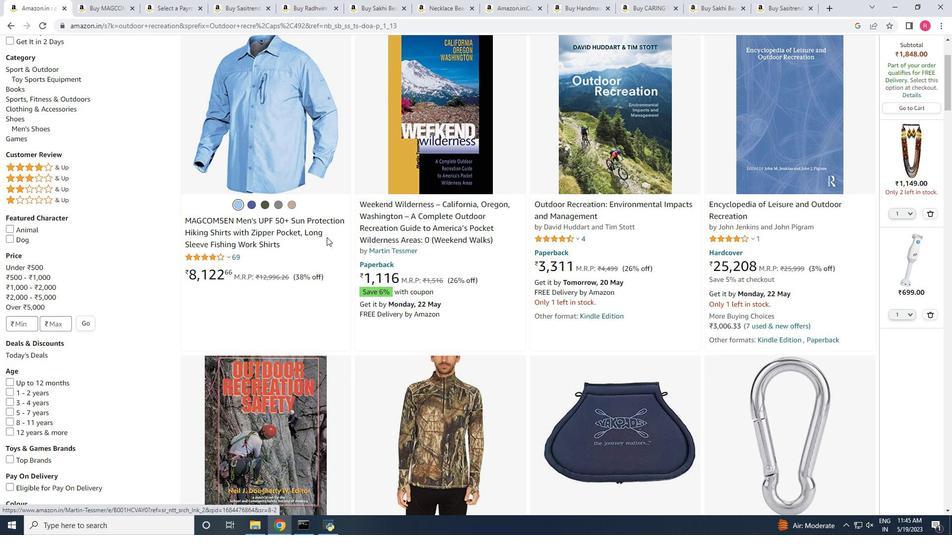 
Action: Mouse scrolled (326, 237) with delta (0, 0)
Screenshot: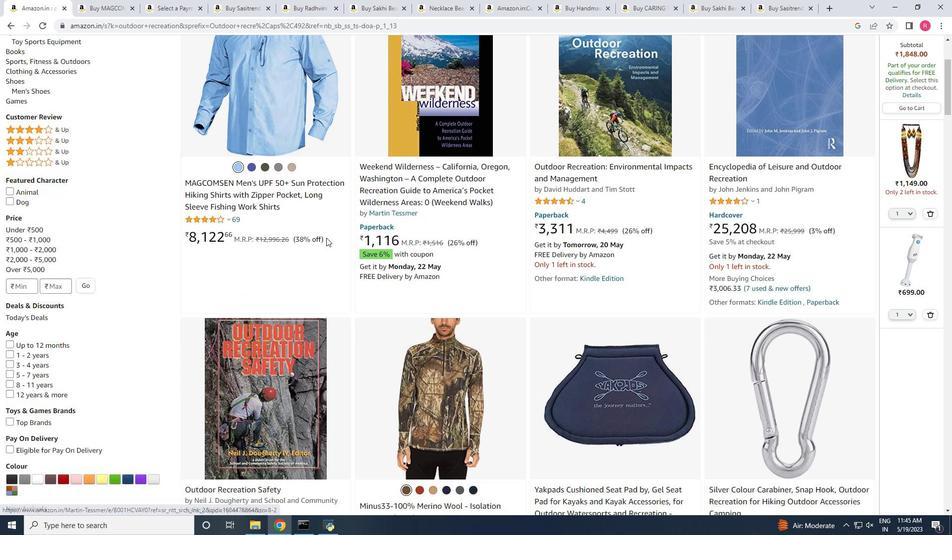 
Action: Mouse moved to (252, 256)
Screenshot: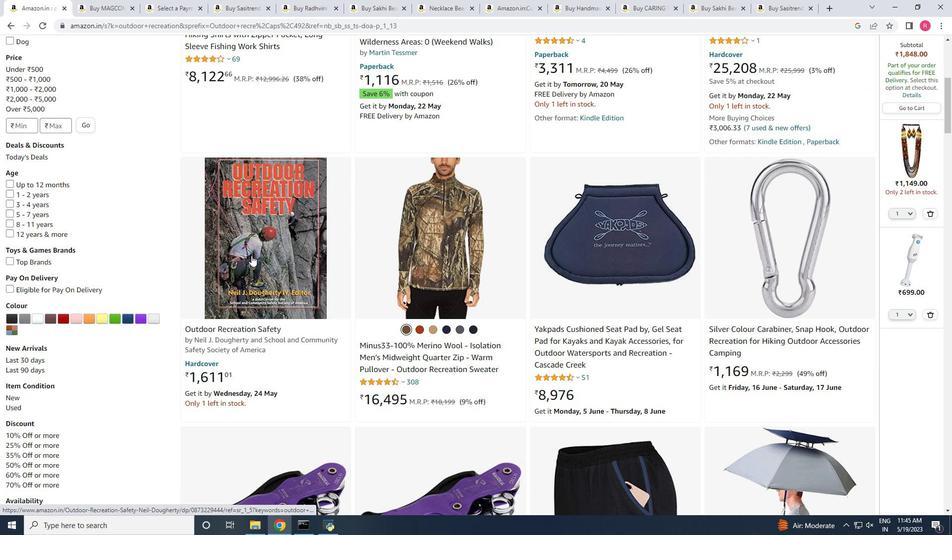 
Action: Mouse pressed left at (252, 256)
Screenshot: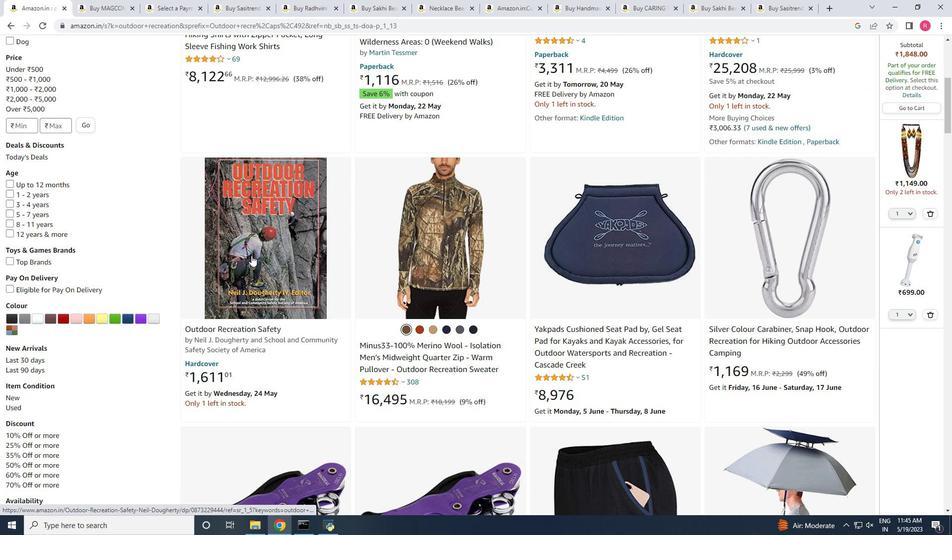 
Action: Mouse moved to (240, 251)
Screenshot: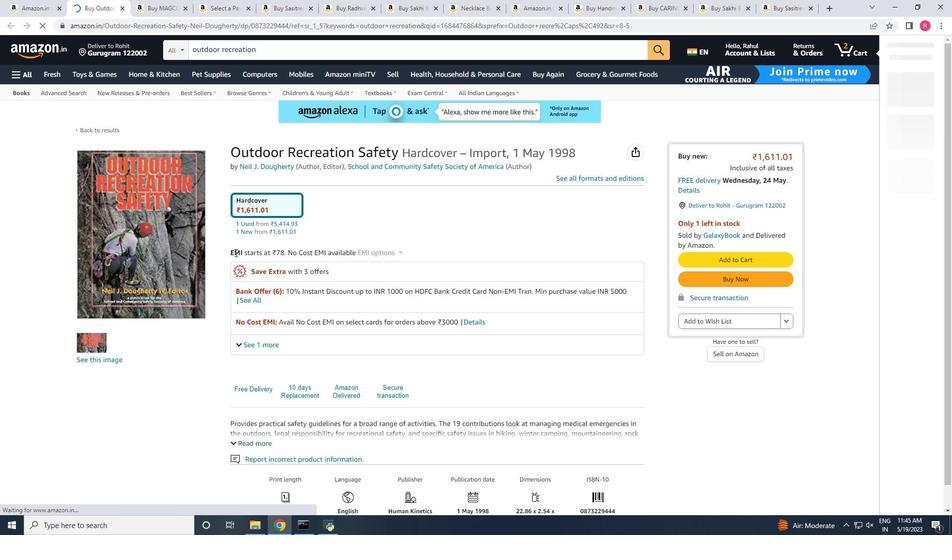 
Action: Mouse scrolled (240, 250) with delta (0, 0)
Screenshot: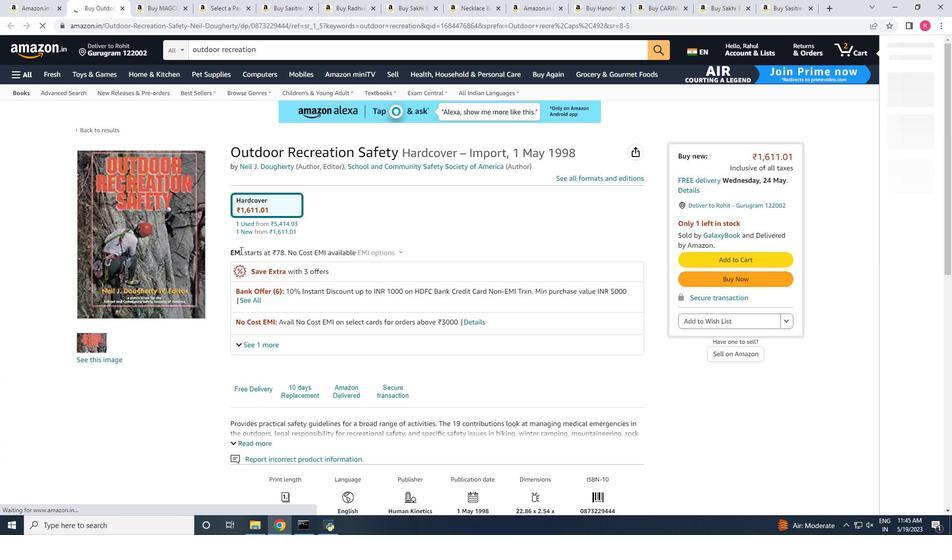 
Action: Mouse scrolled (240, 250) with delta (0, 0)
Screenshot: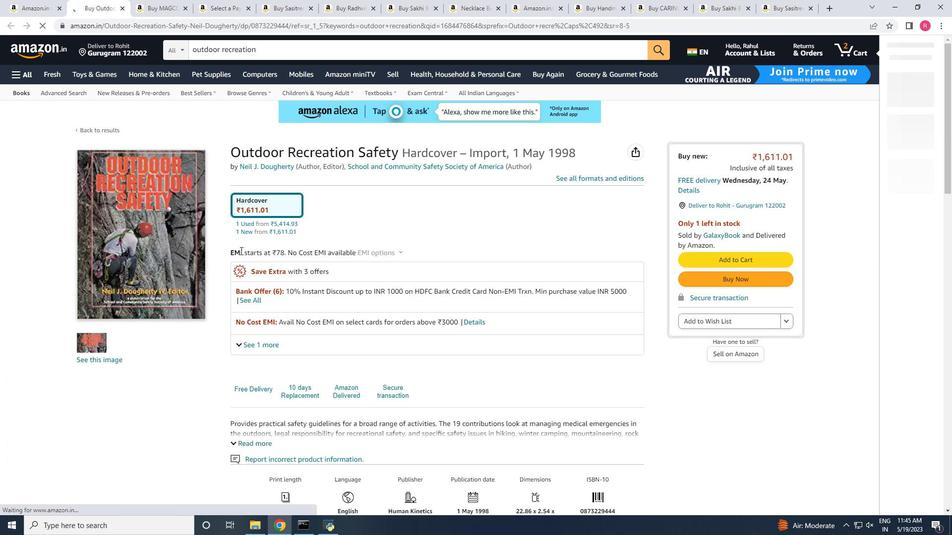 
Action: Mouse moved to (241, 250)
Screenshot: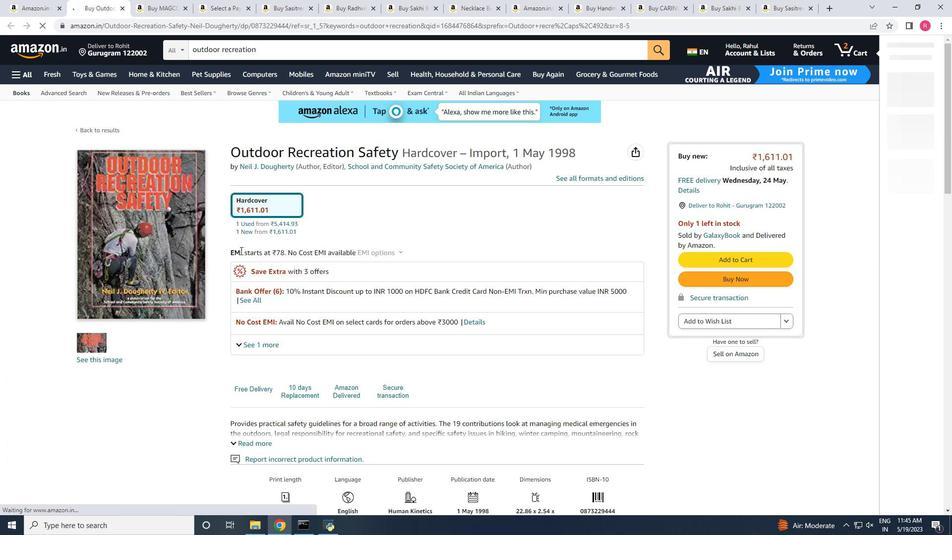 
Action: Mouse scrolled (241, 249) with delta (0, 0)
Screenshot: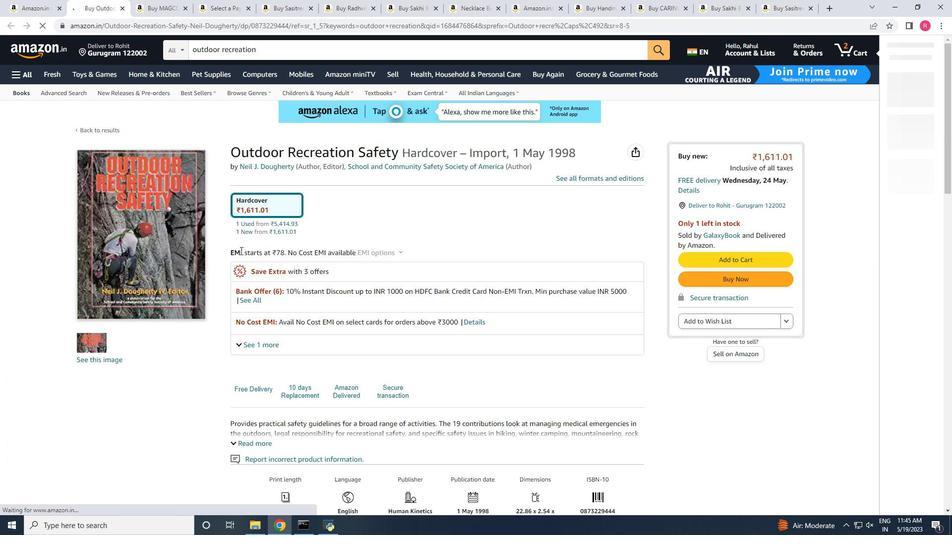 
Action: Mouse moved to (242, 249)
Screenshot: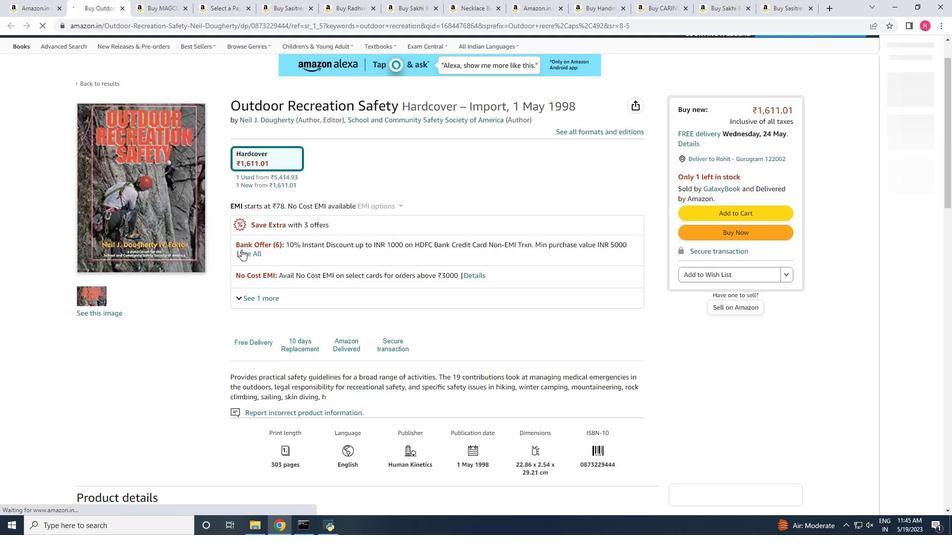 
Action: Mouse scrolled (242, 248) with delta (0, 0)
Screenshot: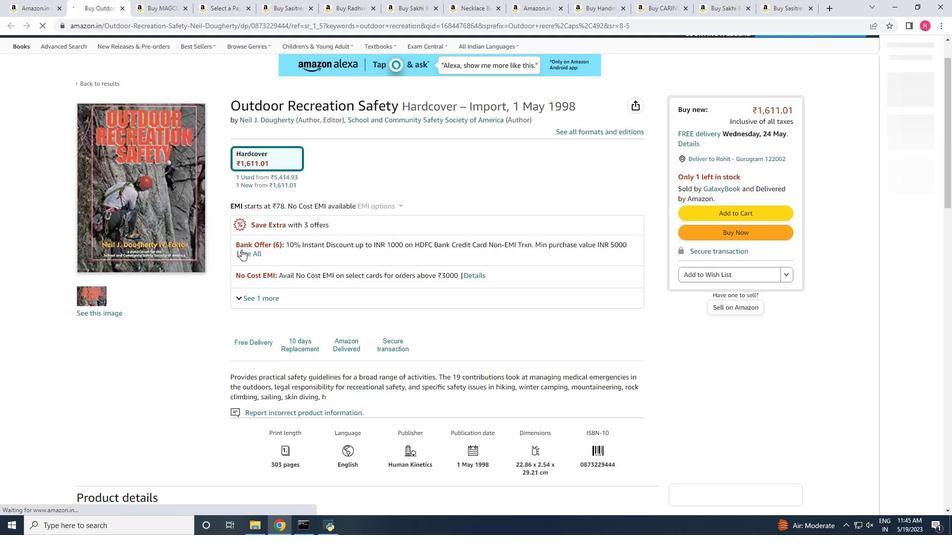 
Action: Mouse moved to (242, 243)
Screenshot: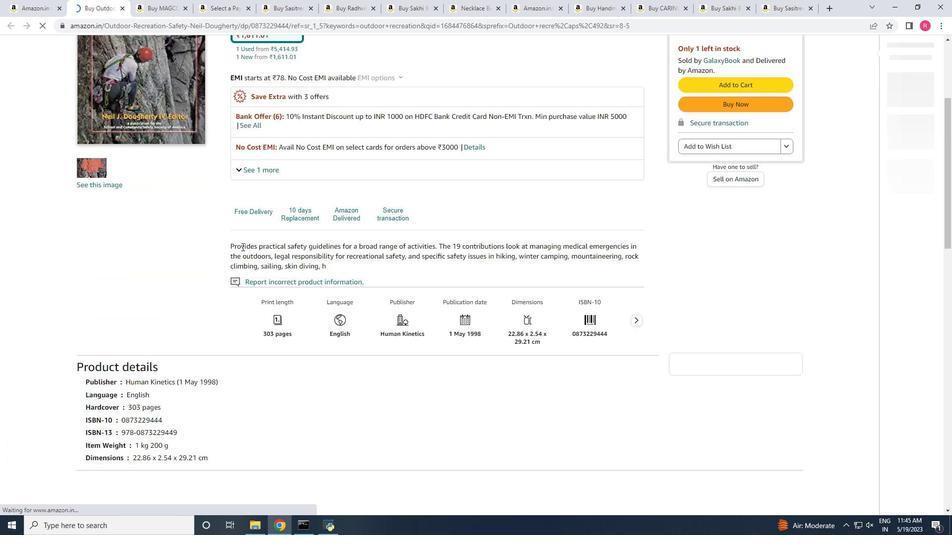 
Action: Mouse scrolled (242, 243) with delta (0, 0)
Screenshot: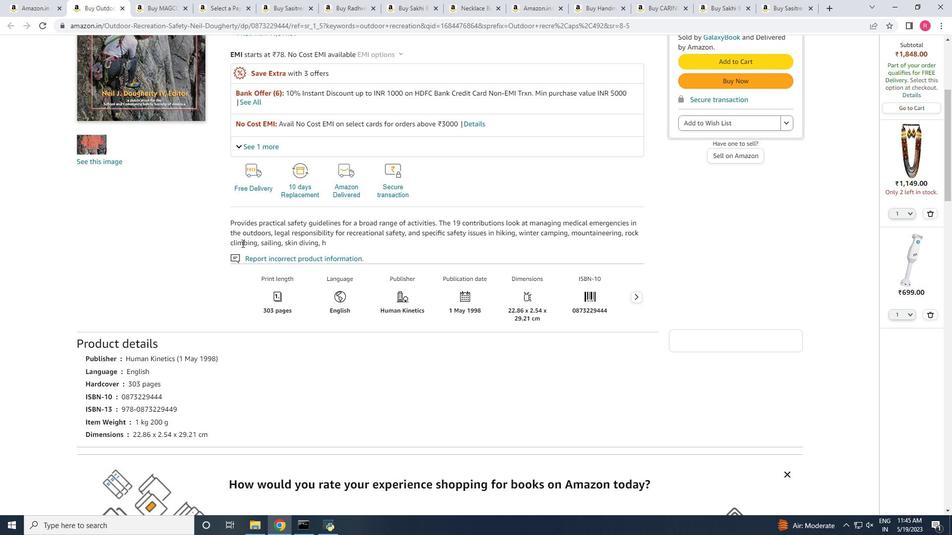 
Action: Mouse scrolled (242, 243) with delta (0, 0)
Screenshot: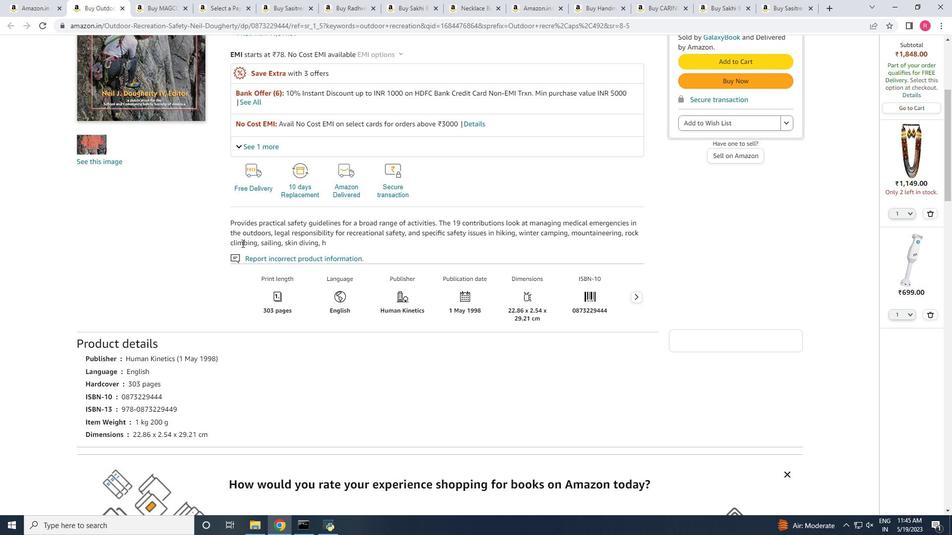 
Action: Mouse moved to (242, 243)
Screenshot: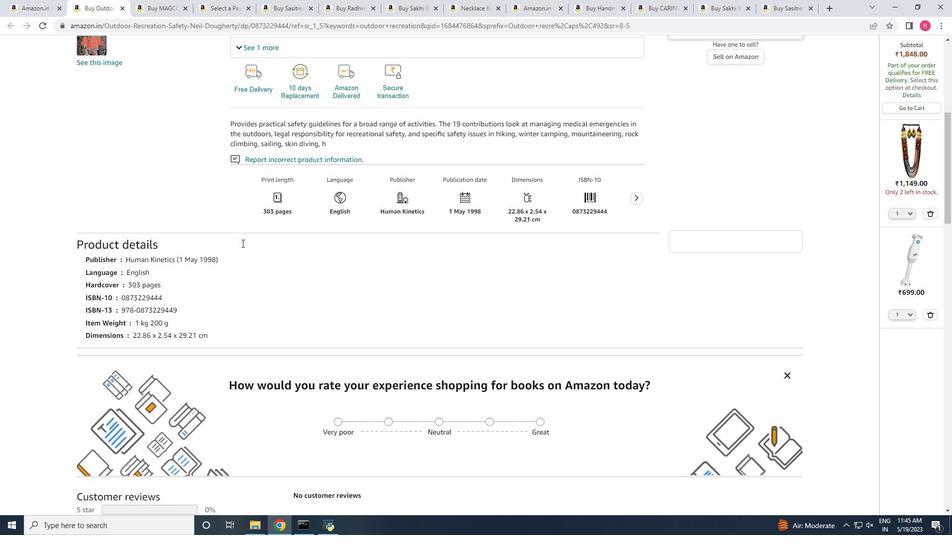 
Action: Mouse scrolled (242, 242) with delta (0, 0)
Screenshot: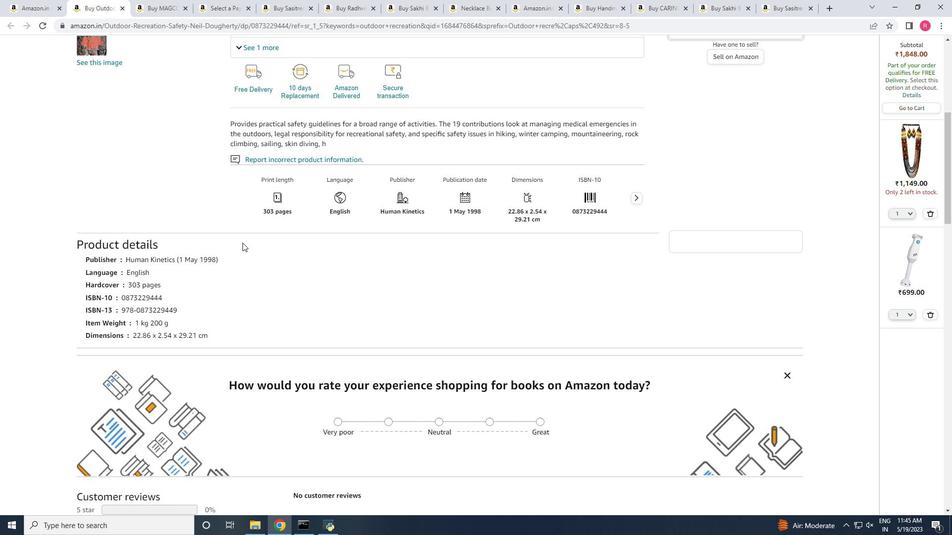 
Action: Mouse scrolled (242, 242) with delta (0, 0)
Screenshot: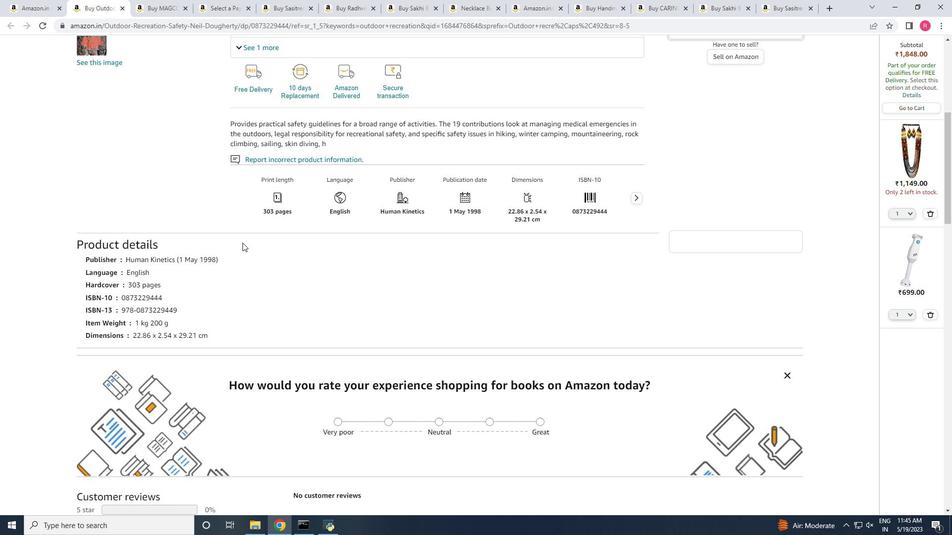 
Action: Mouse scrolled (242, 242) with delta (0, 0)
Screenshot: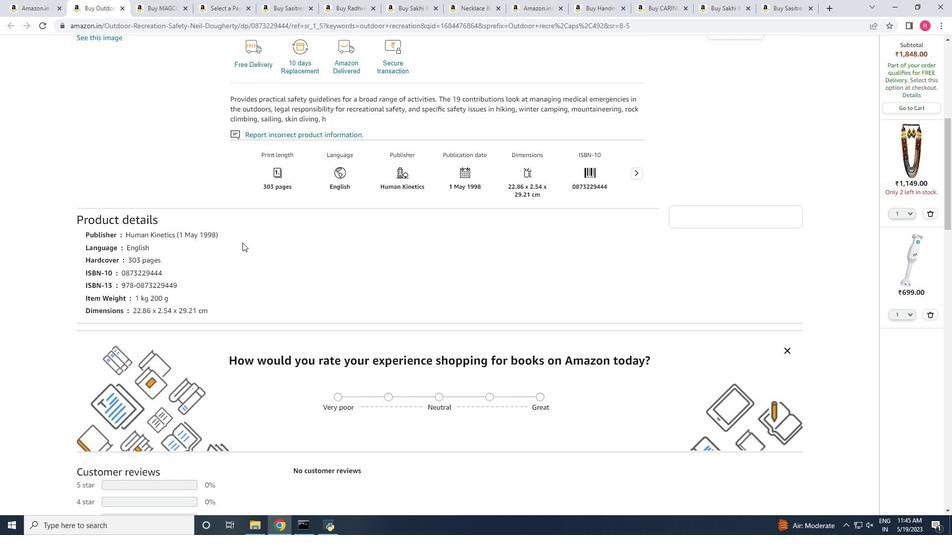 
Action: Mouse scrolled (242, 242) with delta (0, 0)
Screenshot: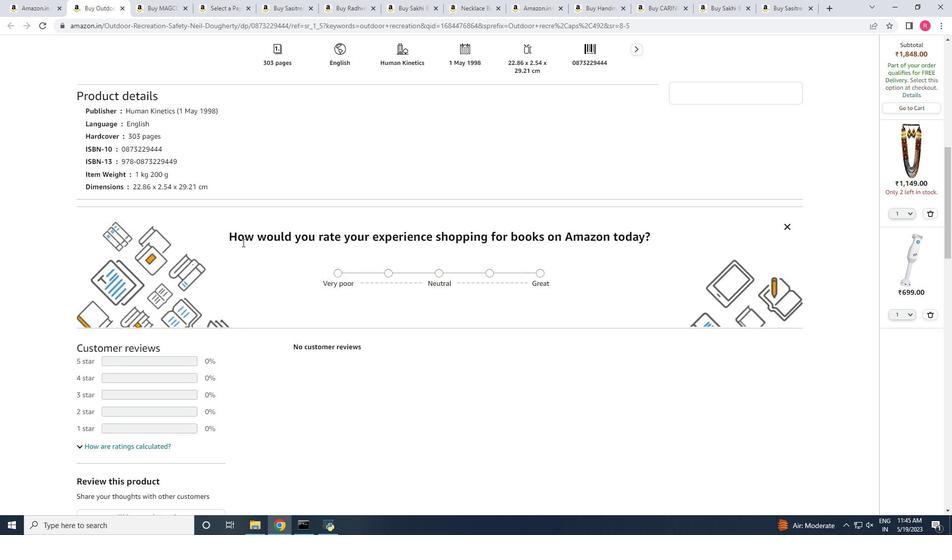 
Action: Mouse scrolled (242, 242) with delta (0, 0)
Screenshot: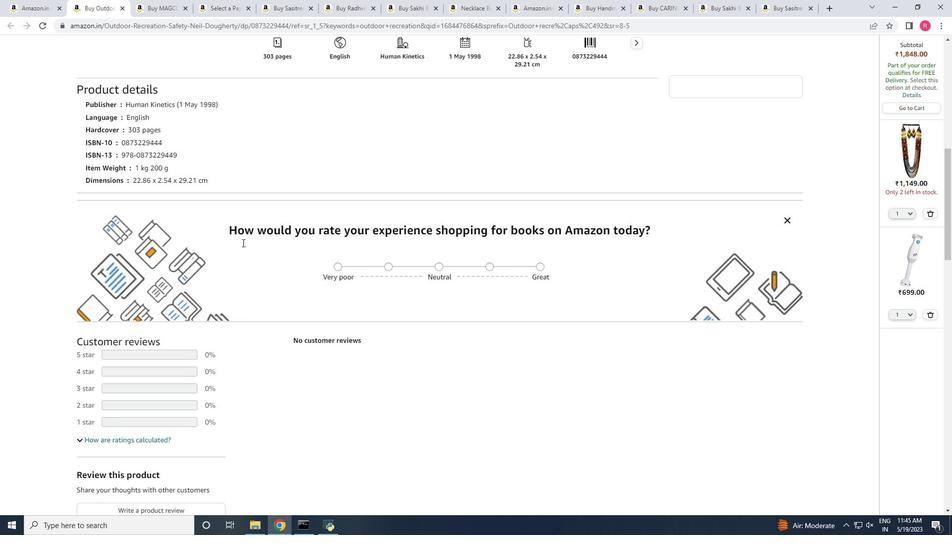 
Action: Mouse scrolled (242, 242) with delta (0, 0)
Screenshot: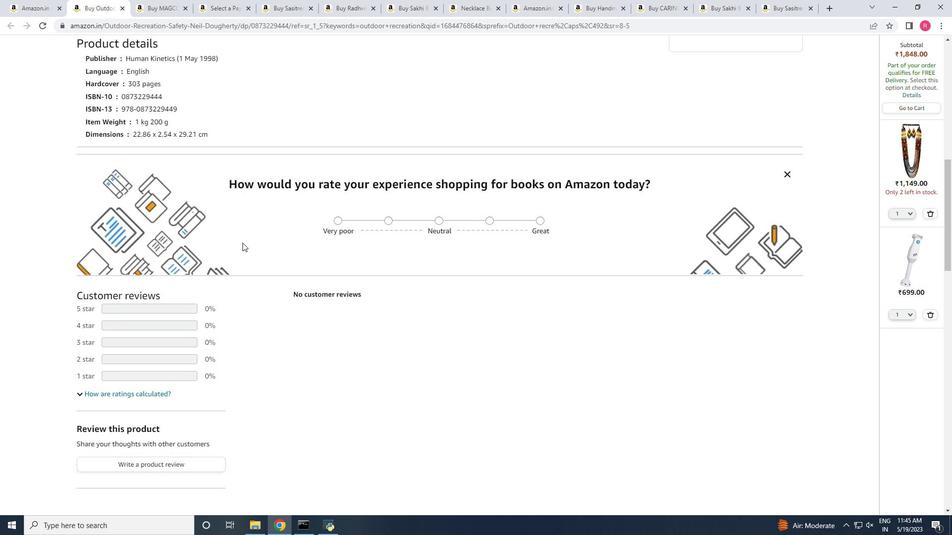 
Action: Mouse scrolled (242, 242) with delta (0, 0)
Screenshot: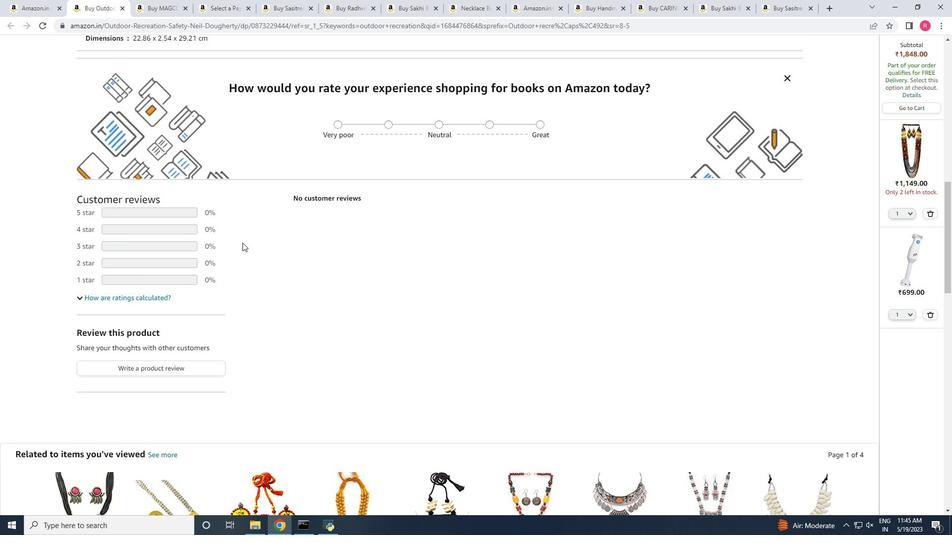 
Action: Mouse scrolled (242, 242) with delta (0, 0)
Screenshot: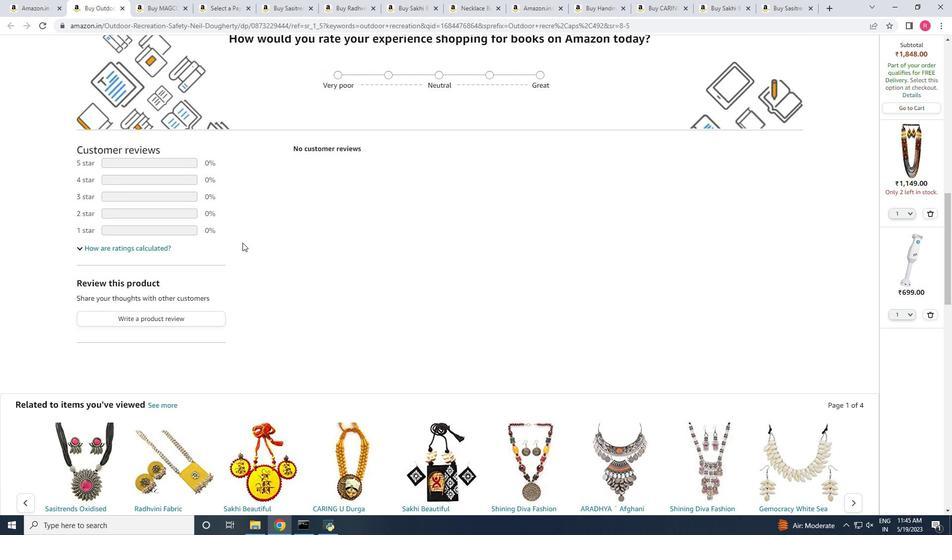 
Action: Mouse scrolled (242, 242) with delta (0, 0)
Screenshot: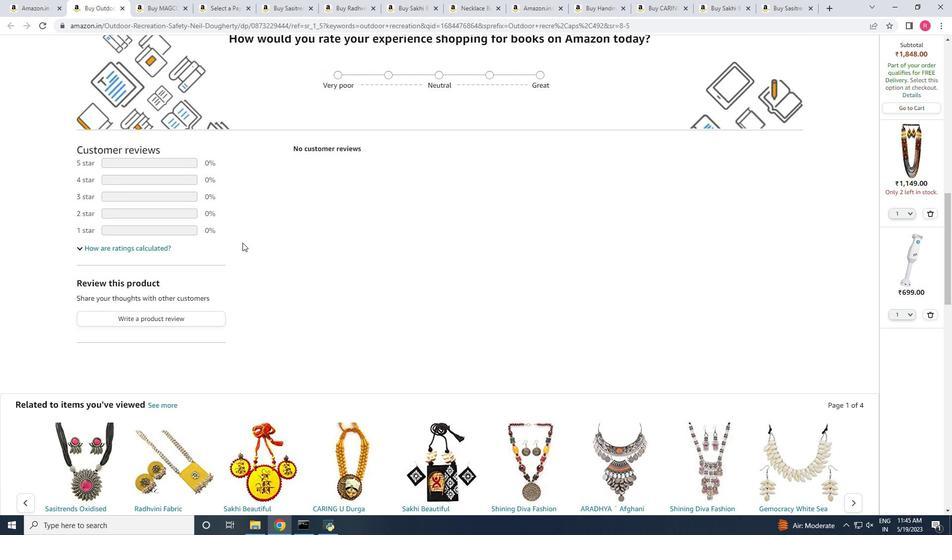 
Action: Mouse scrolled (242, 242) with delta (0, 0)
Screenshot: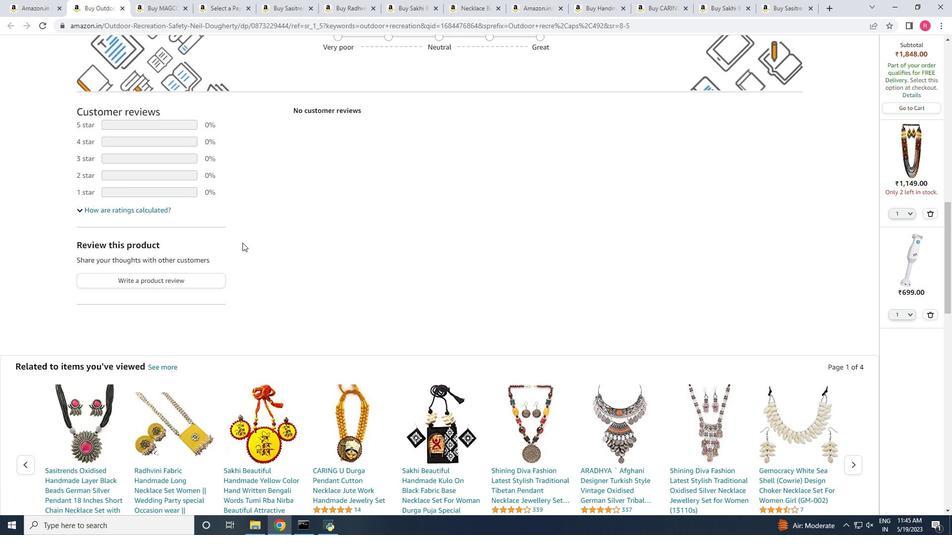 
Action: Mouse scrolled (242, 242) with delta (0, 0)
Screenshot: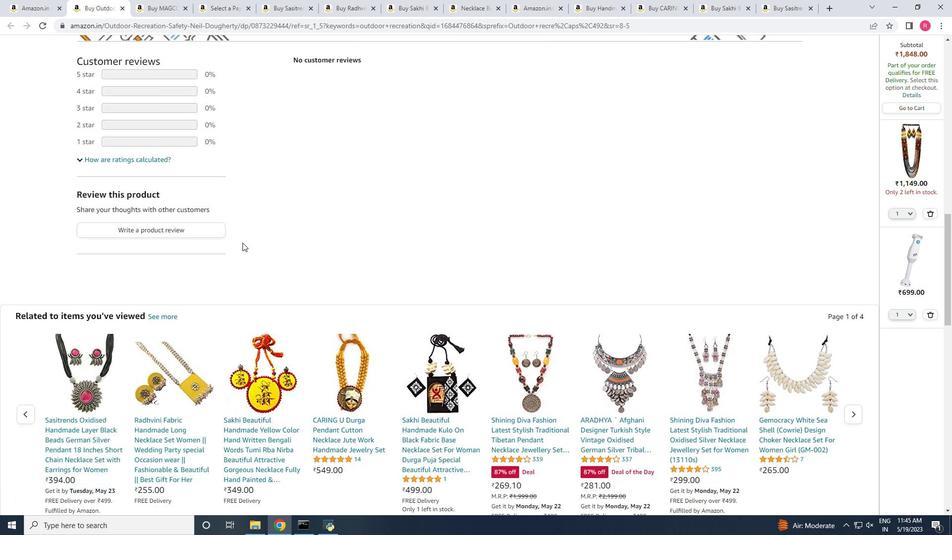 
Action: Mouse scrolled (242, 242) with delta (0, 0)
Screenshot: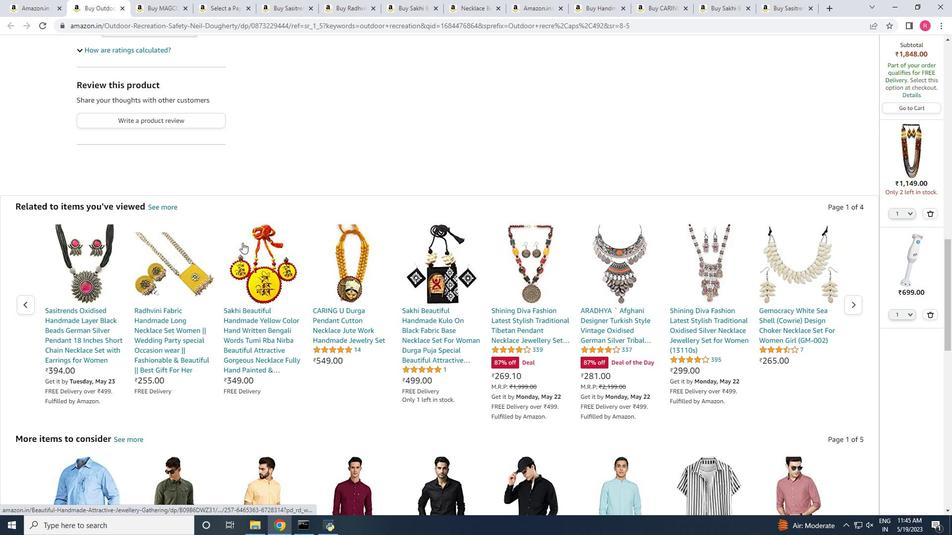 
Action: Mouse scrolled (242, 242) with delta (0, 0)
Screenshot: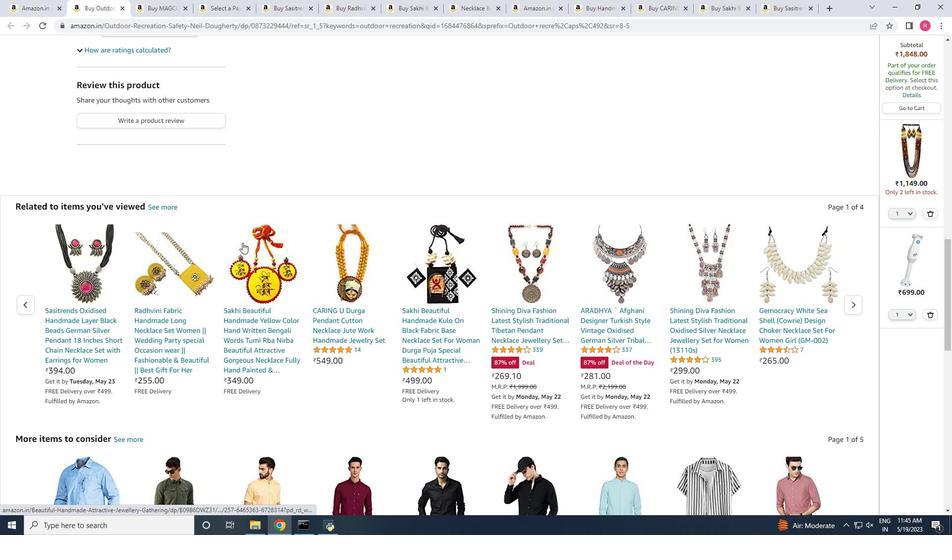 
Action: Mouse scrolled (242, 242) with delta (0, 0)
Screenshot: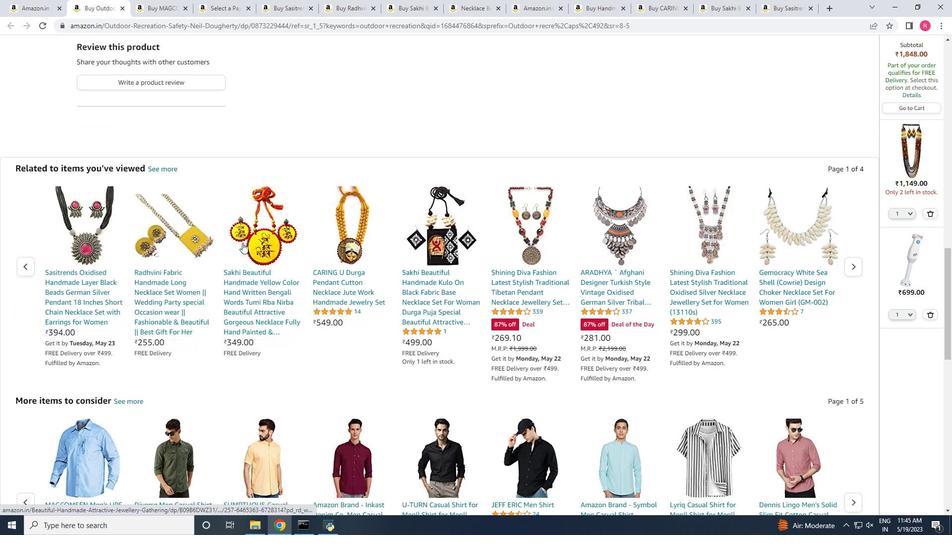 
Action: Mouse scrolled (242, 242) with delta (0, 0)
Screenshot: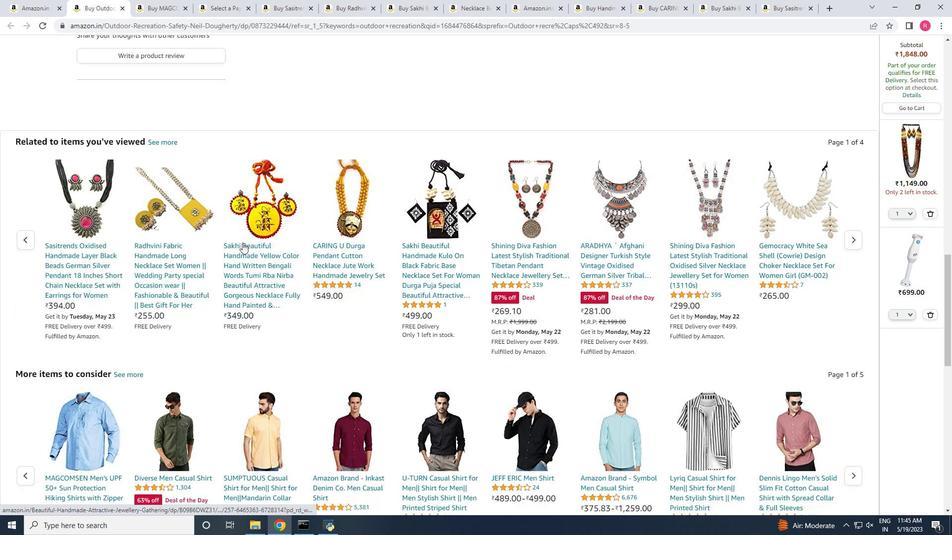 
Action: Mouse scrolled (242, 242) with delta (0, 0)
Screenshot: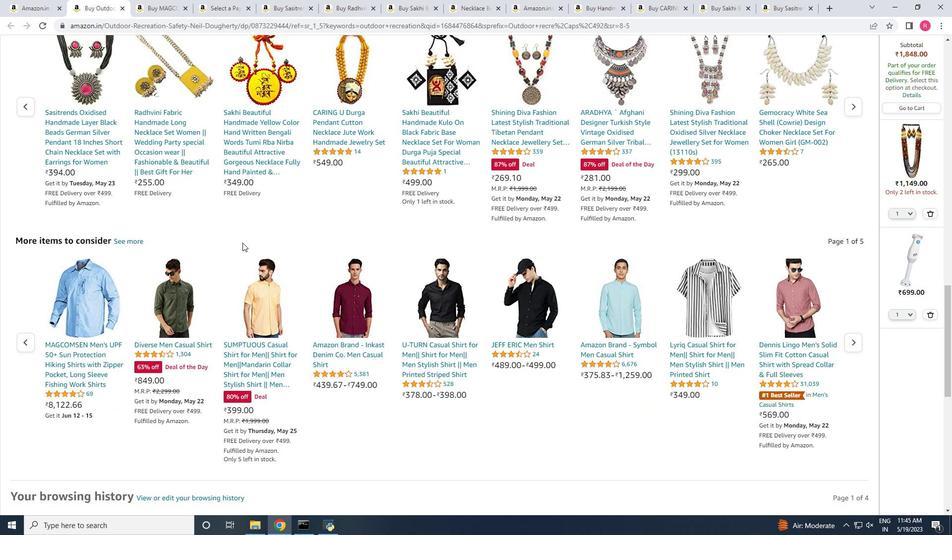 
Action: Mouse scrolled (242, 242) with delta (0, 0)
Screenshot: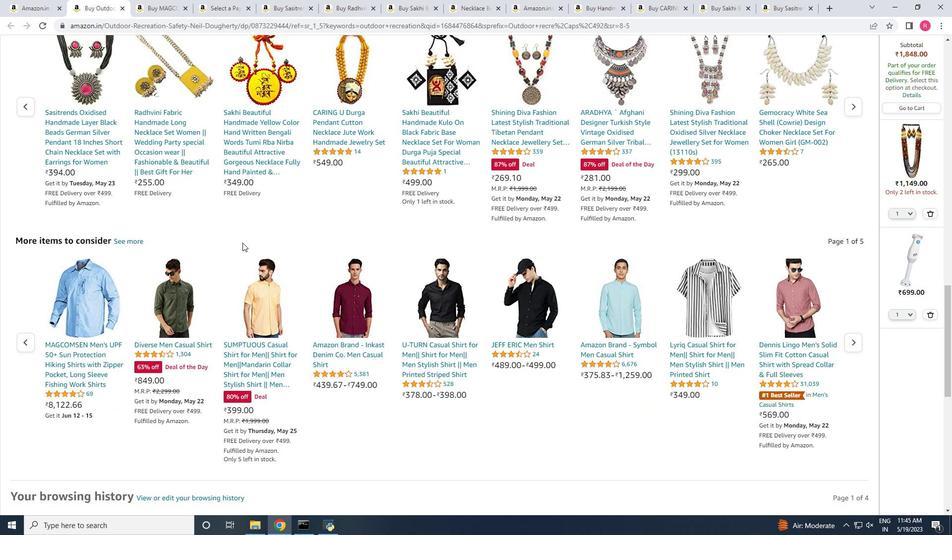 
Action: Mouse scrolled (242, 242) with delta (0, 0)
Screenshot: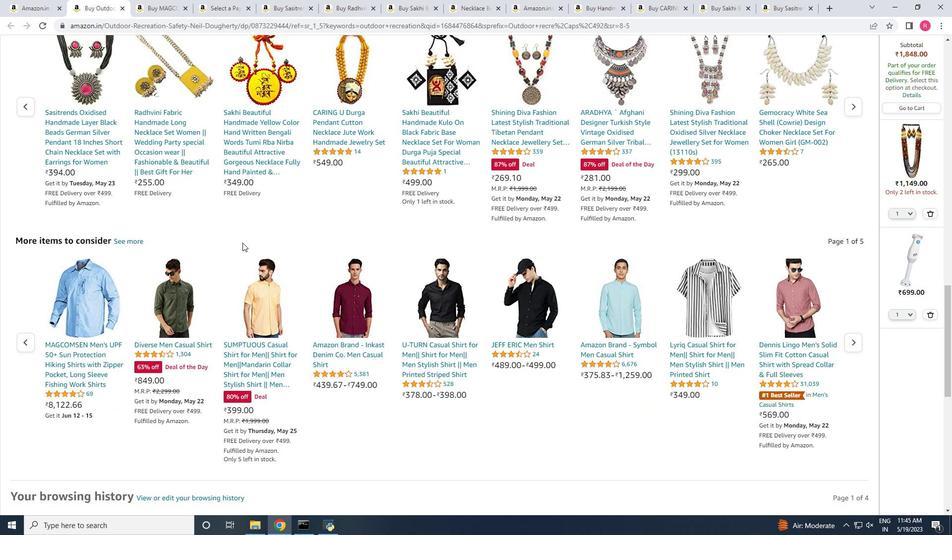 
Action: Mouse scrolled (242, 242) with delta (0, 0)
Screenshot: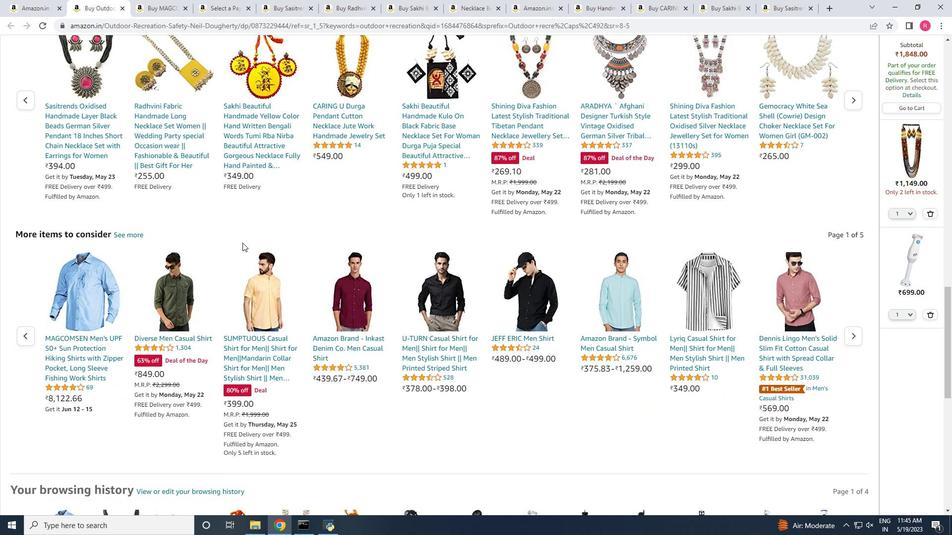 
Action: Mouse scrolled (242, 242) with delta (0, 0)
Screenshot: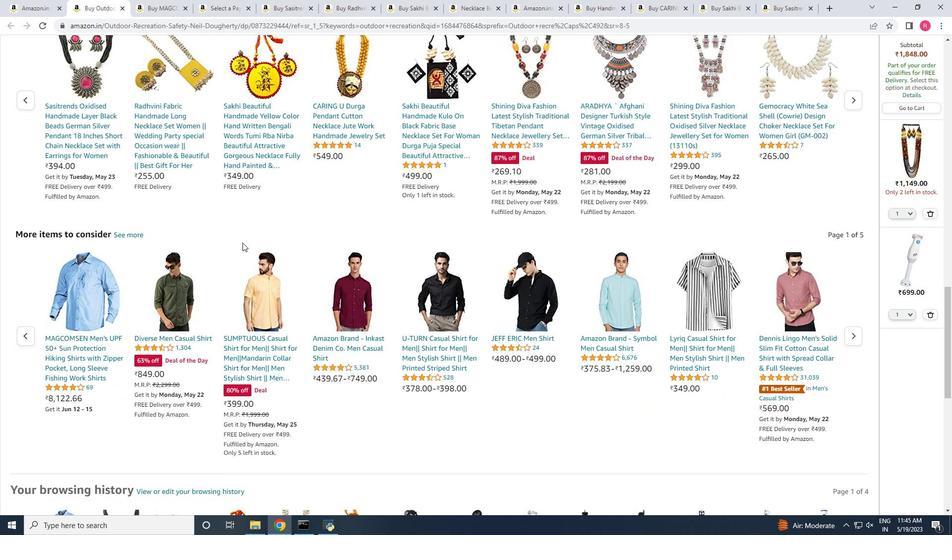 
Action: Mouse scrolled (242, 242) with delta (0, 0)
Screenshot: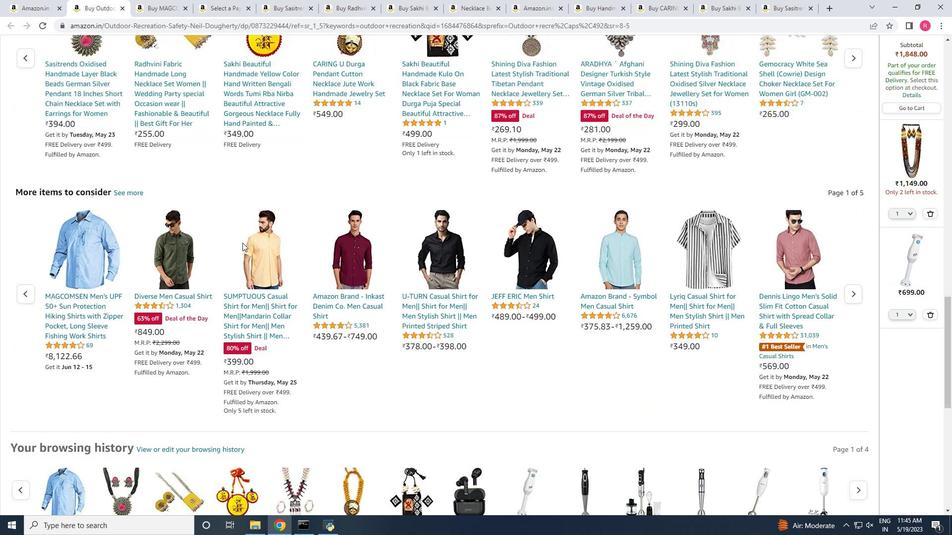 
Action: Mouse scrolled (242, 242) with delta (0, 0)
Screenshot: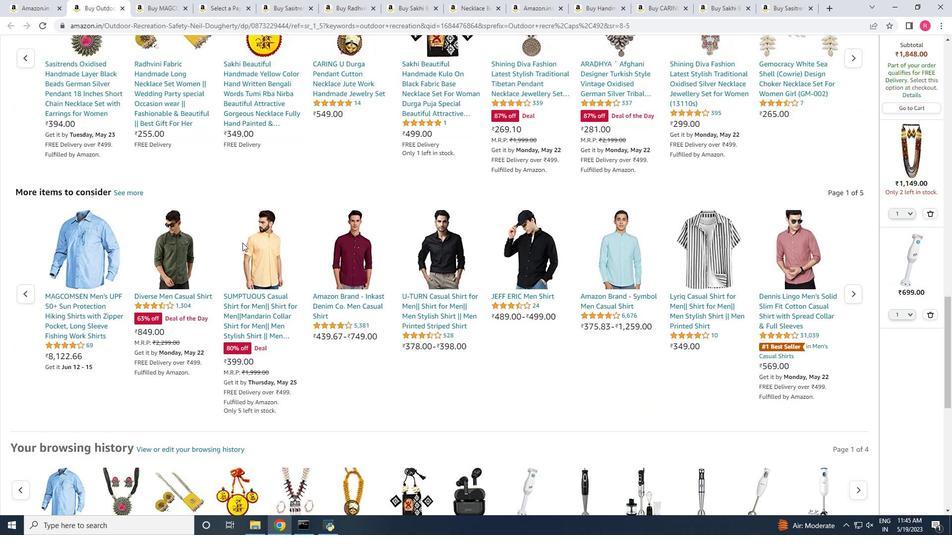 
Action: Mouse scrolled (242, 243) with delta (0, 0)
Screenshot: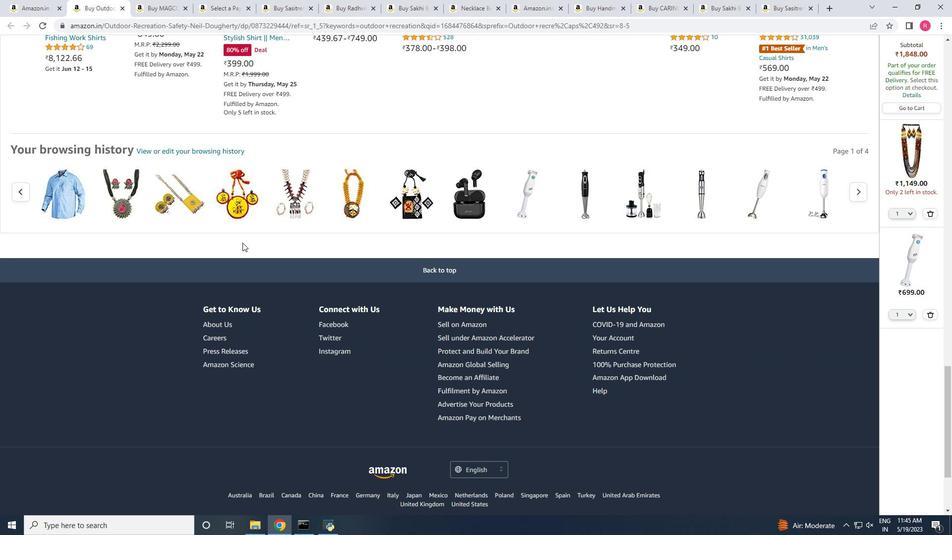 
Action: Mouse scrolled (242, 243) with delta (0, 0)
Screenshot: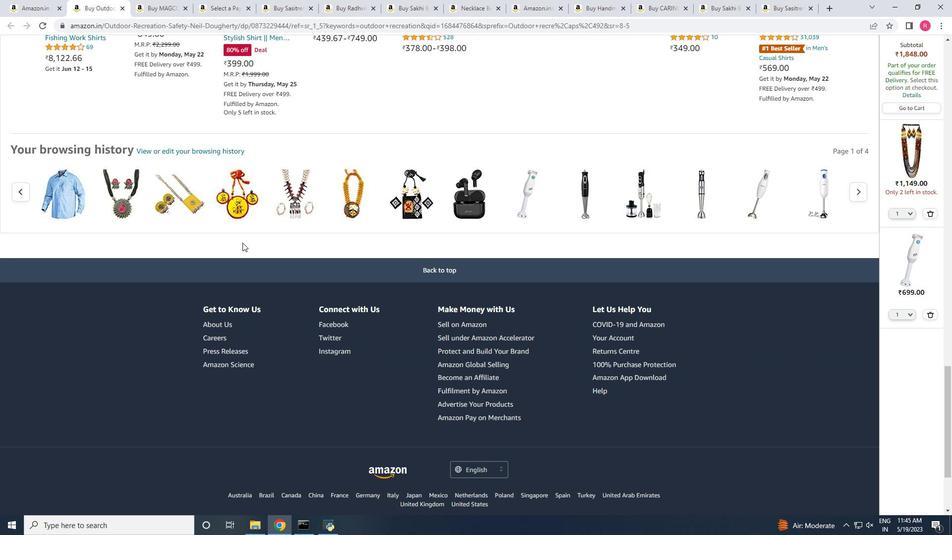 
Action: Mouse scrolled (242, 243) with delta (0, 0)
Screenshot: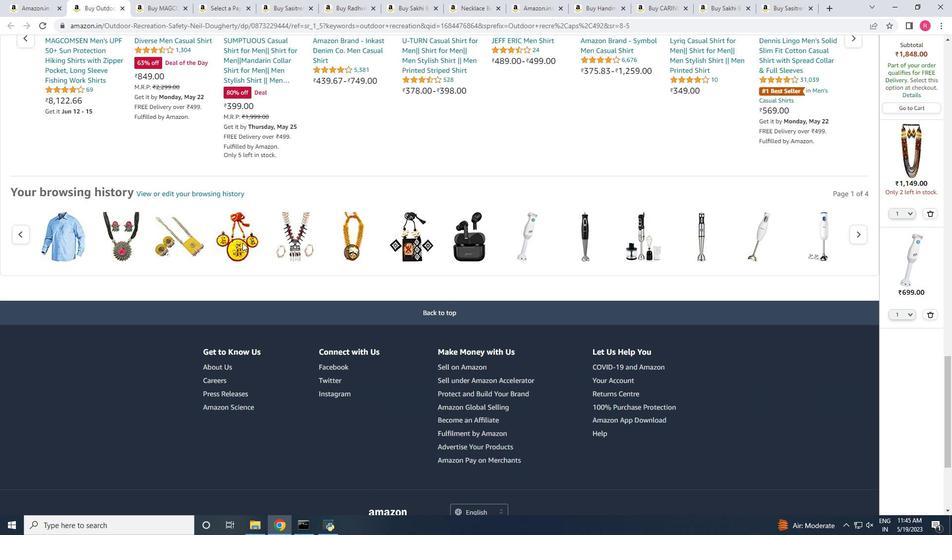 
Action: Mouse scrolled (242, 243) with delta (0, 0)
Screenshot: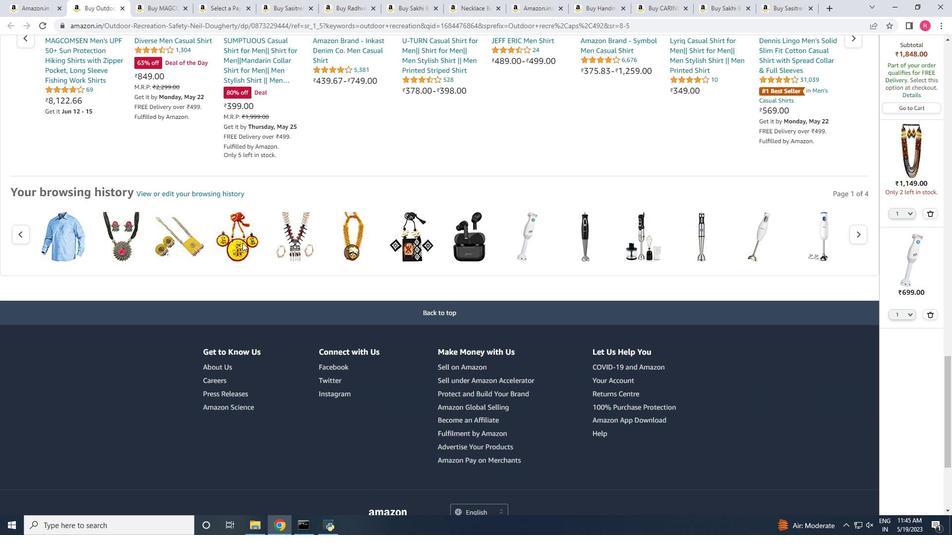 
Action: Mouse scrolled (242, 243) with delta (0, 0)
Screenshot: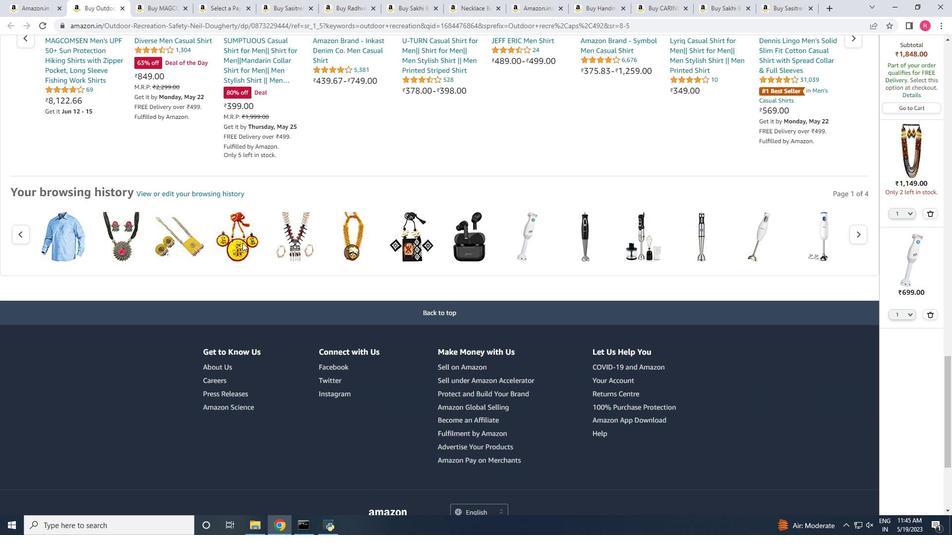 
Action: Mouse scrolled (242, 243) with delta (0, 0)
Screenshot: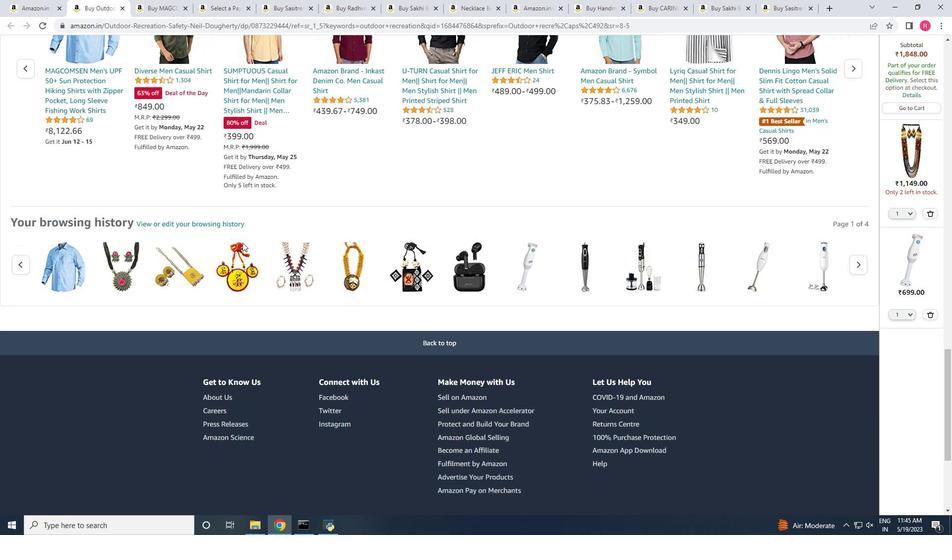 
Action: Mouse scrolled (242, 243) with delta (0, 0)
Screenshot: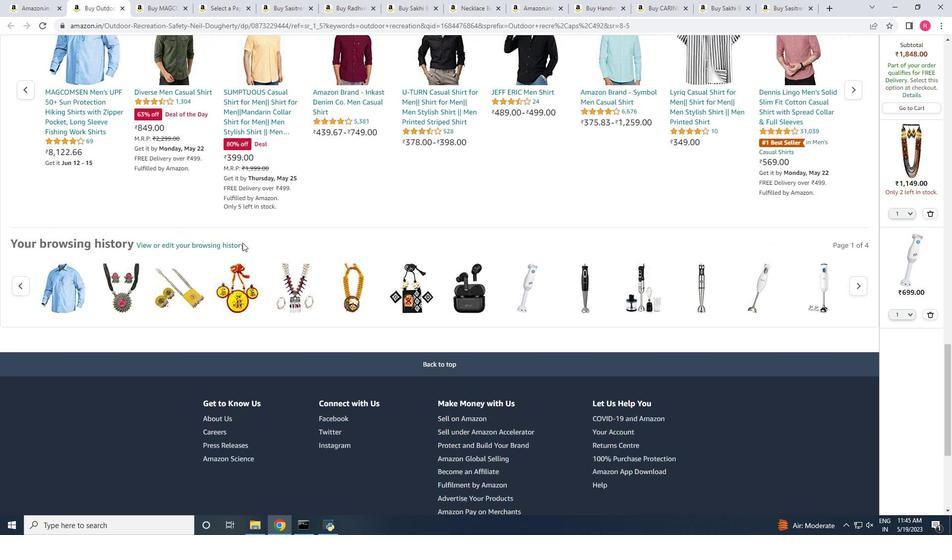 
Action: Mouse scrolled (242, 243) with delta (0, 0)
Screenshot: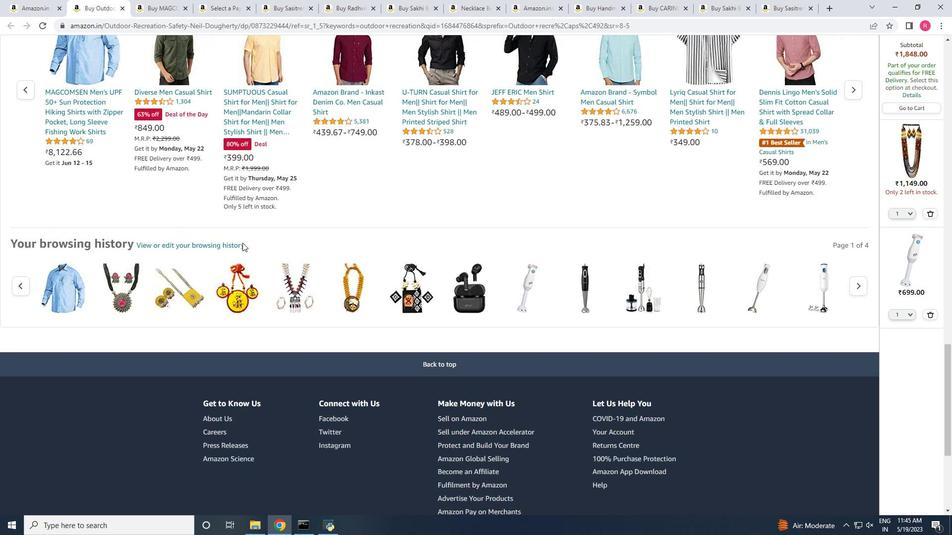 
Action: Mouse scrolled (242, 243) with delta (0, 0)
Screenshot: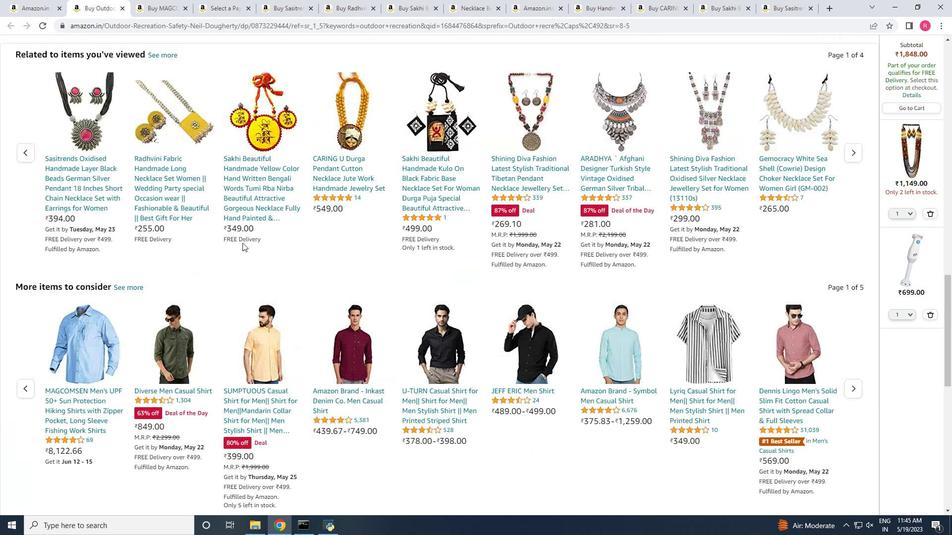 
Action: Mouse scrolled (242, 243) with delta (0, 0)
Screenshot: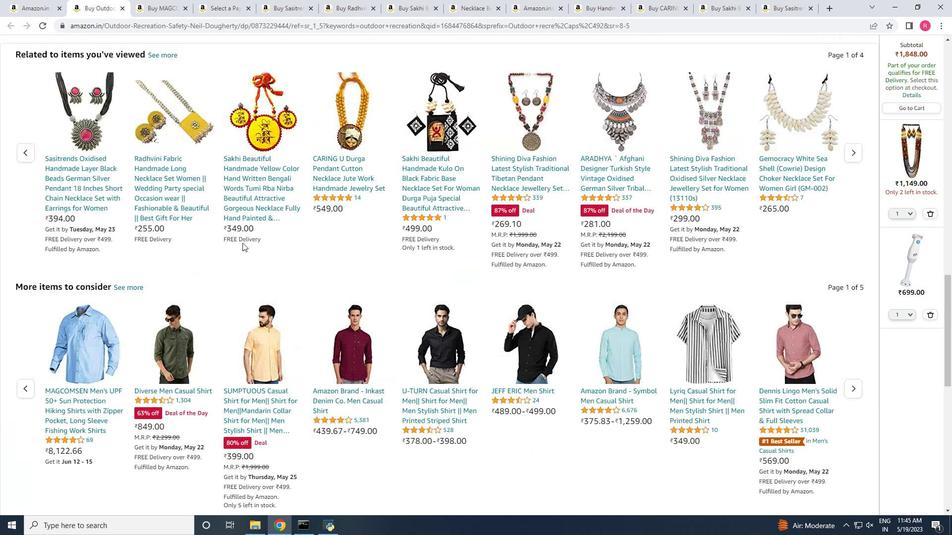 
Action: Mouse scrolled (242, 243) with delta (0, 0)
Screenshot: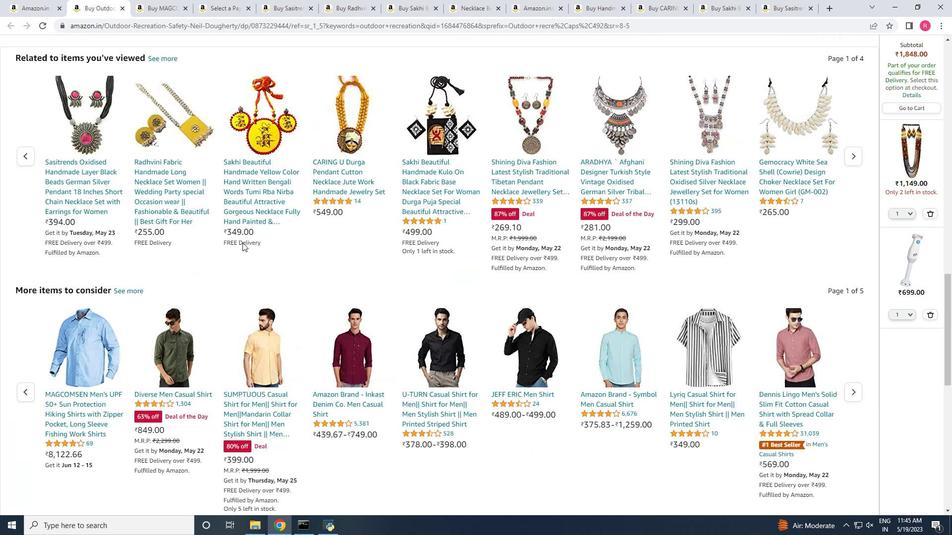 
Action: Mouse scrolled (242, 243) with delta (0, 0)
Screenshot: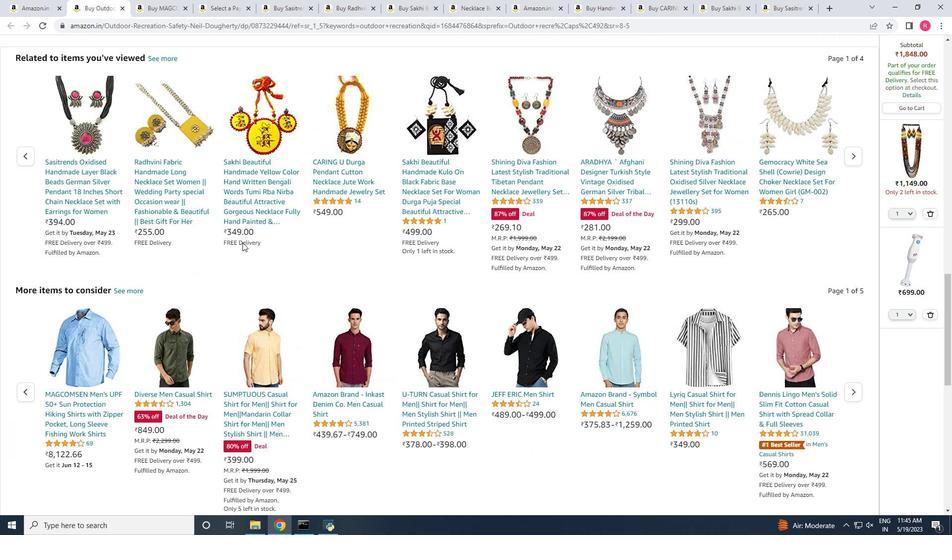 
Action: Mouse scrolled (242, 243) with delta (0, 0)
Screenshot: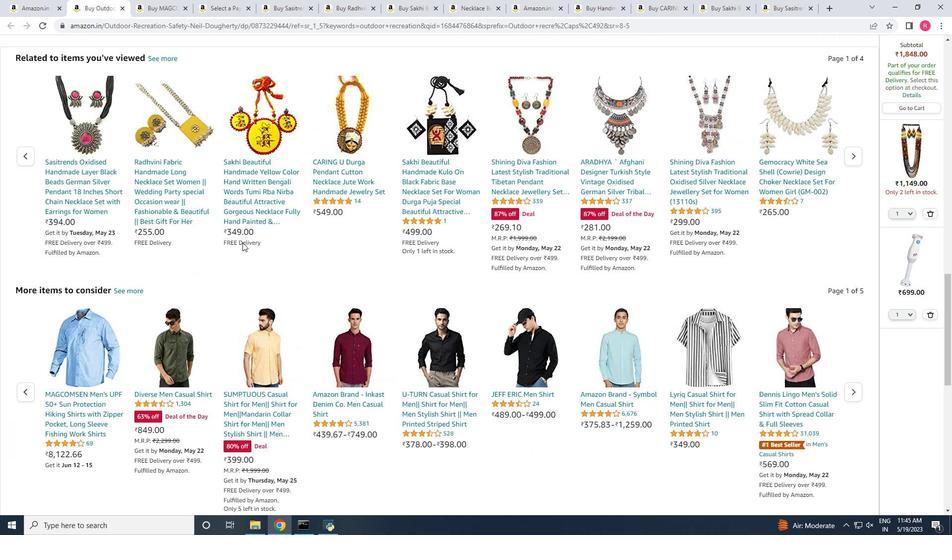 
Action: Mouse scrolled (242, 243) with delta (0, 0)
Screenshot: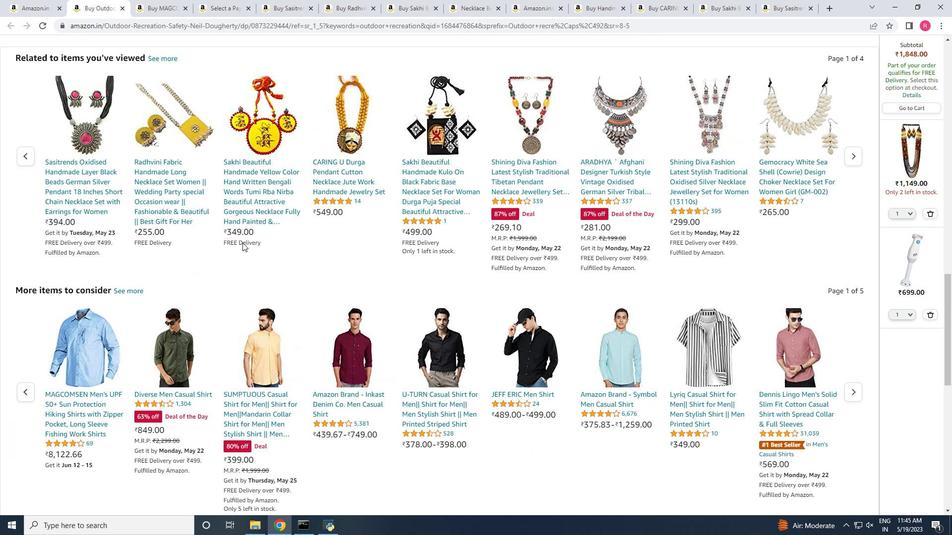 
Action: Mouse scrolled (242, 243) with delta (0, 0)
Screenshot: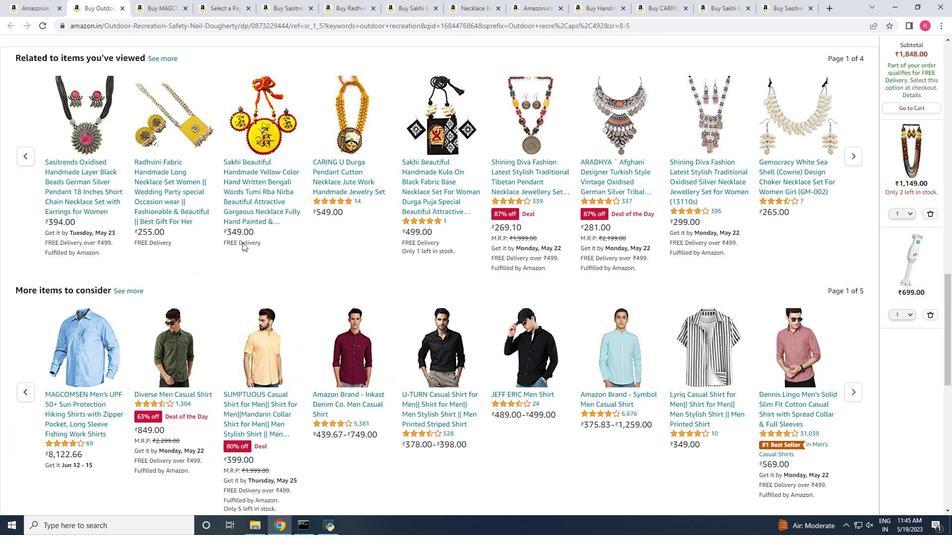 
Action: Mouse scrolled (242, 243) with delta (0, 0)
Screenshot: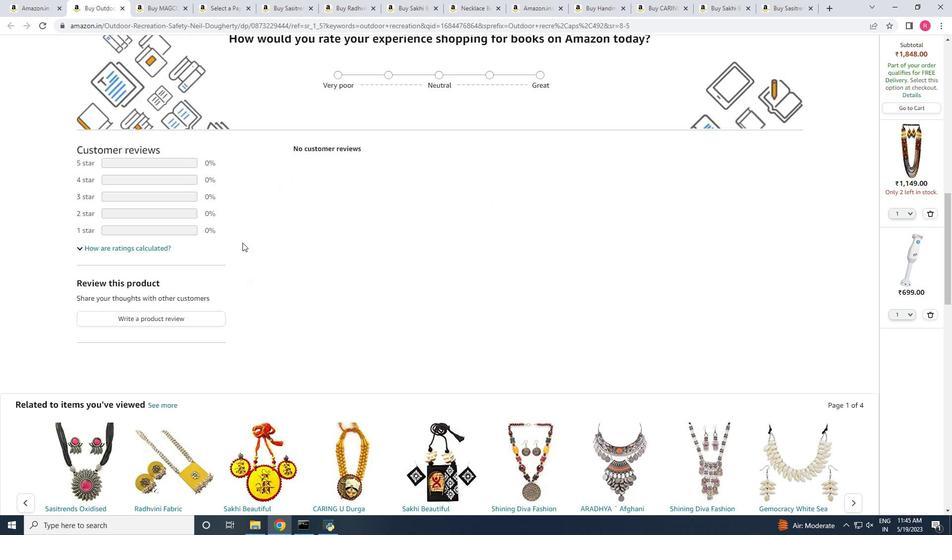
Action: Mouse scrolled (242, 242) with delta (0, 0)
Screenshot: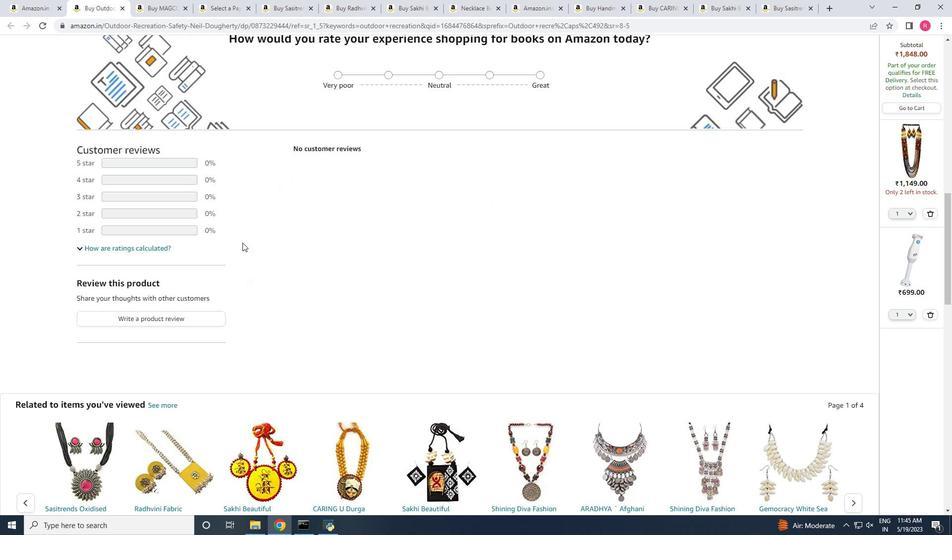 
Action: Mouse scrolled (242, 243) with delta (0, 0)
Screenshot: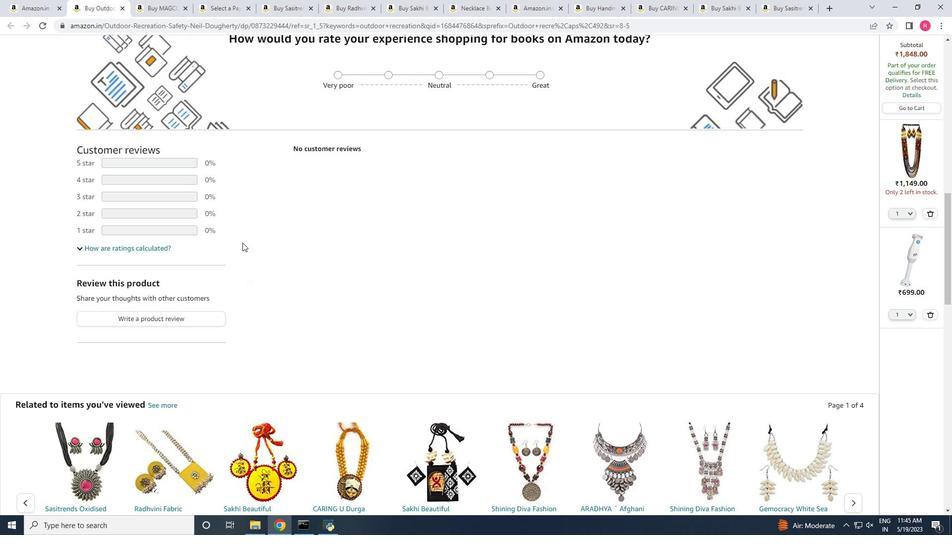 
Action: Mouse scrolled (242, 242) with delta (0, 0)
Screenshot: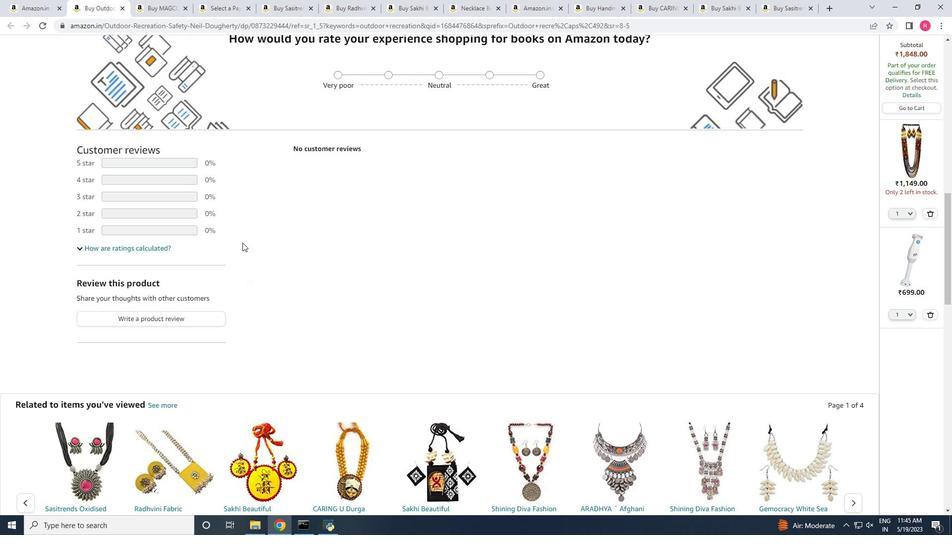 
Action: Mouse scrolled (242, 243) with delta (0, 0)
Screenshot: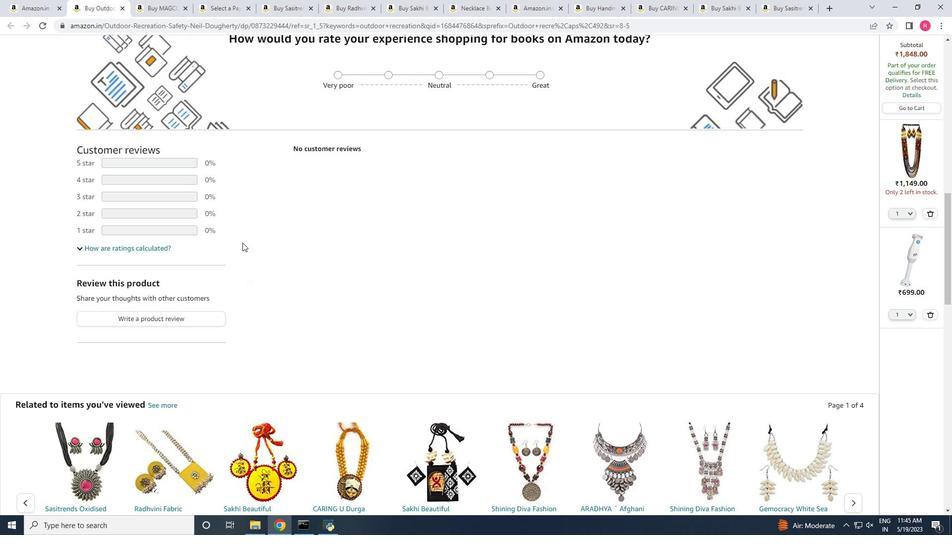 
Action: Mouse scrolled (242, 243) with delta (0, 0)
Screenshot: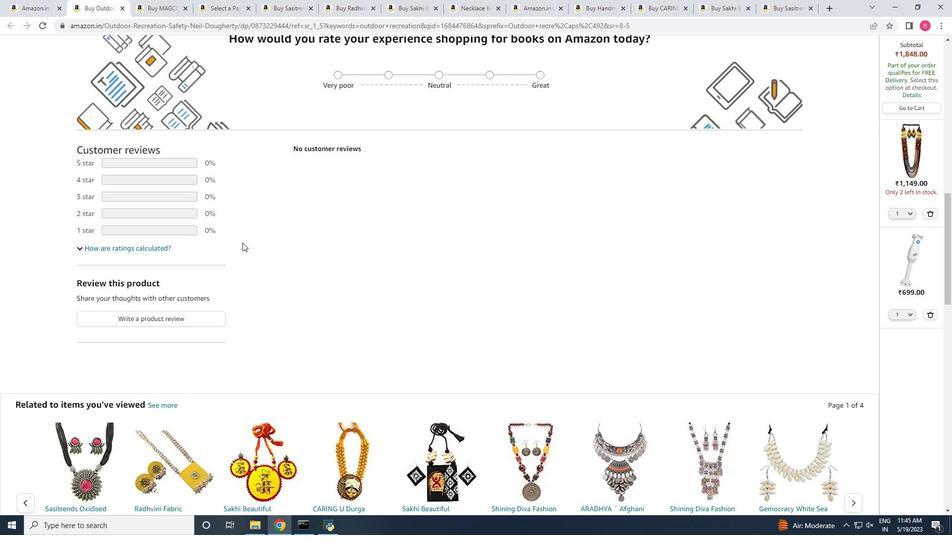 
Action: Mouse scrolled (242, 243) with delta (0, 0)
Screenshot: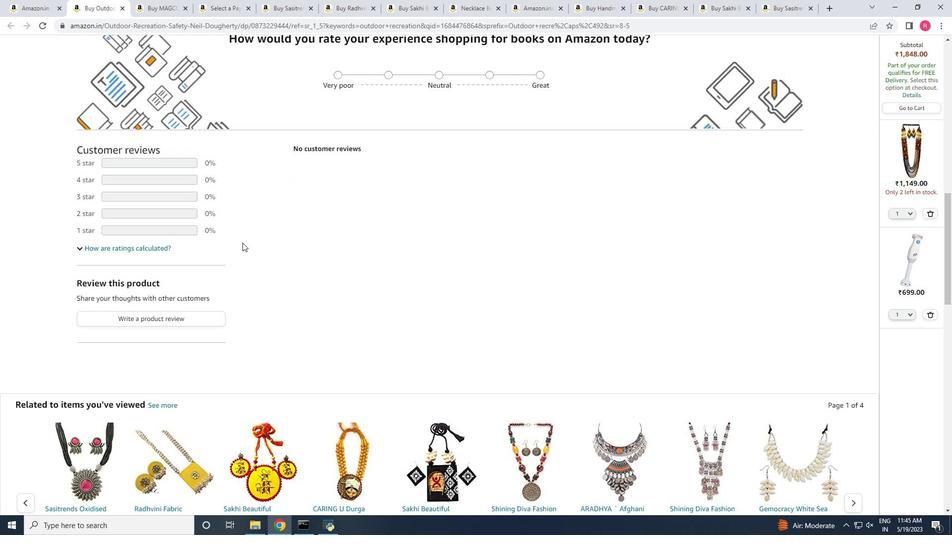
Action: Mouse scrolled (242, 243) with delta (0, 0)
Screenshot: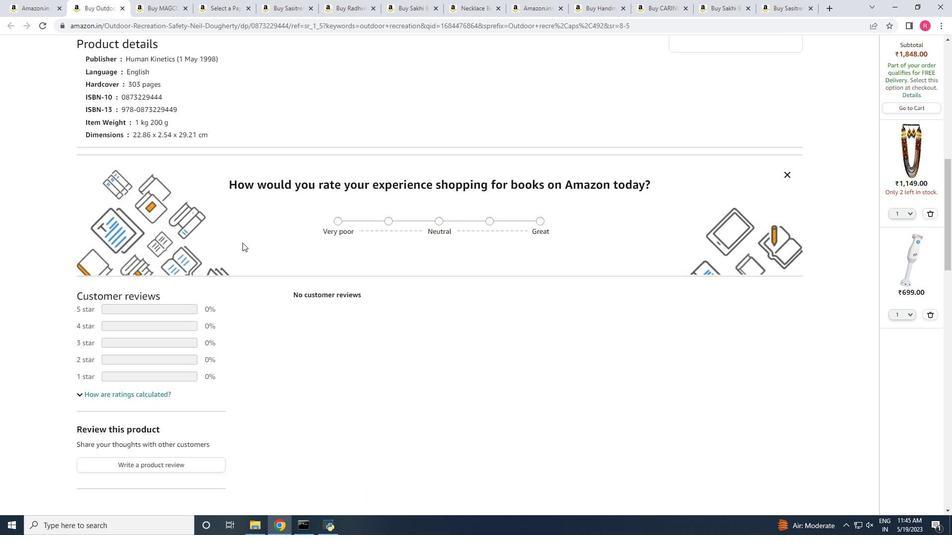 
Action: Mouse scrolled (242, 243) with delta (0, 0)
Screenshot: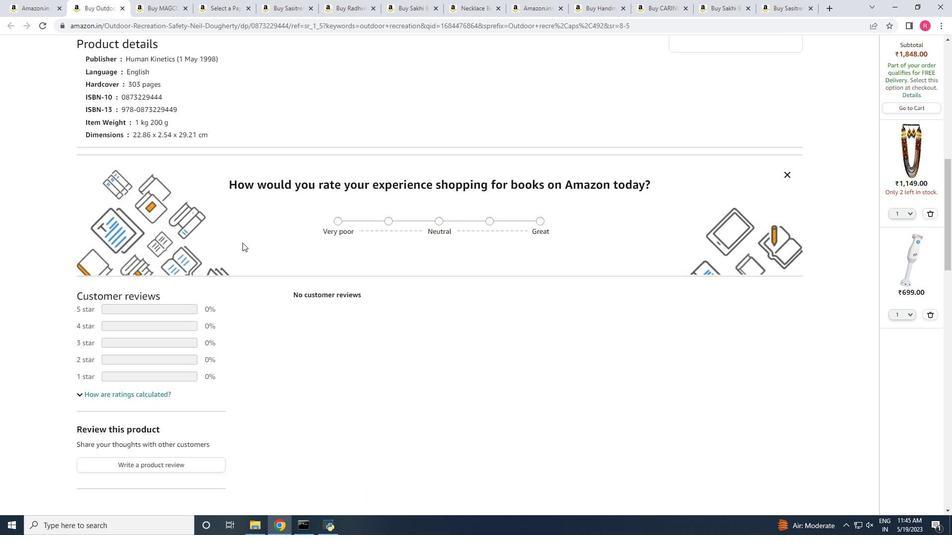 
Action: Mouse scrolled (242, 243) with delta (0, 0)
Screenshot: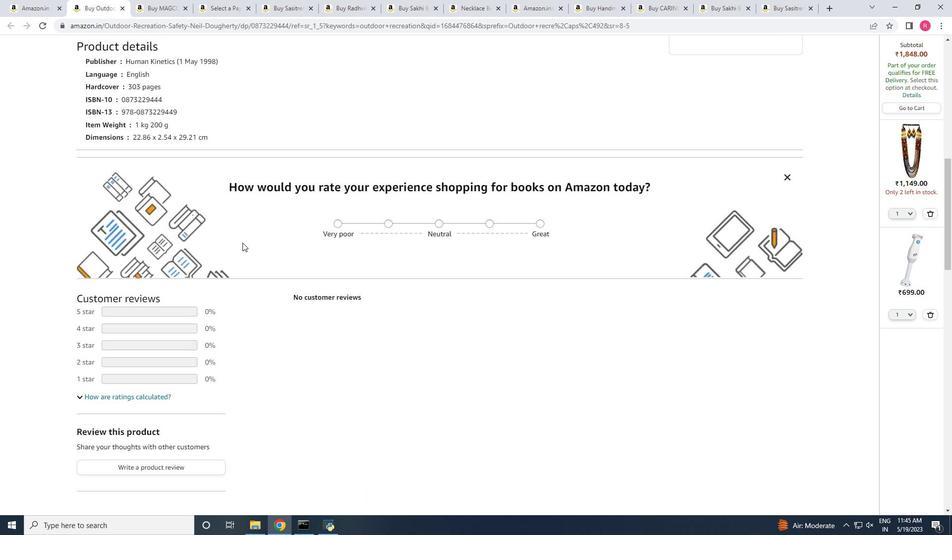 
Action: Mouse scrolled (242, 243) with delta (0, 0)
Screenshot: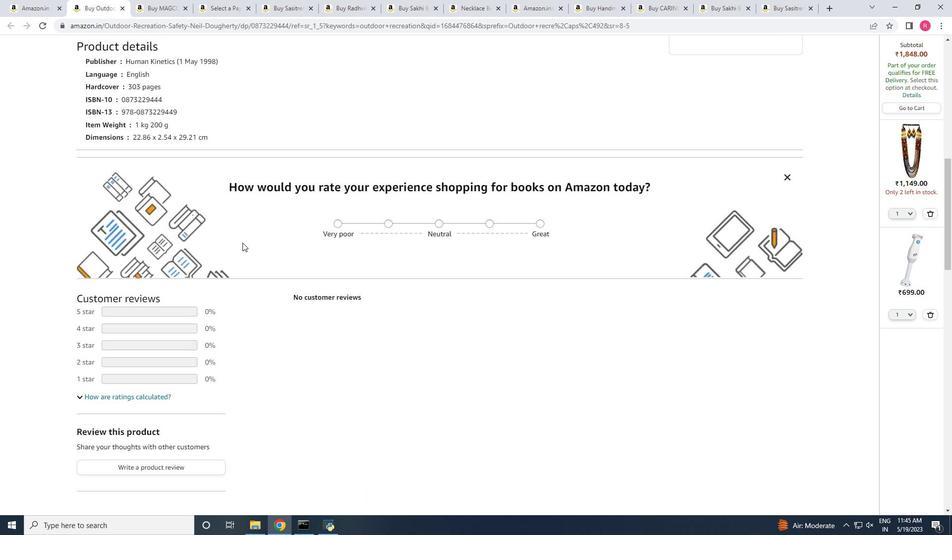
Action: Mouse scrolled (242, 243) with delta (0, 0)
Screenshot: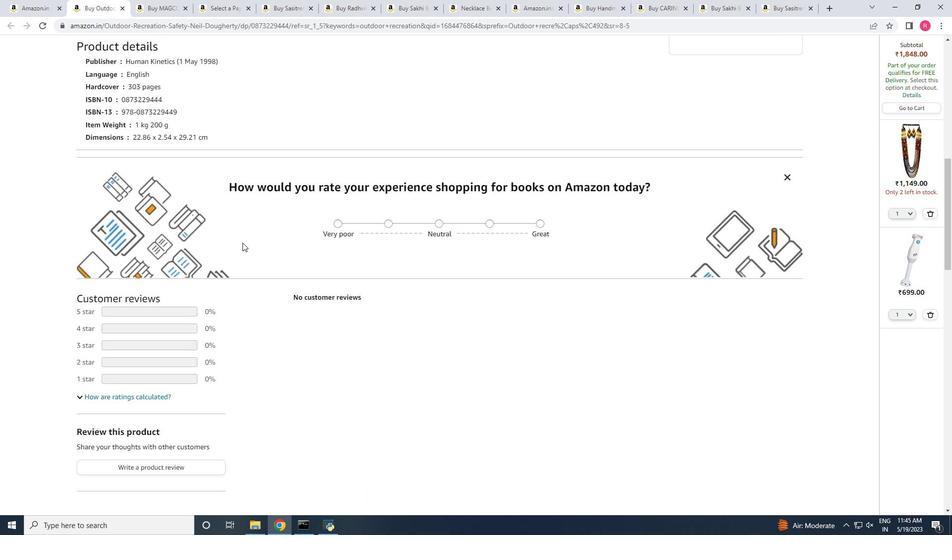 
Action: Mouse scrolled (242, 243) with delta (0, 0)
Screenshot: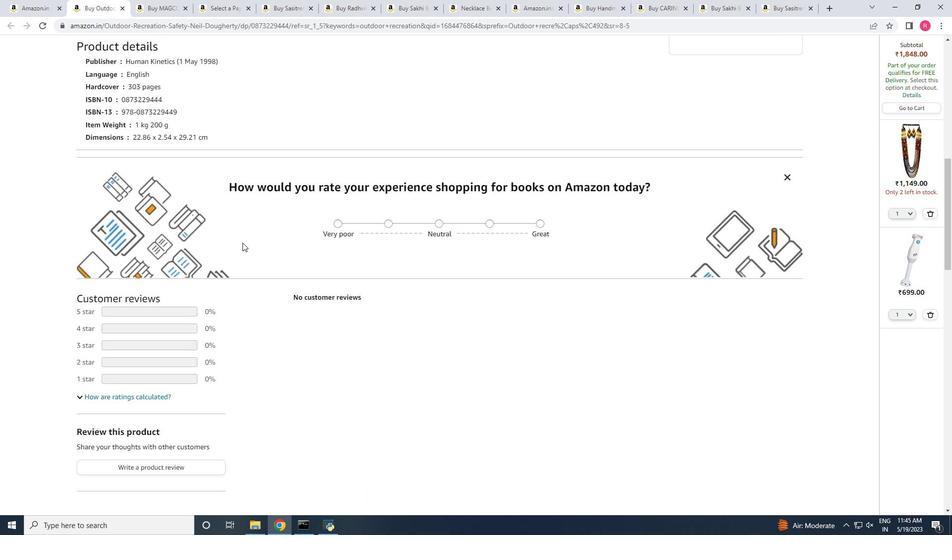 
Action: Mouse scrolled (242, 243) with delta (0, 0)
Screenshot: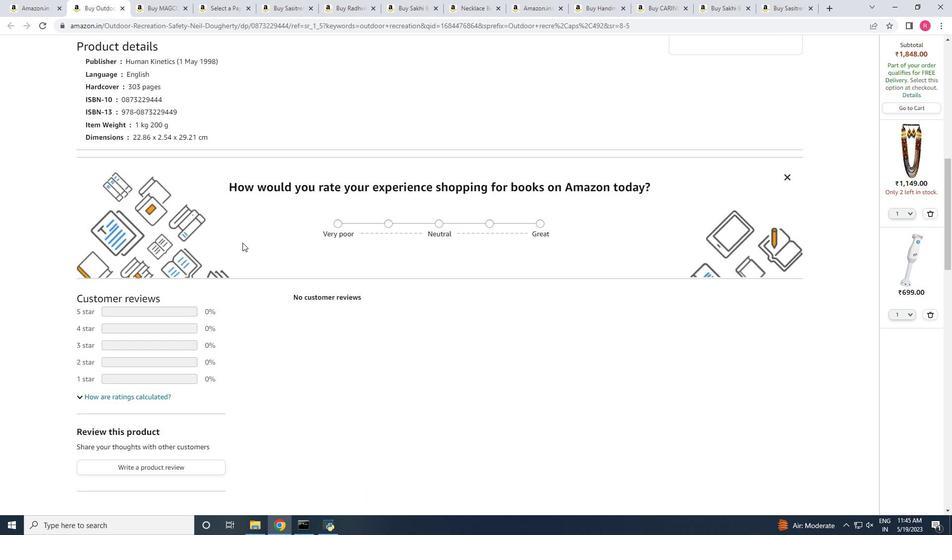 
Action: Mouse scrolled (242, 243) with delta (0, 0)
Screenshot: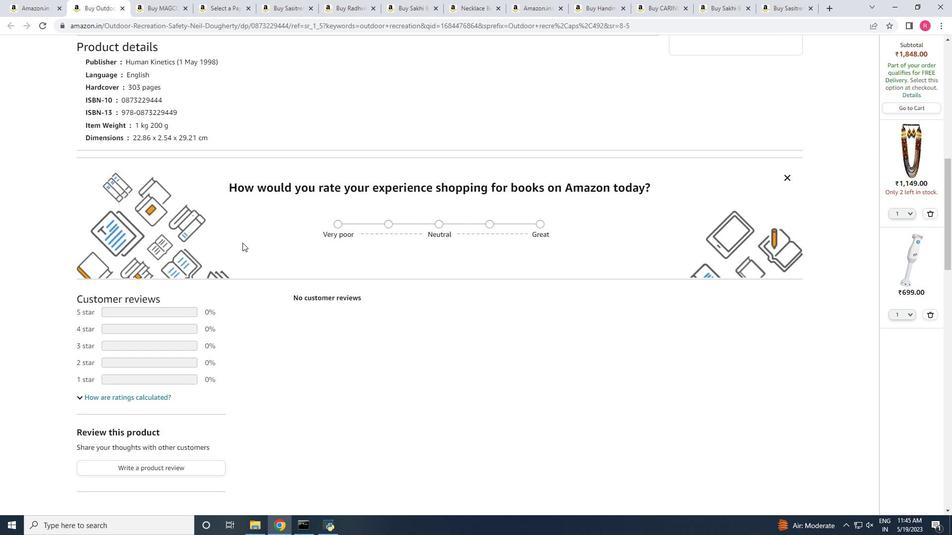 
Action: Mouse scrolled (242, 243) with delta (0, 0)
Screenshot: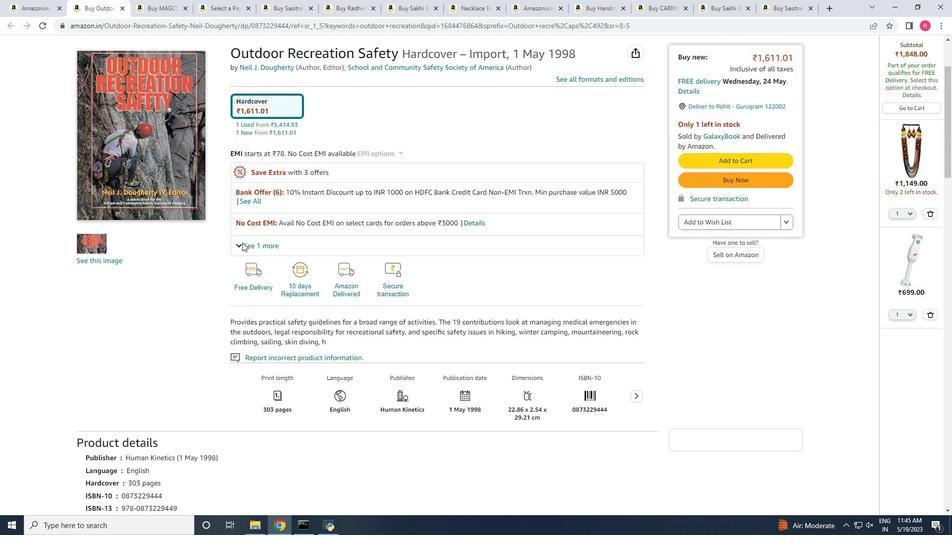
Action: Mouse scrolled (242, 243) with delta (0, 0)
Screenshot: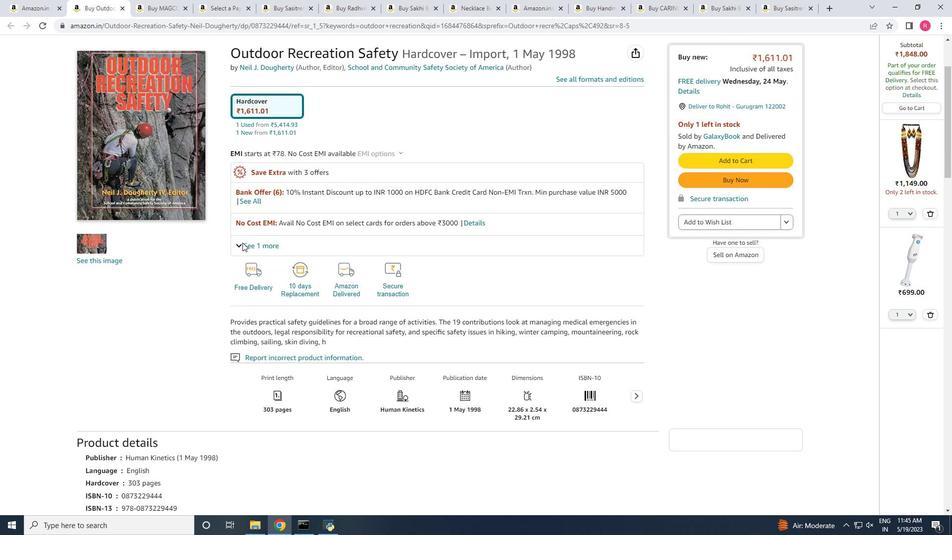 
Action: Mouse scrolled (242, 243) with delta (0, 0)
Screenshot: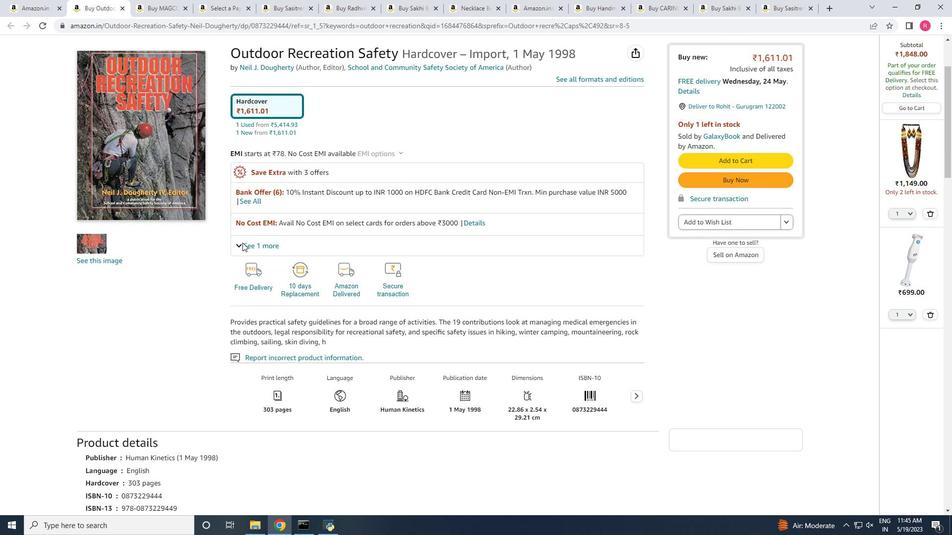 
Action: Mouse scrolled (242, 243) with delta (0, 0)
Screenshot: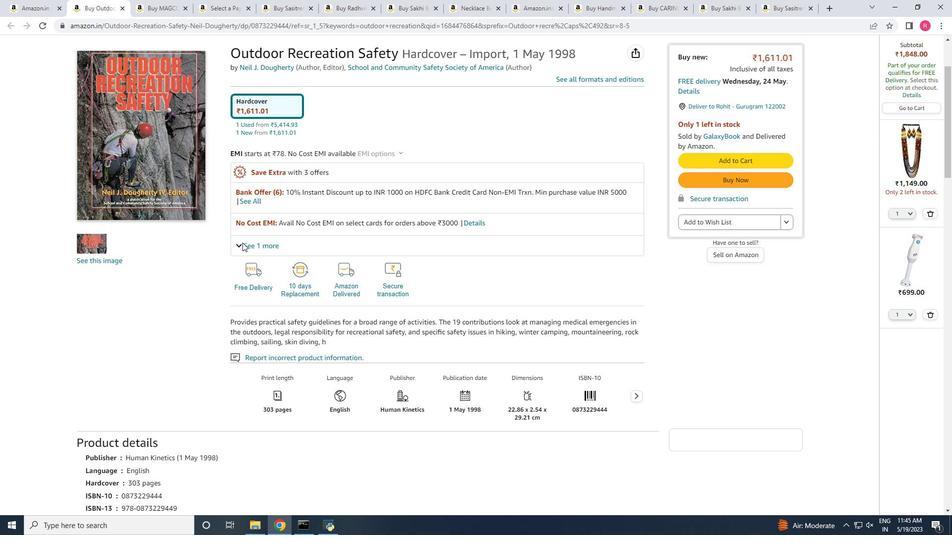 
Action: Mouse scrolled (242, 243) with delta (0, 0)
Screenshot: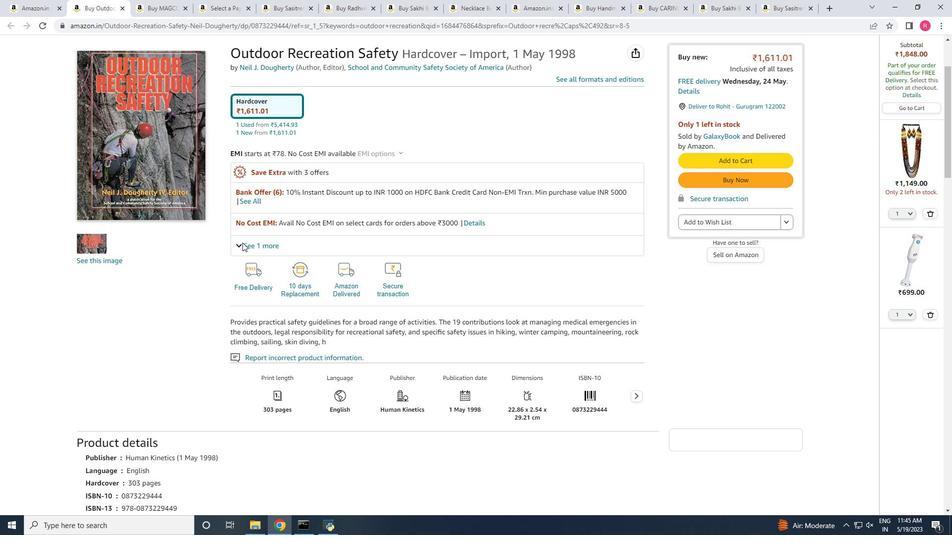 
Action: Mouse scrolled (242, 243) with delta (0, 0)
Screenshot: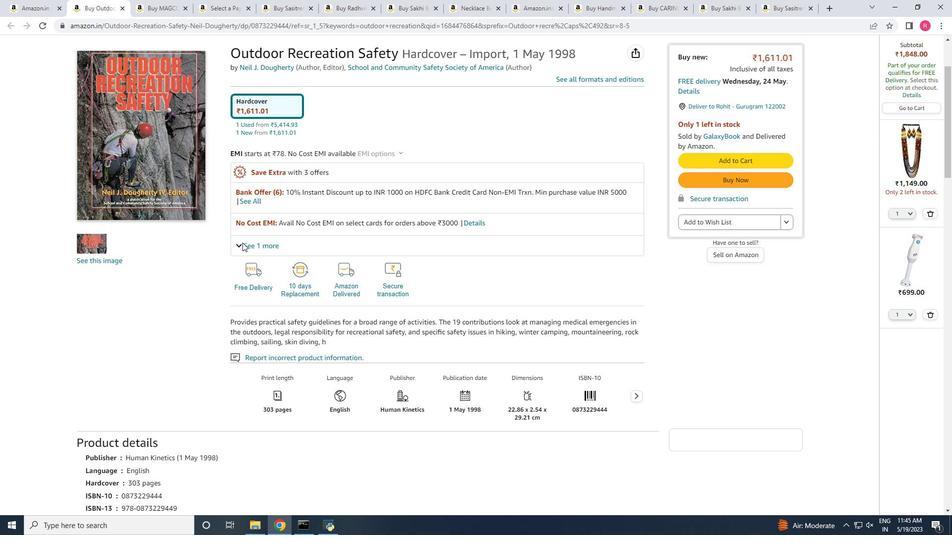
Action: Mouse scrolled (242, 243) with delta (0, 0)
Screenshot: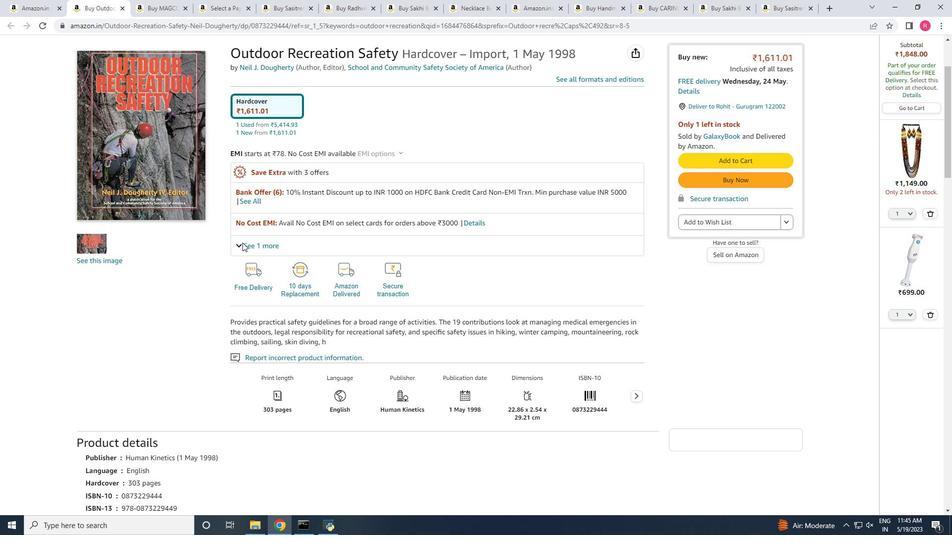 
Action: Mouse scrolled (242, 243) with delta (0, 0)
Screenshot: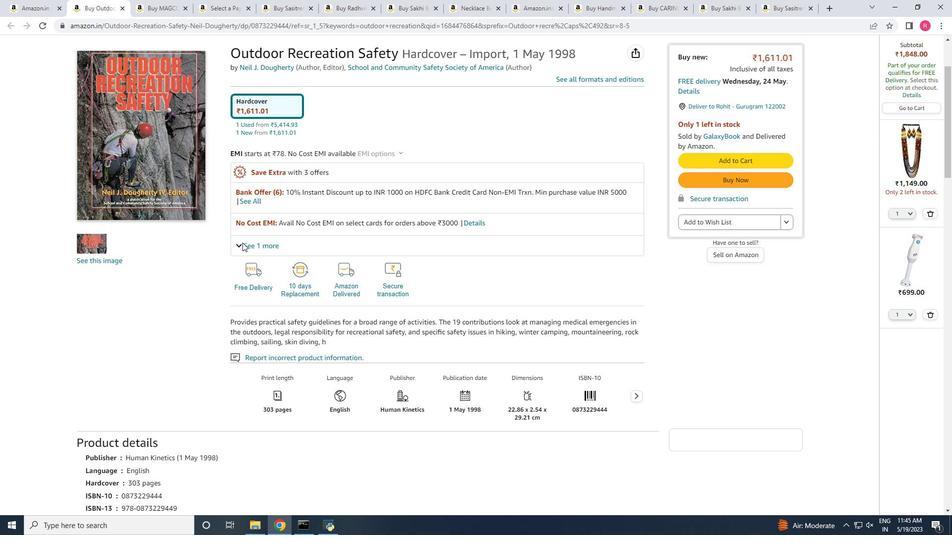
Action: Mouse scrolled (242, 243) with delta (0, 0)
Screenshot: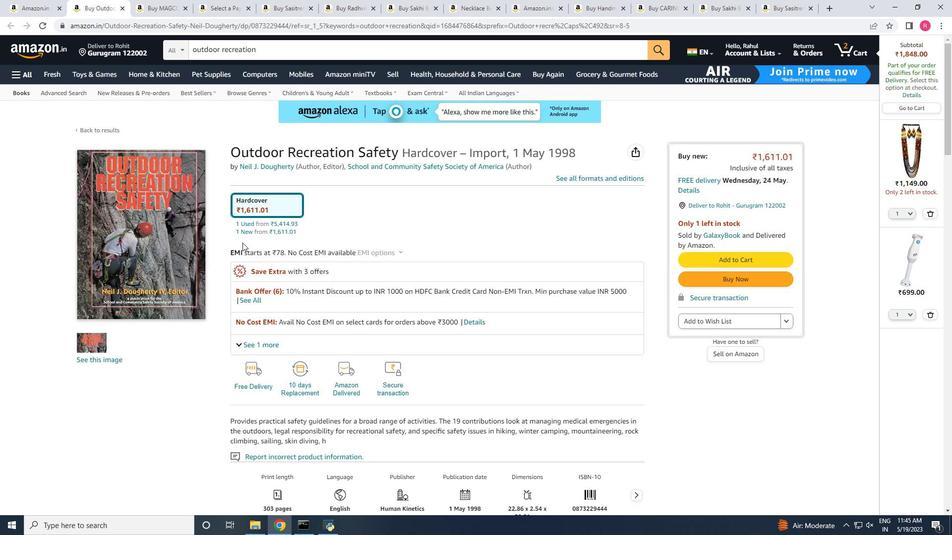 
Action: Mouse scrolled (242, 243) with delta (0, 0)
Screenshot: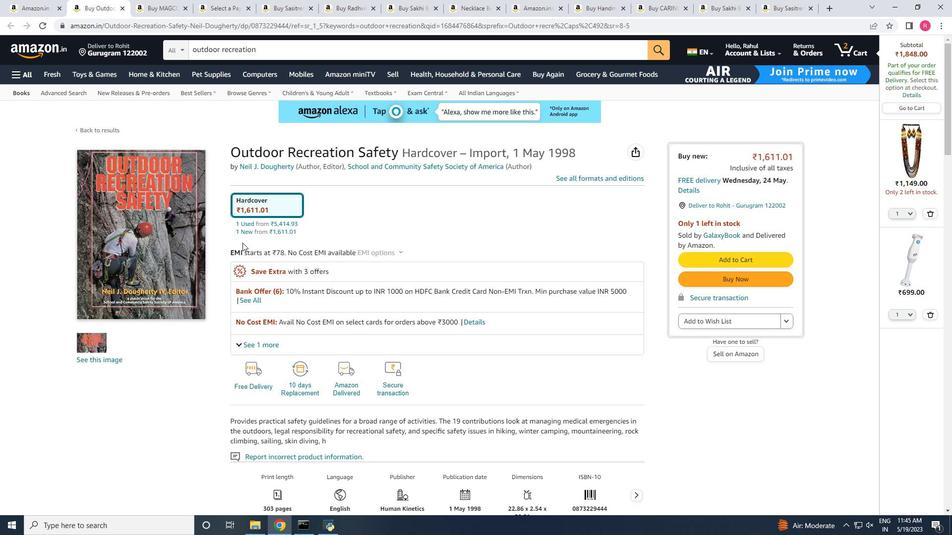 
Action: Mouse scrolled (242, 243) with delta (0, 0)
Screenshot: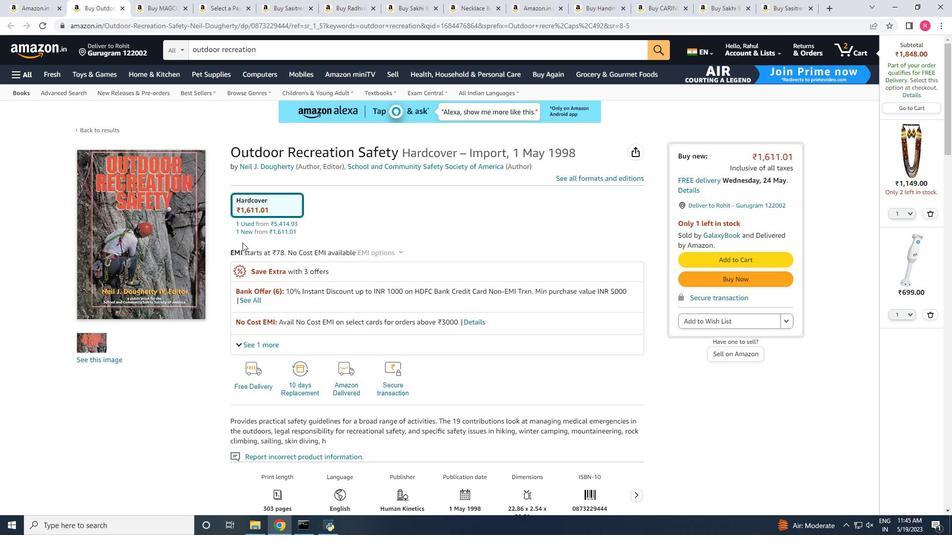 
Action: Mouse scrolled (242, 243) with delta (0, 0)
Screenshot: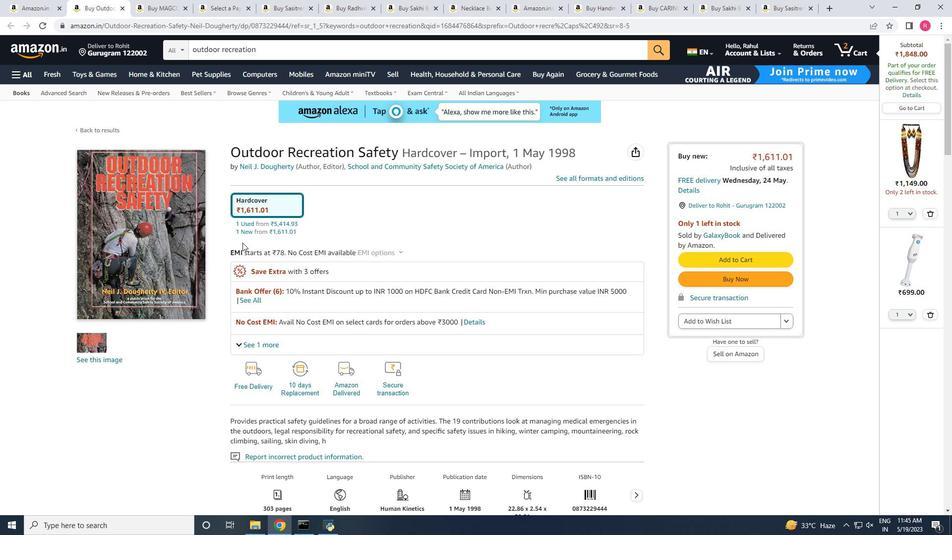 
Action: Mouse moved to (47, 9)
Screenshot: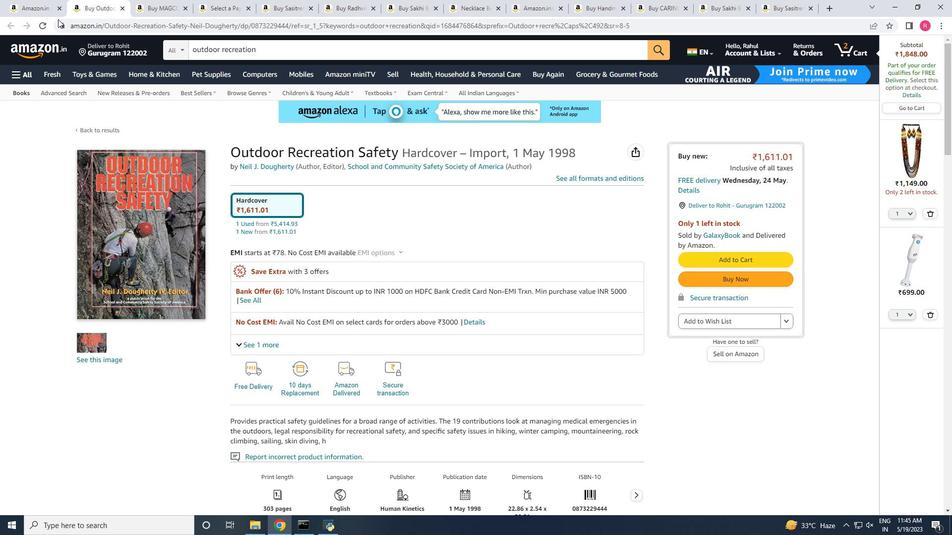 
Action: Mouse pressed left at (47, 9)
Screenshot: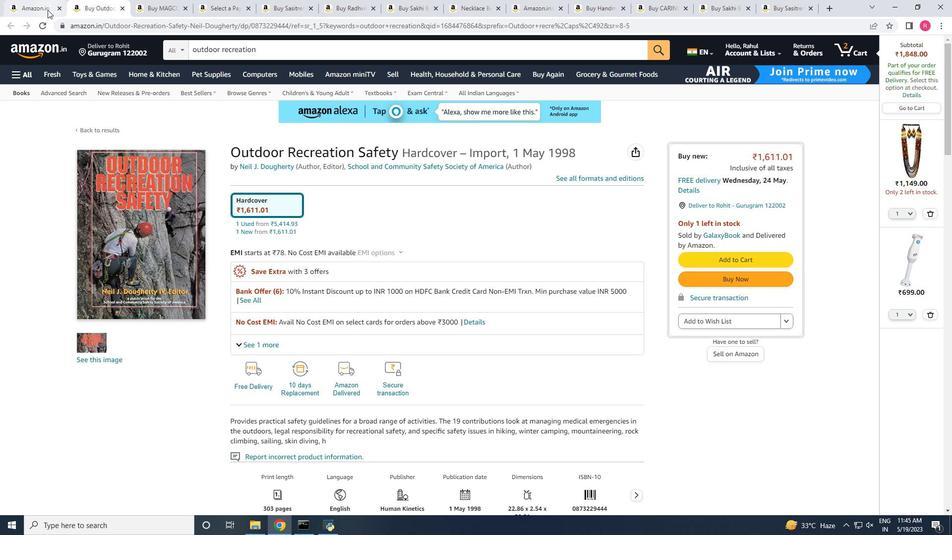 
Action: Mouse moved to (356, 323)
Screenshot: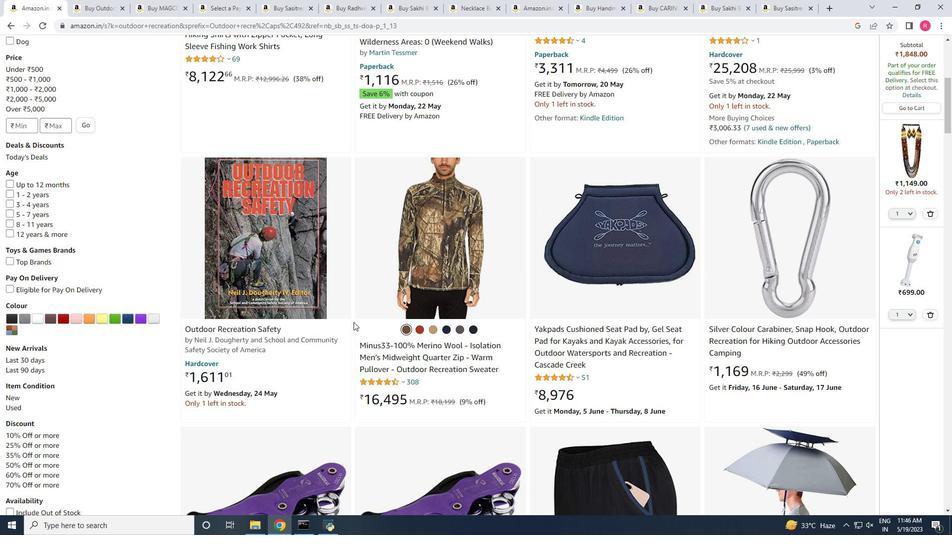
Action: Mouse scrolled (356, 323) with delta (0, 0)
Screenshot: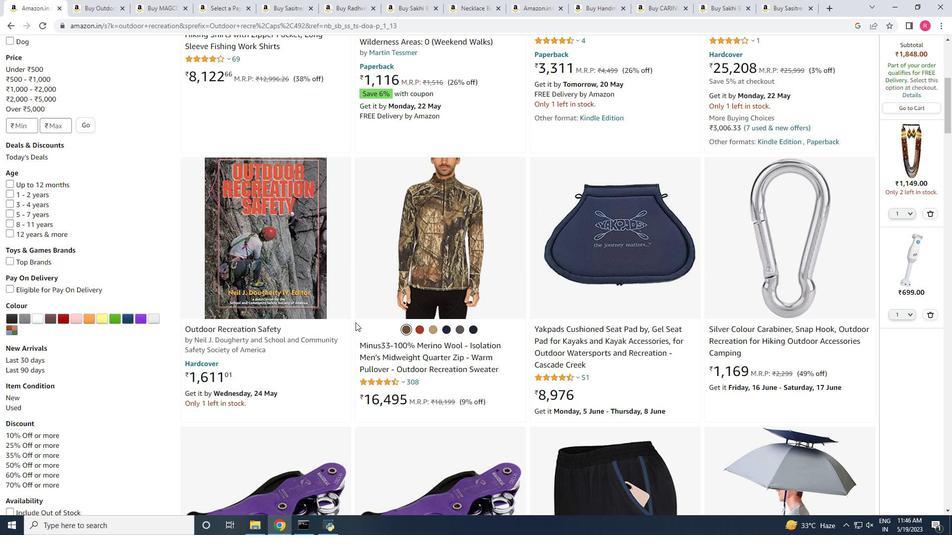 
Action: Mouse scrolled (356, 323) with delta (0, 0)
Screenshot: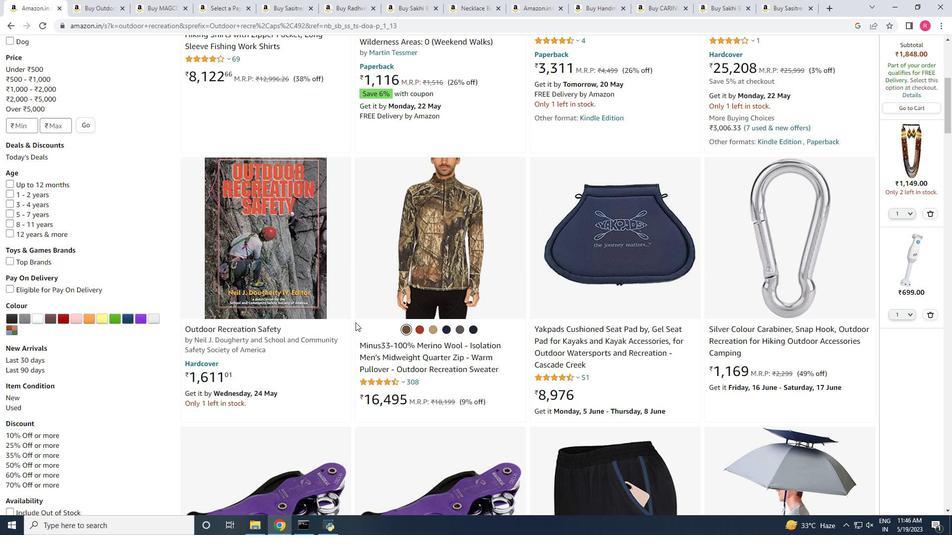 
Action: Mouse moved to (356, 323)
Screenshot: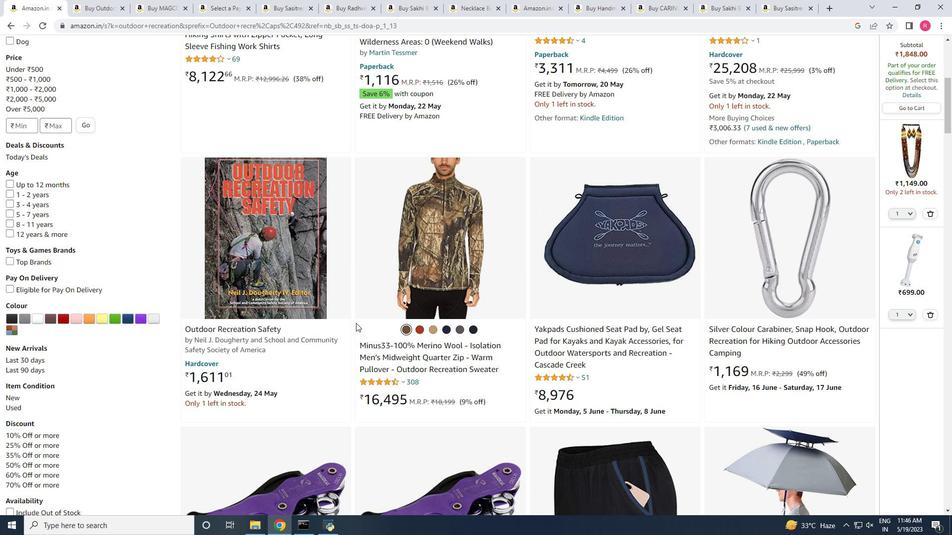 
Action: Mouse scrolled (356, 323) with delta (0, 0)
Screenshot: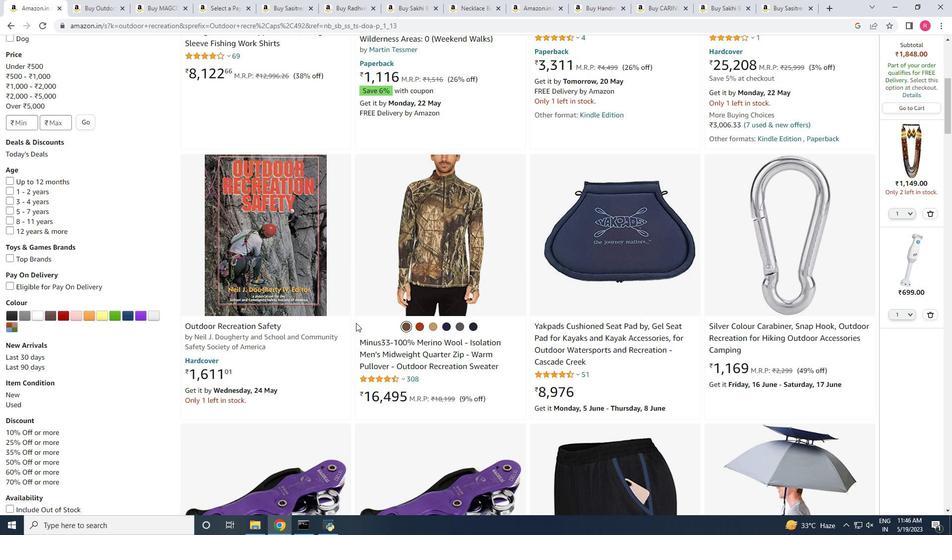 
Action: Mouse moved to (658, 115)
Screenshot: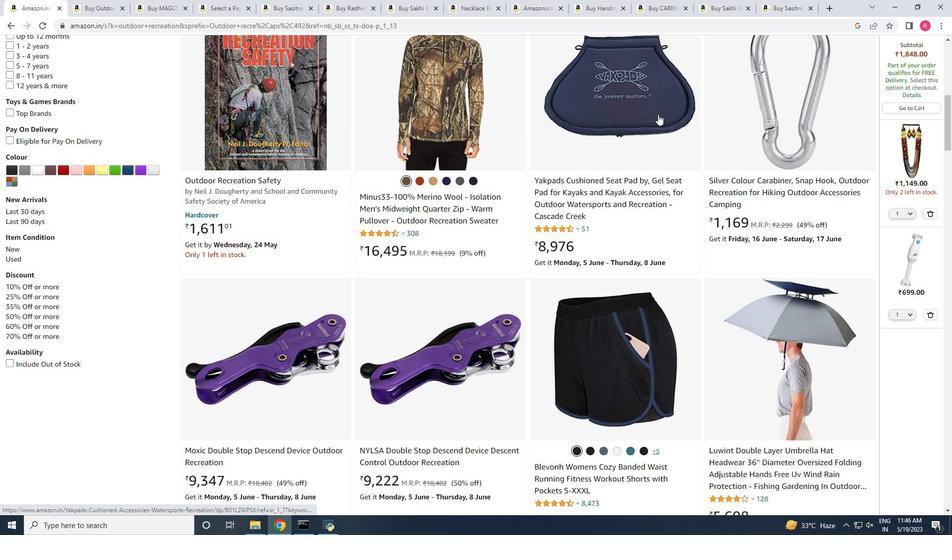 
Action: Mouse pressed left at (658, 115)
Screenshot: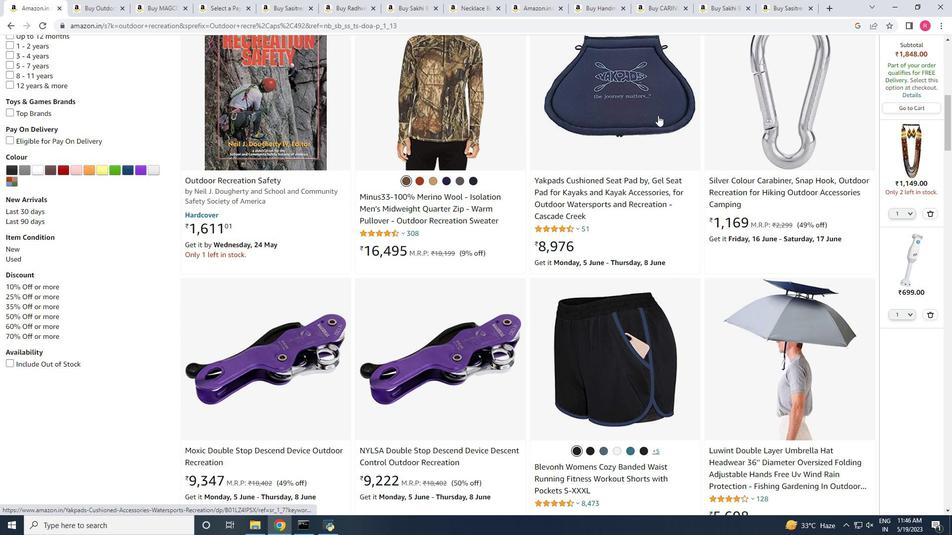 
Action: Mouse moved to (85, 212)
Screenshot: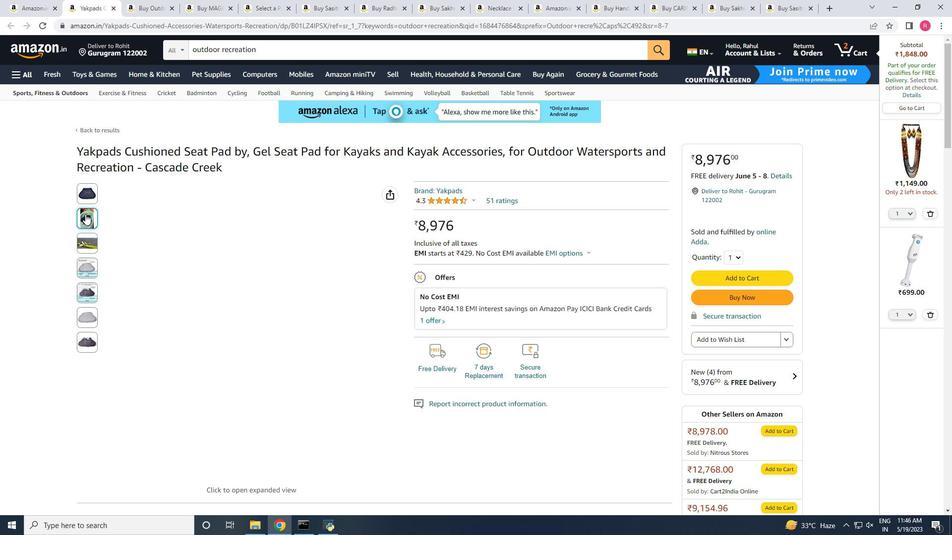
Action: Mouse pressed left at (85, 212)
Screenshot: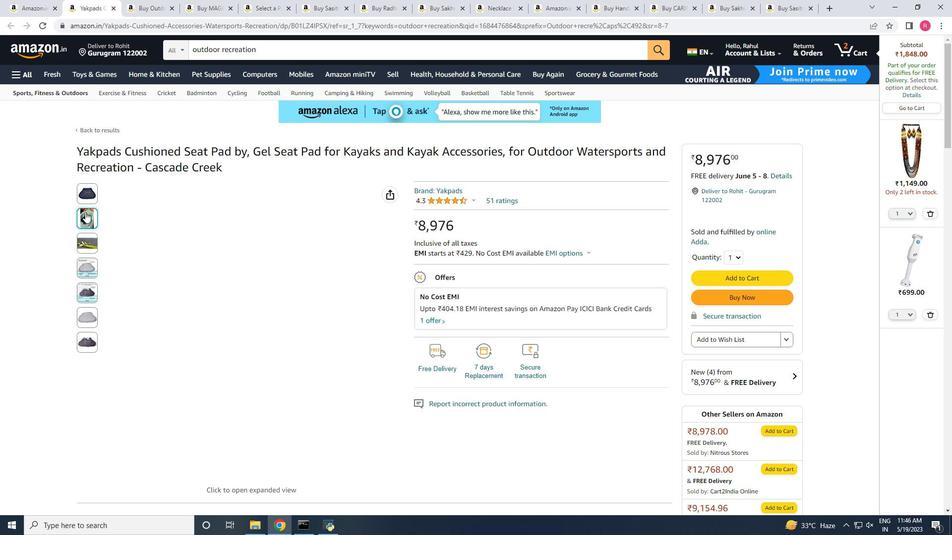 
Action: Mouse moved to (265, 294)
Screenshot: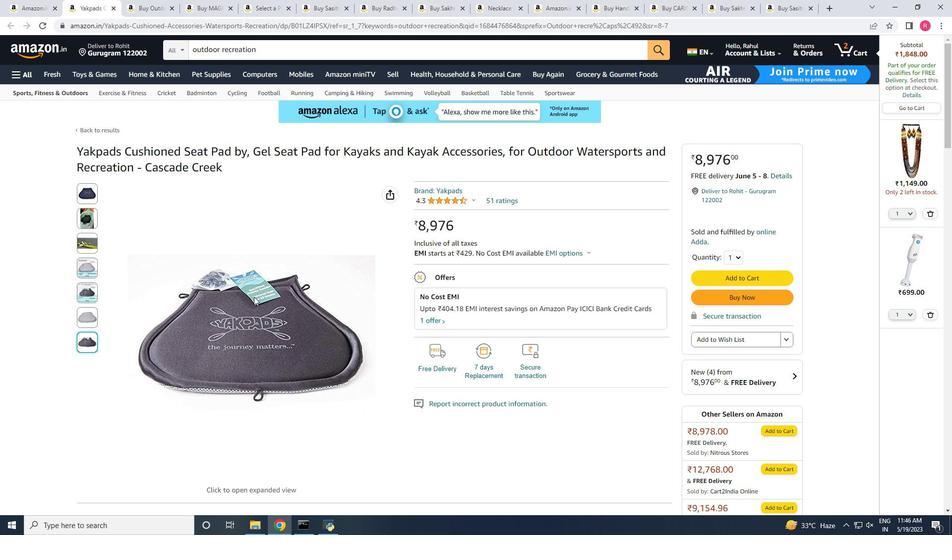 
Action: Mouse scrolled (265, 293) with delta (0, 0)
Screenshot: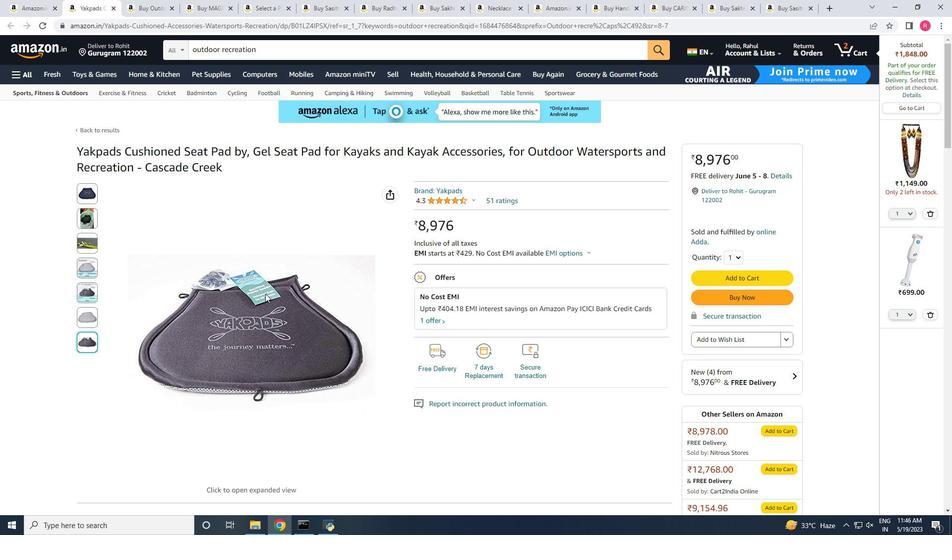 
Action: Mouse scrolled (265, 293) with delta (0, 0)
Screenshot: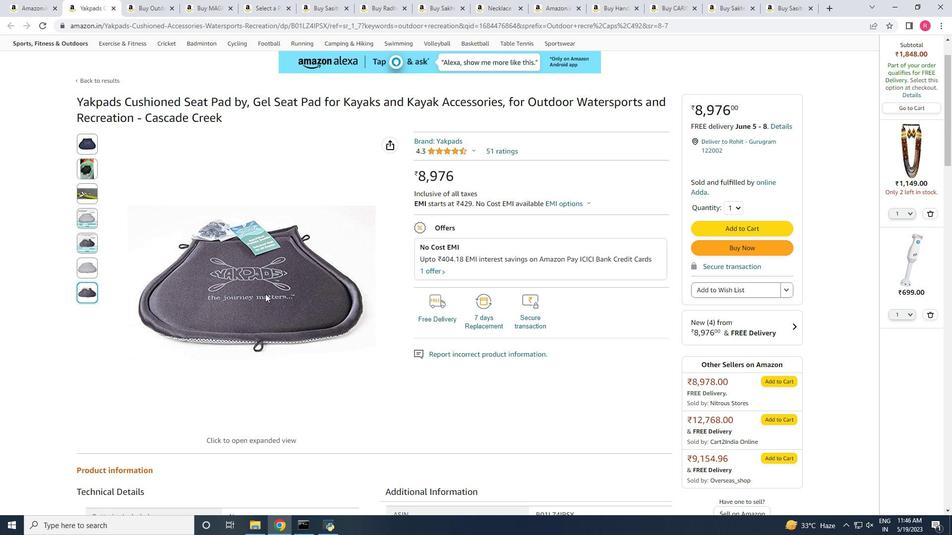 
Action: Mouse scrolled (265, 293) with delta (0, 0)
Screenshot: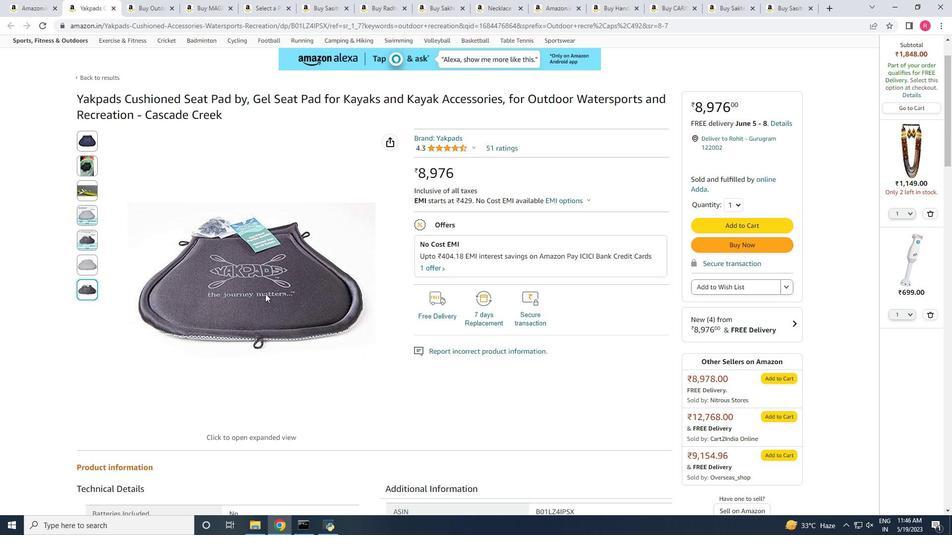 
Action: Mouse scrolled (265, 293) with delta (0, 0)
Screenshot: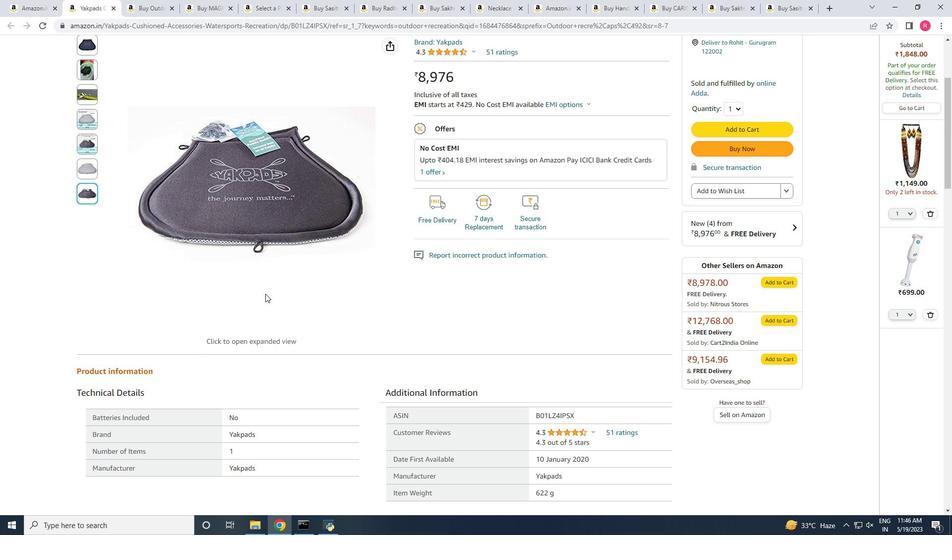
Action: Mouse scrolled (265, 293) with delta (0, 0)
Screenshot: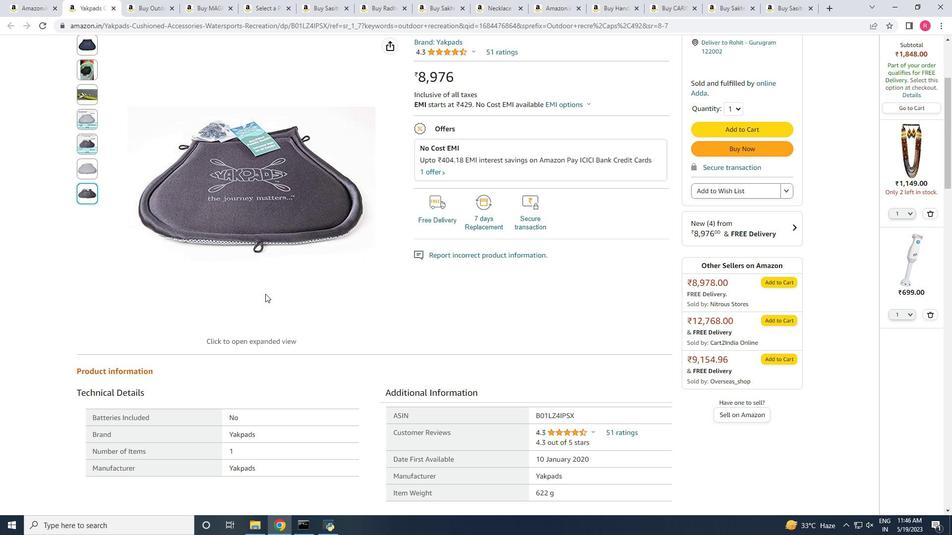 
Action: Mouse scrolled (265, 293) with delta (0, 0)
Screenshot: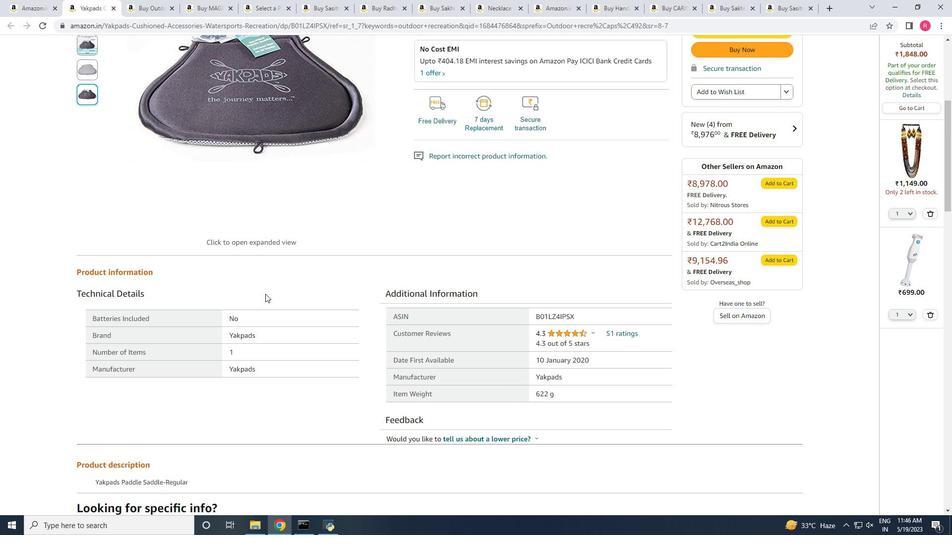 
Action: Mouse scrolled (265, 293) with delta (0, 0)
Screenshot: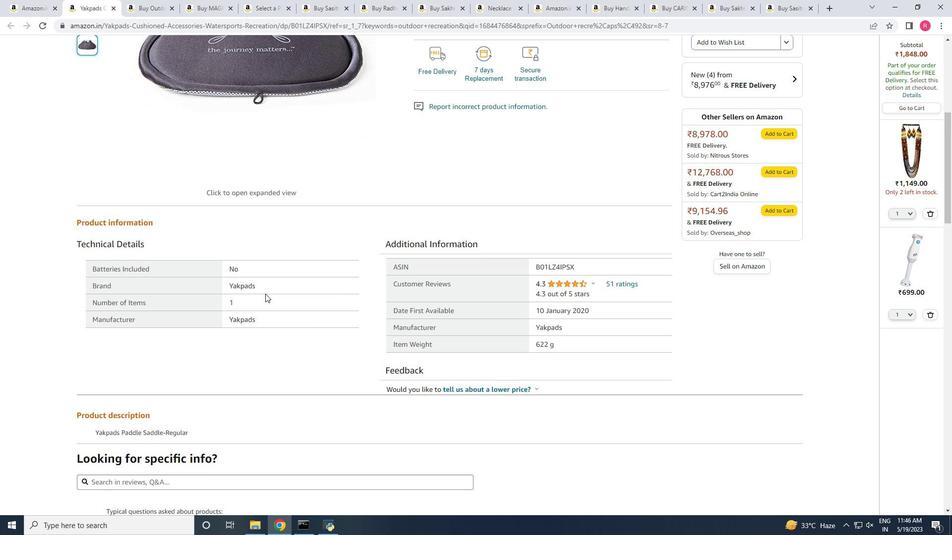 
Action: Mouse scrolled (265, 293) with delta (0, 0)
Screenshot: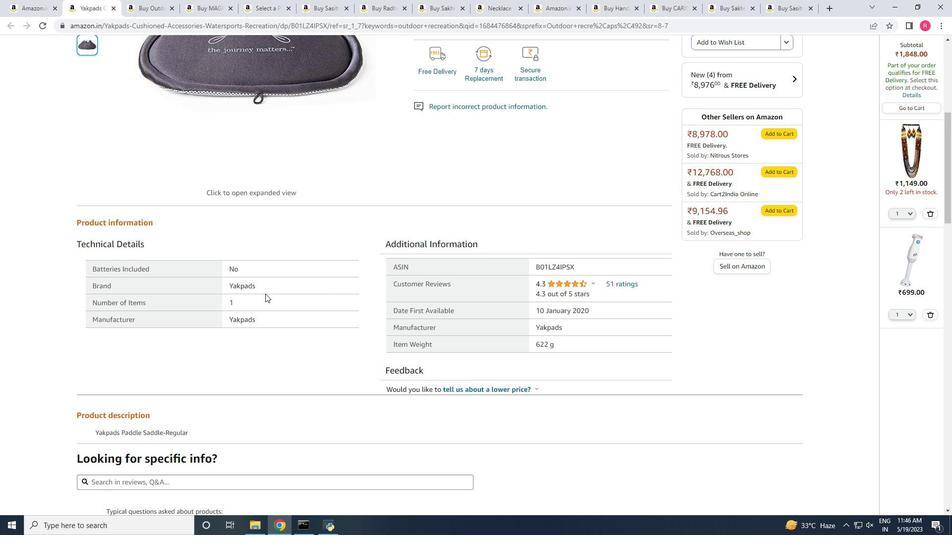 
Action: Mouse scrolled (265, 293) with delta (0, 0)
Screenshot: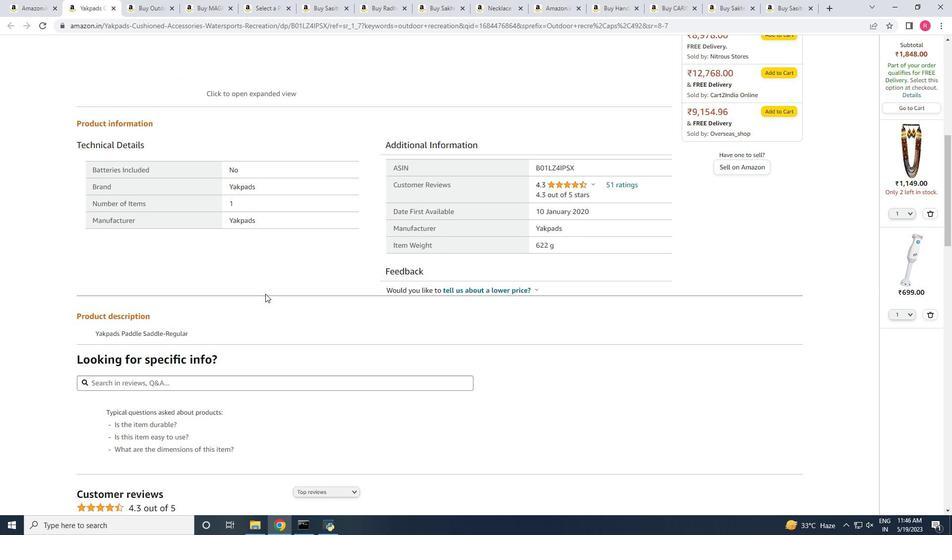 
Action: Mouse scrolled (265, 294) with delta (0, 0)
Screenshot: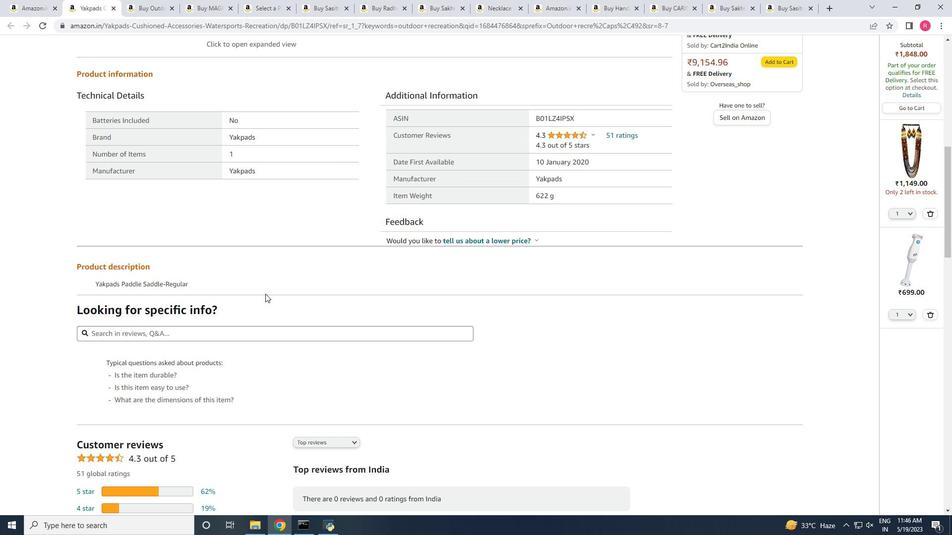 
Action: Mouse scrolled (265, 294) with delta (0, 0)
Screenshot: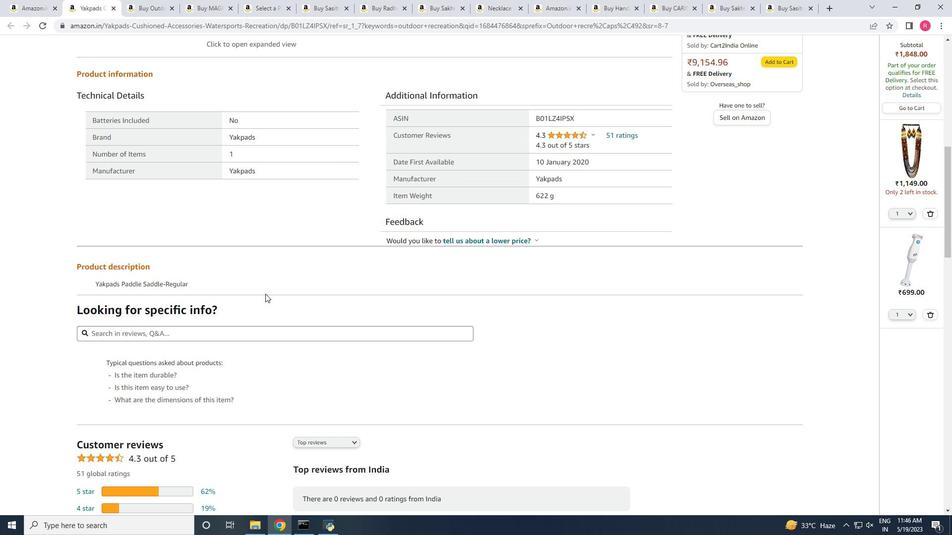
Action: Mouse scrolled (265, 294) with delta (0, 0)
Screenshot: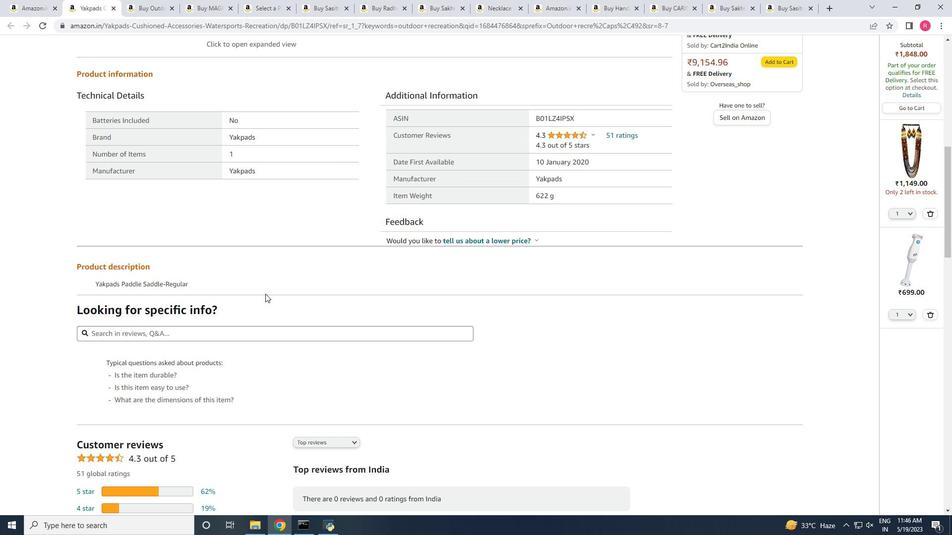 
Action: Mouse scrolled (265, 294) with delta (0, 0)
Screenshot: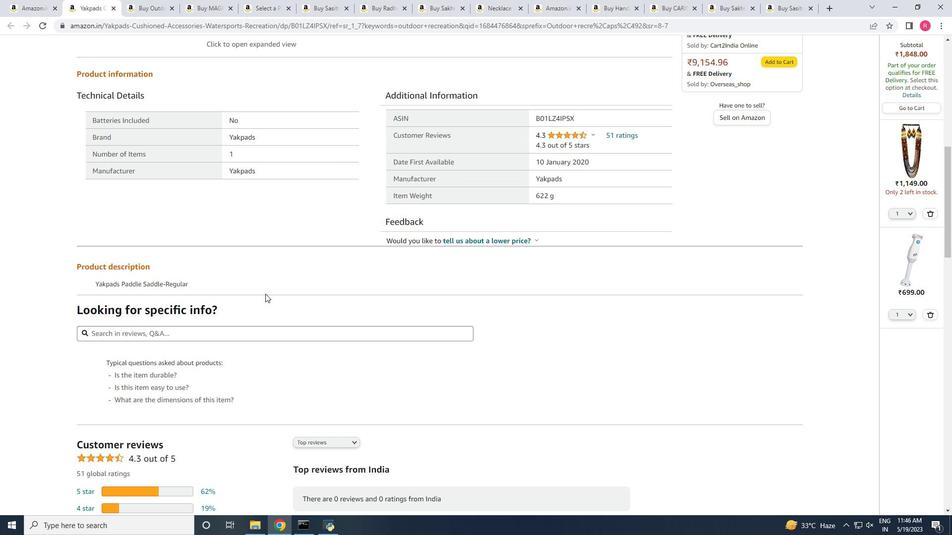 
Action: Mouse scrolled (265, 294) with delta (0, 0)
Screenshot: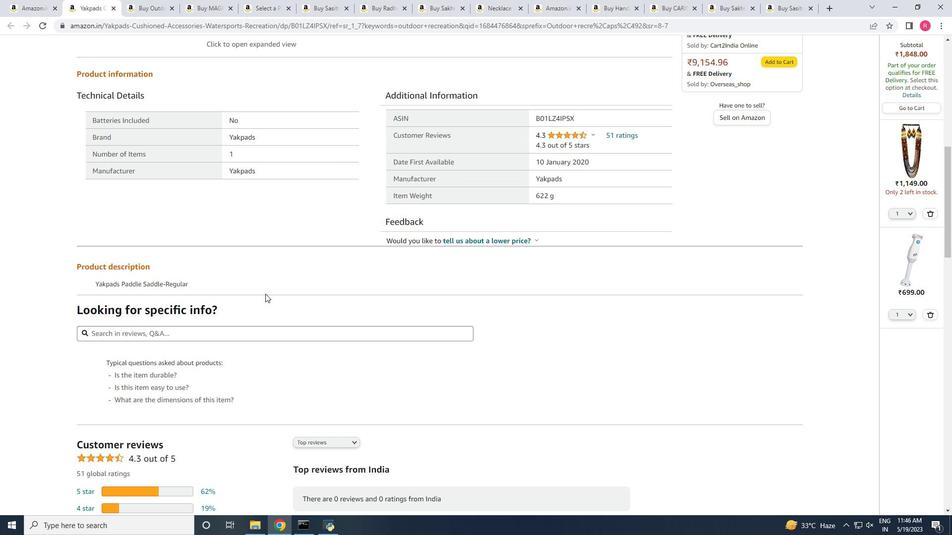 
Action: Mouse scrolled (265, 294) with delta (0, 0)
Screenshot: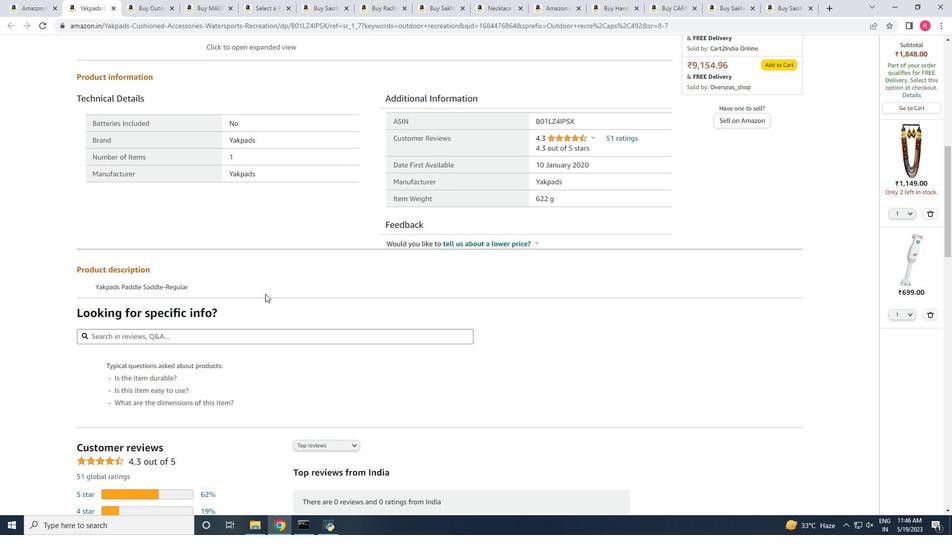 
Action: Mouse scrolled (265, 293) with delta (0, 0)
Screenshot: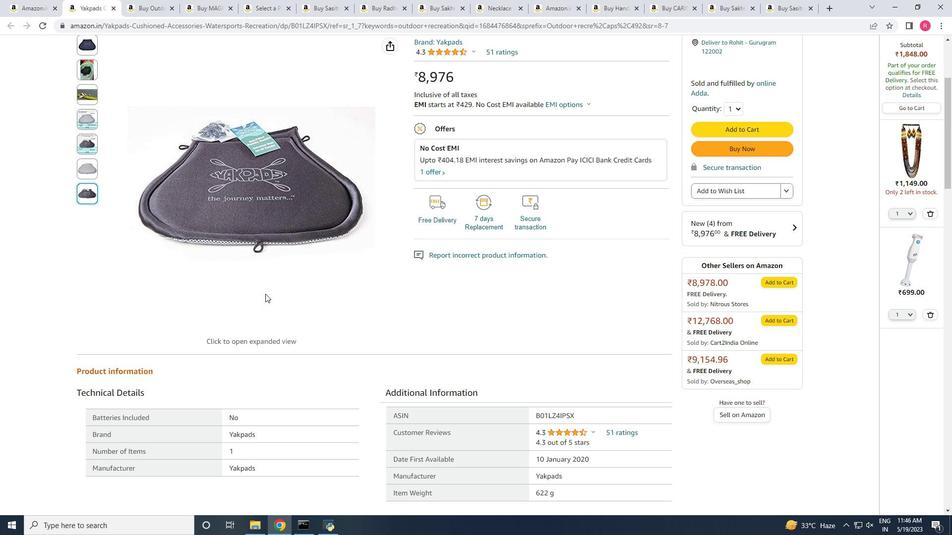 
Action: Mouse scrolled (265, 293) with delta (0, 0)
Screenshot: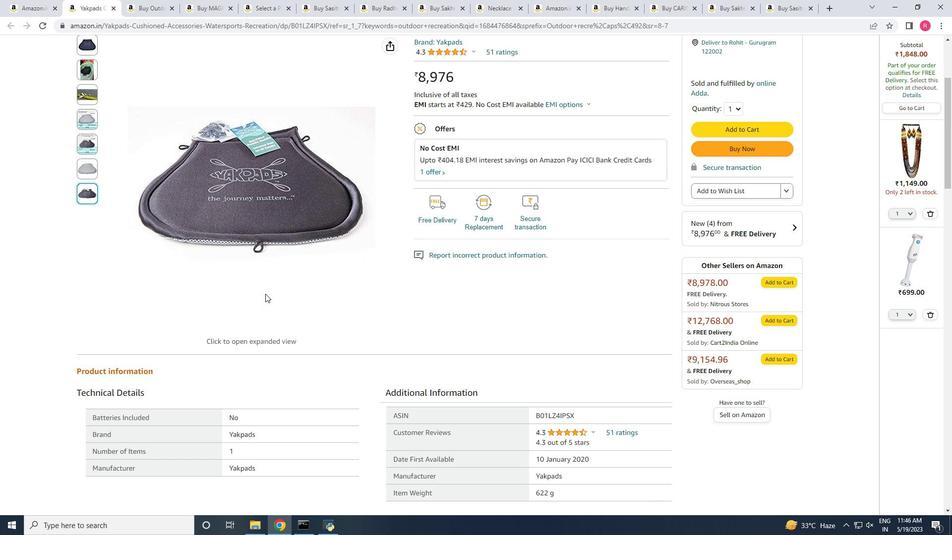 
Action: Mouse scrolled (265, 293) with delta (0, 0)
Screenshot: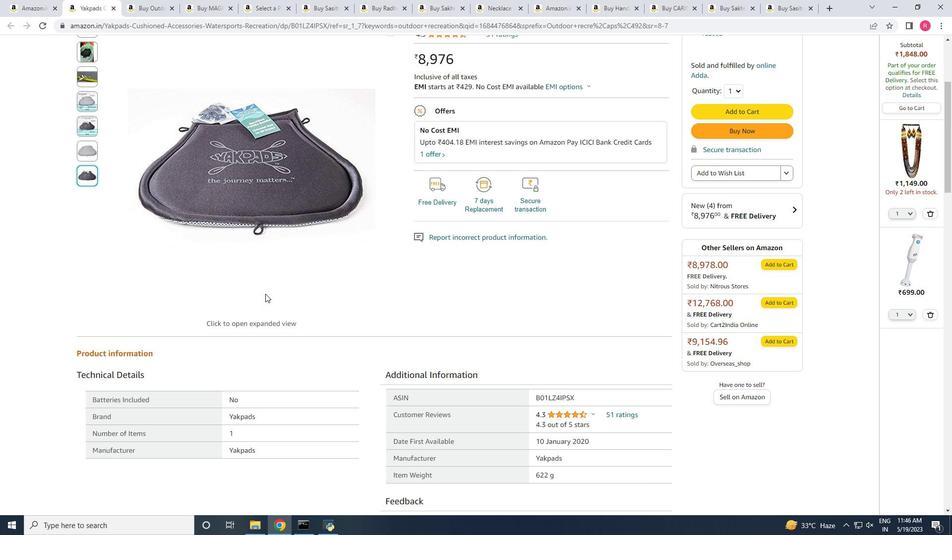 
Action: Mouse scrolled (265, 293) with delta (0, 0)
Screenshot: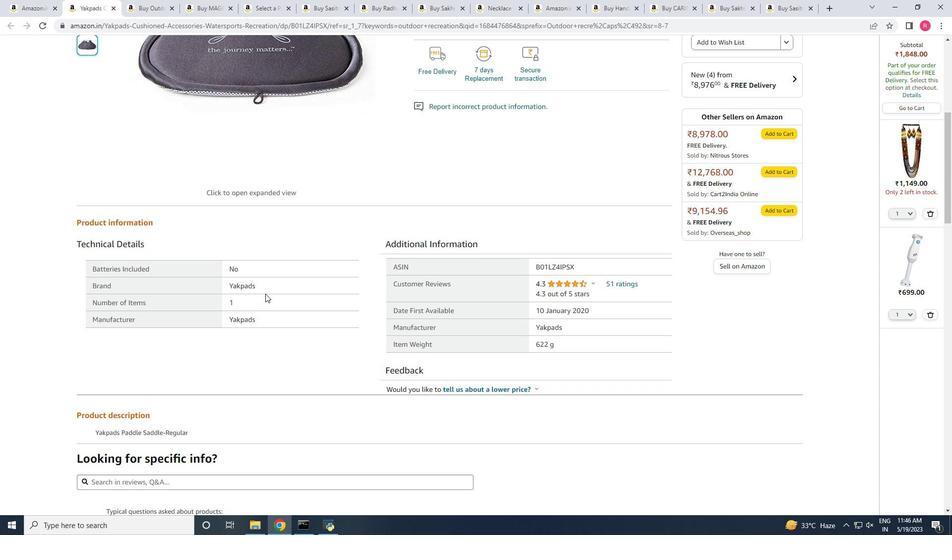 
Action: Mouse scrolled (265, 293) with delta (0, 0)
Screenshot: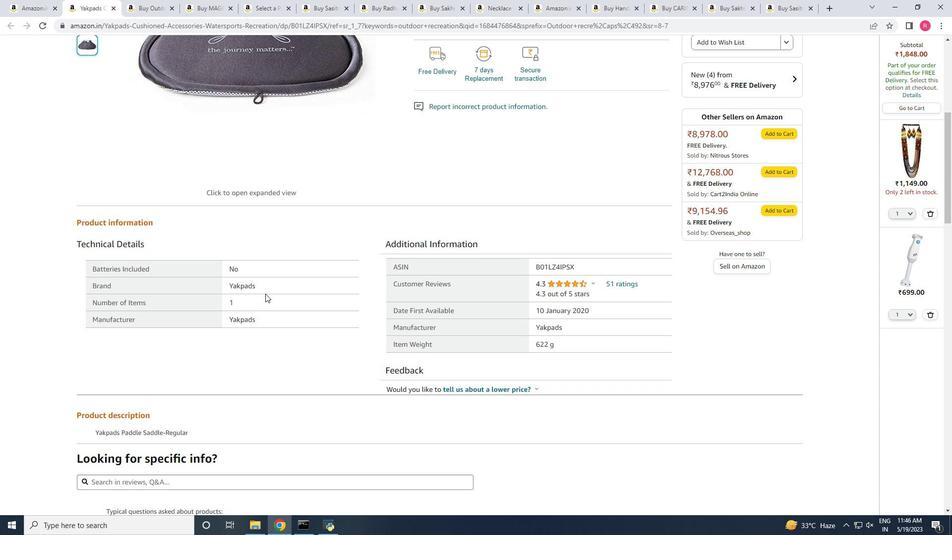 
Action: Mouse moved to (259, 302)
Screenshot: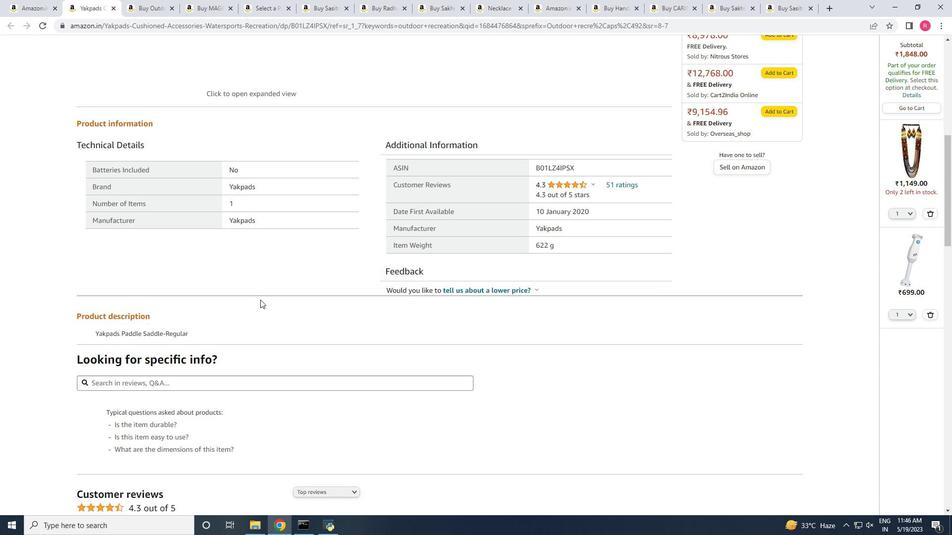 
Action: Mouse scrolled (259, 301) with delta (0, 0)
Screenshot: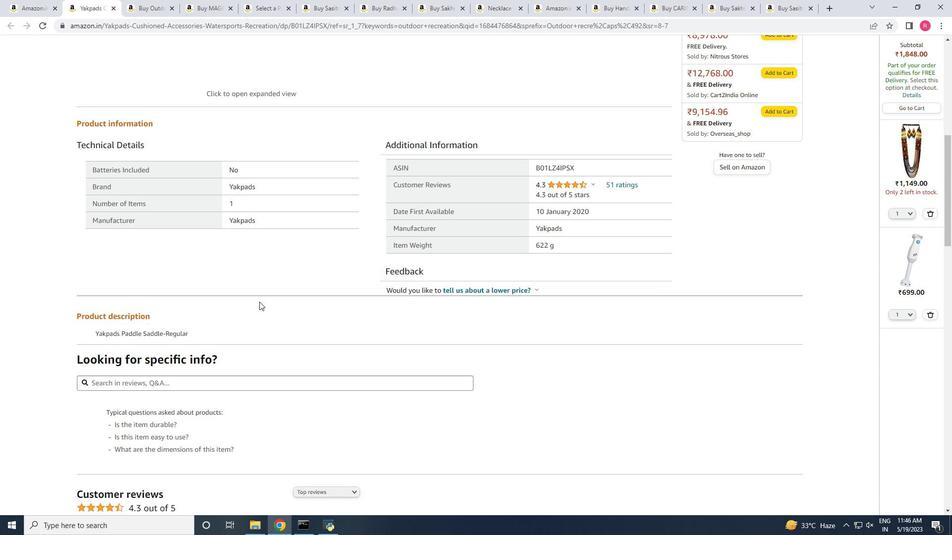 
Action: Mouse scrolled (259, 301) with delta (0, 0)
Screenshot: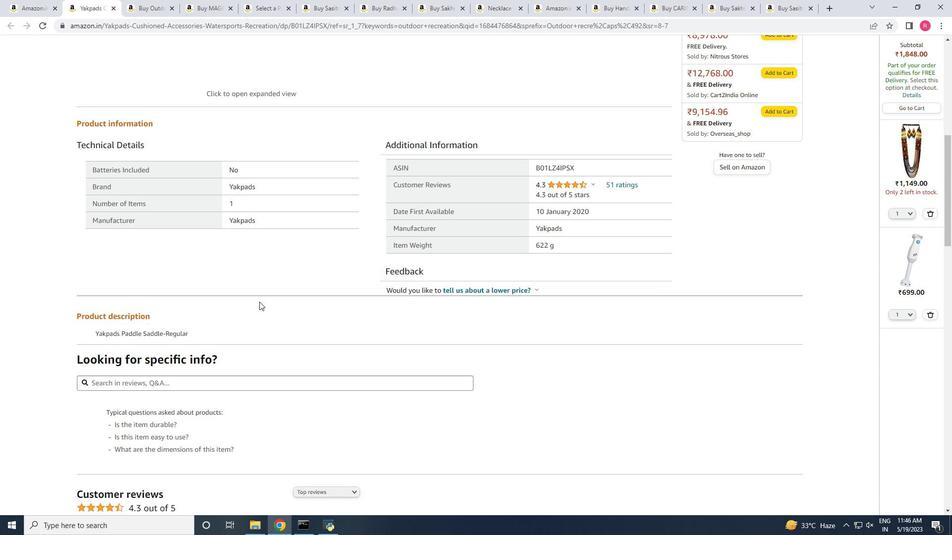 
Action: Mouse scrolled (259, 301) with delta (0, 0)
Screenshot: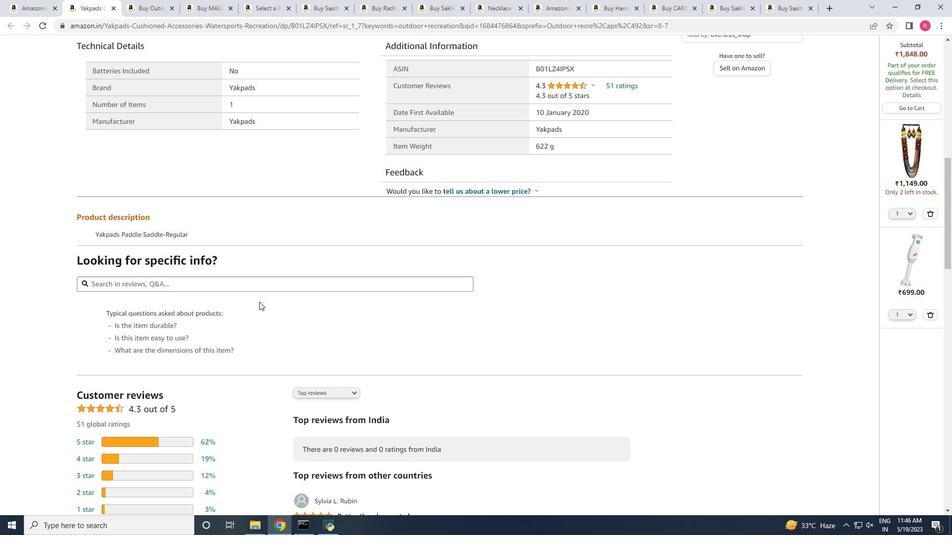 
Action: Mouse scrolled (259, 301) with delta (0, 0)
Screenshot: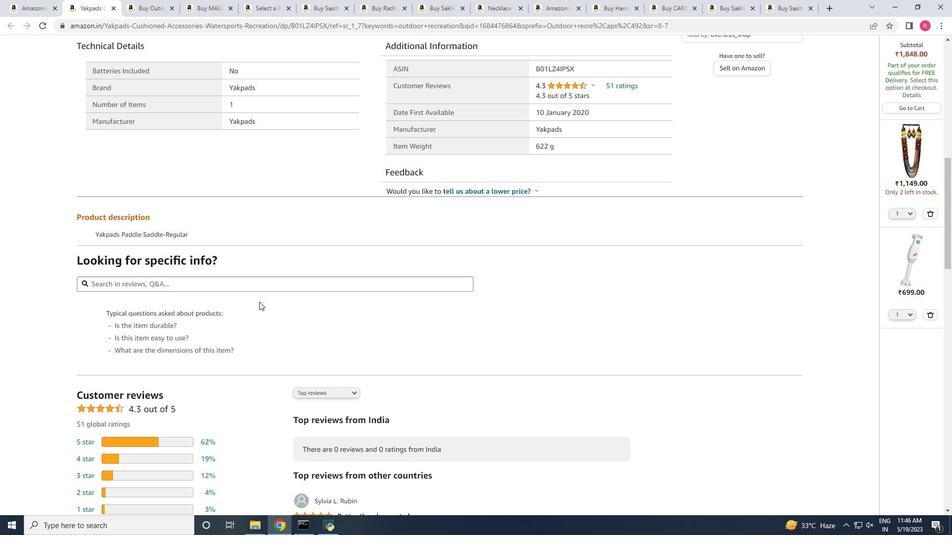 
Action: Mouse scrolled (259, 301) with delta (0, 0)
Screenshot: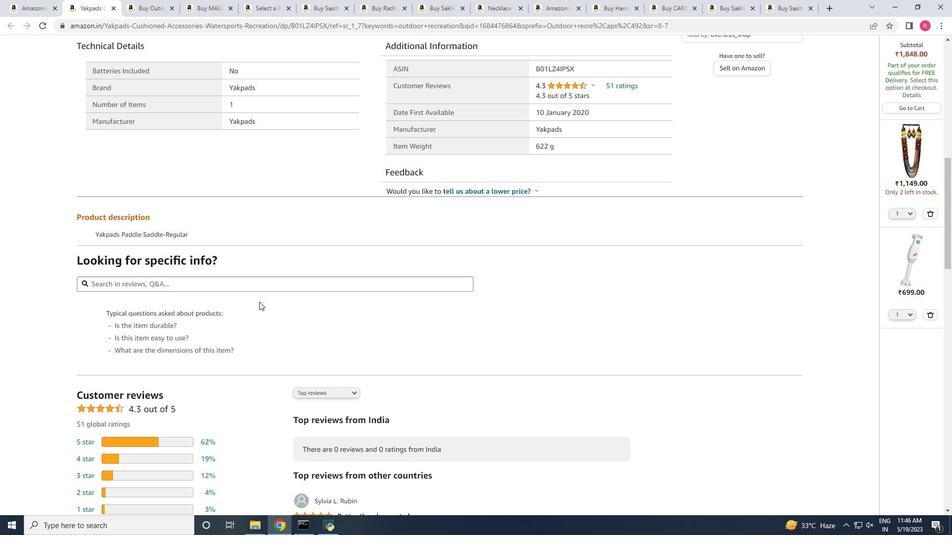 
Action: Mouse moved to (259, 298)
Screenshot: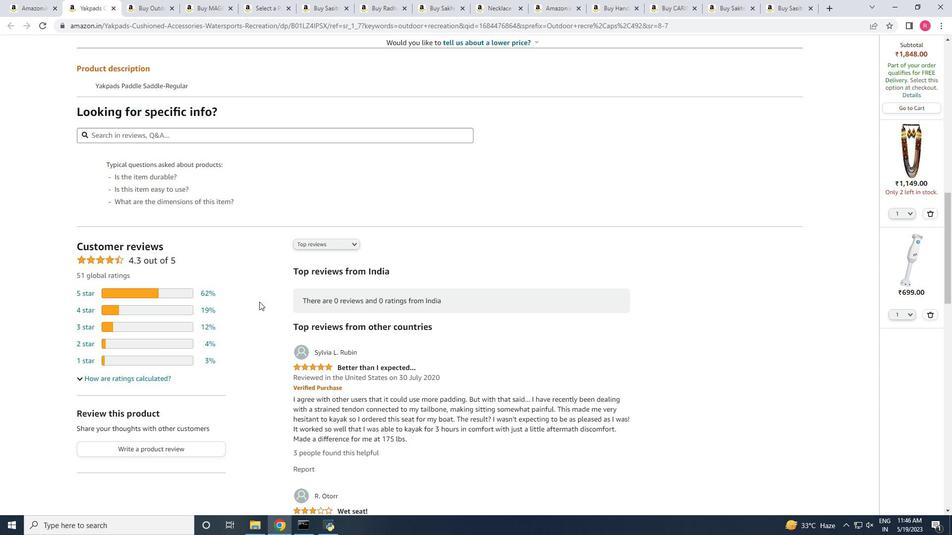 
Action: Mouse scrolled (259, 298) with delta (0, 0)
Screenshot: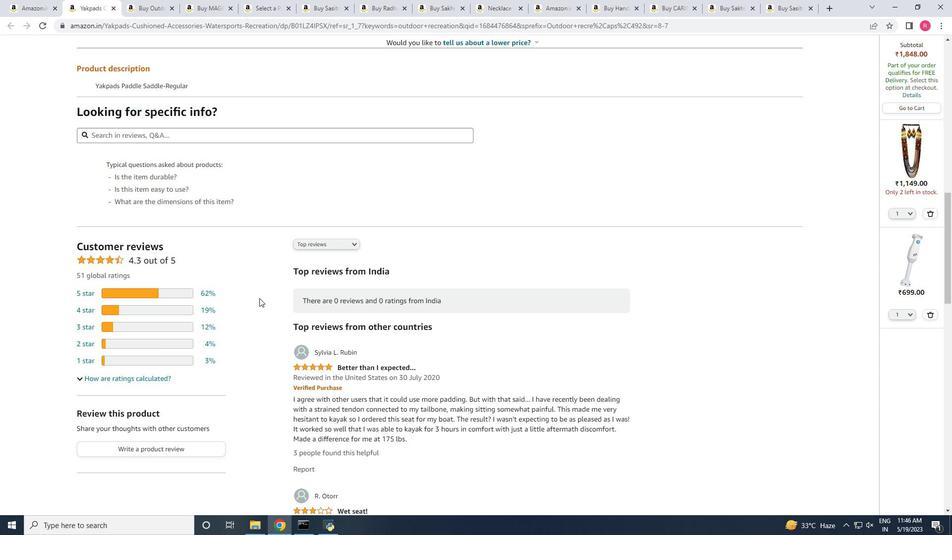 
Action: Mouse moved to (259, 298)
Screenshot: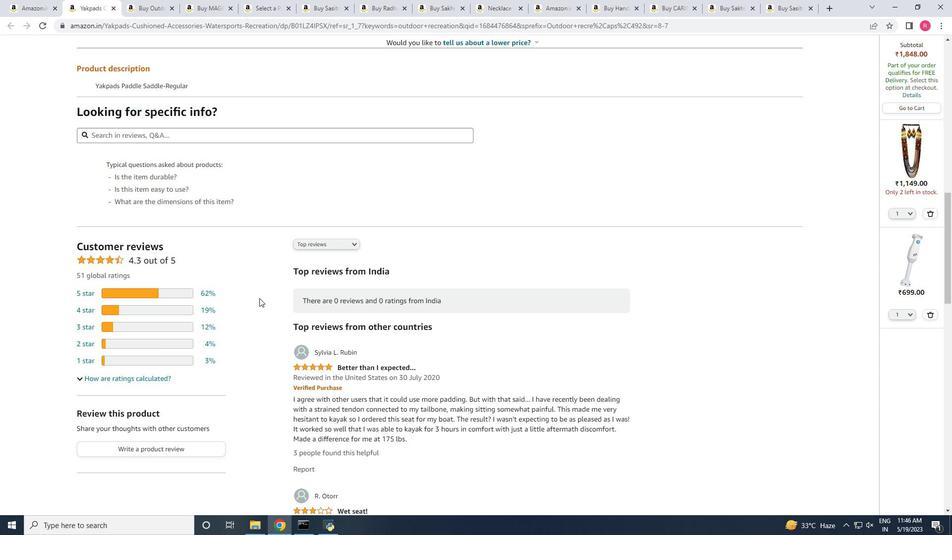 
Action: Mouse scrolled (259, 297) with delta (0, 0)
Screenshot: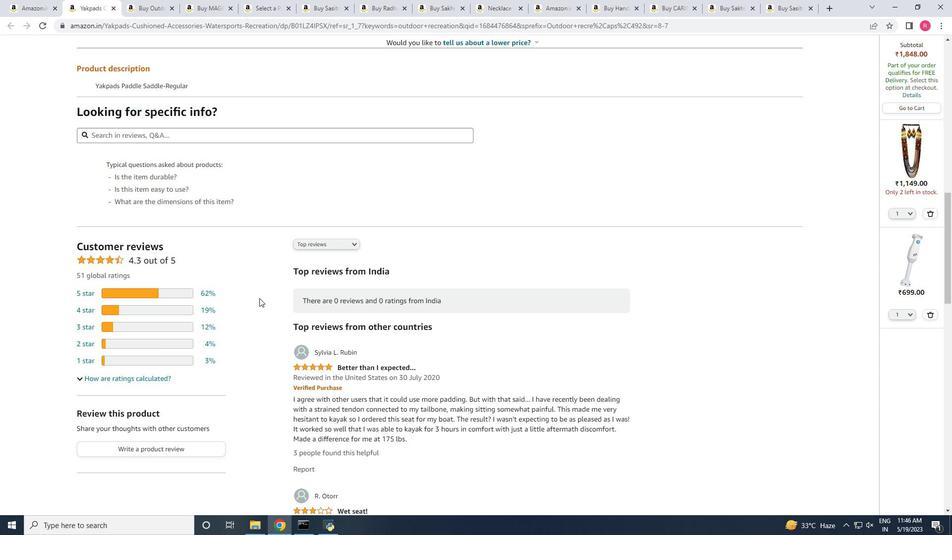
Action: Mouse moved to (259, 298)
Screenshot: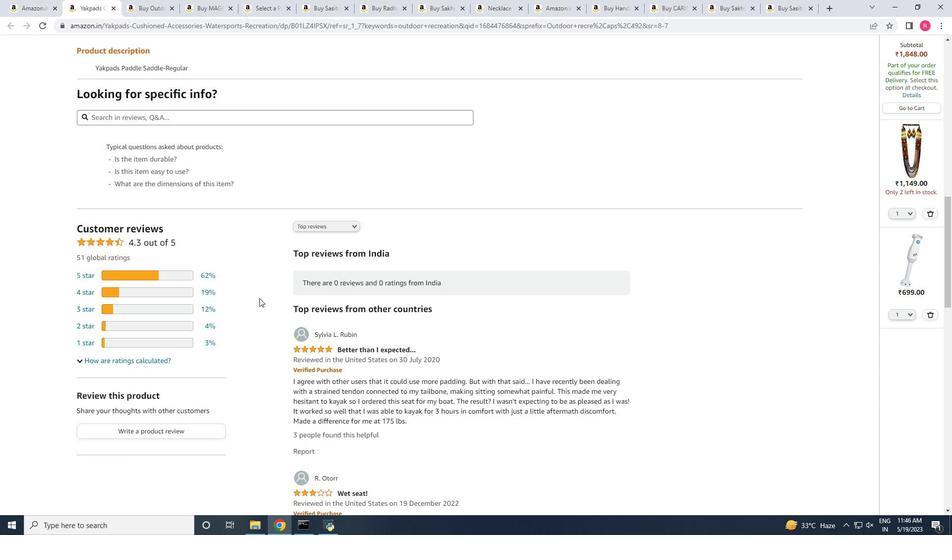 
Action: Mouse scrolled (259, 298) with delta (0, 0)
